 Task: Search for Airbnb stays in Lake Tahoe and explore  with access to Essential, Dedicated workspace.
Action: Mouse moved to (412, 56)
Screenshot: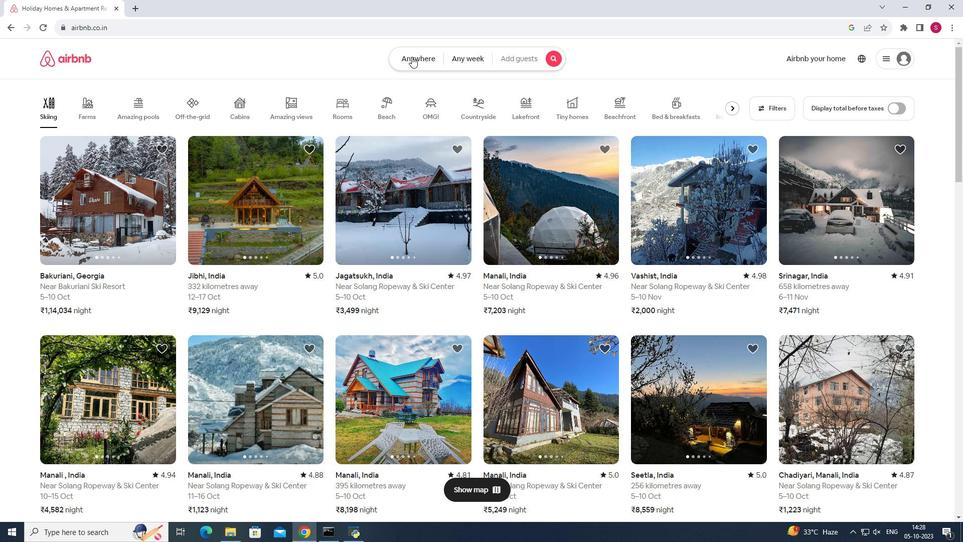 
Action: Mouse pressed left at (412, 56)
Screenshot: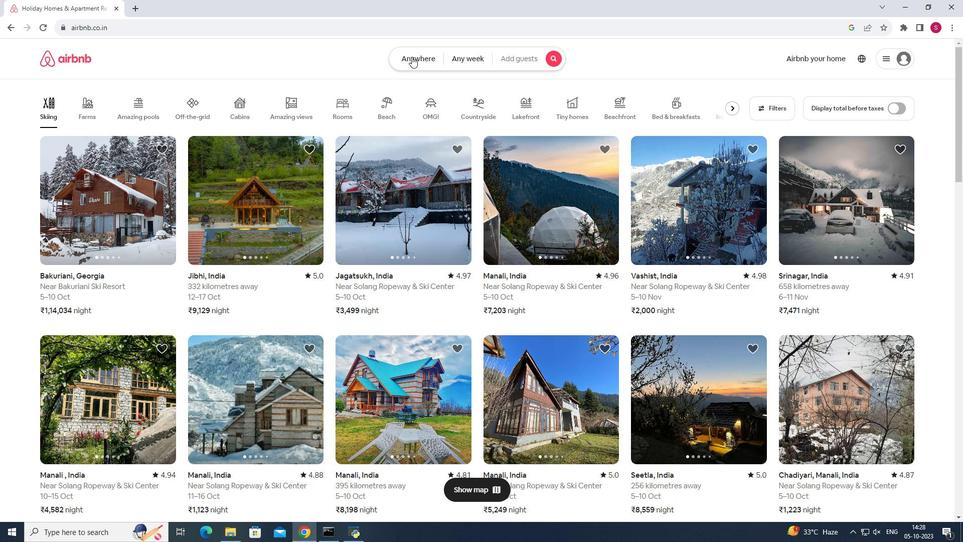 
Action: Mouse moved to (340, 95)
Screenshot: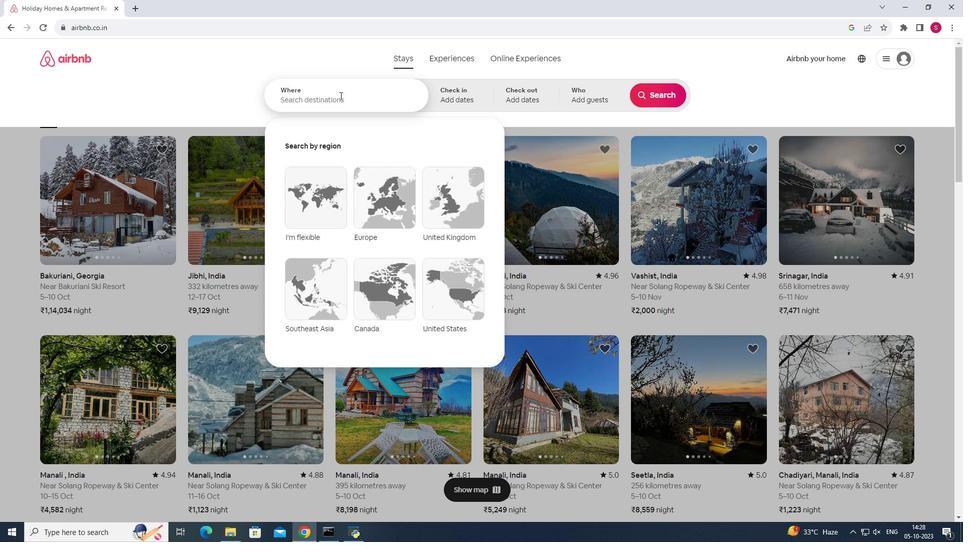 
Action: Mouse pressed left at (340, 95)
Screenshot: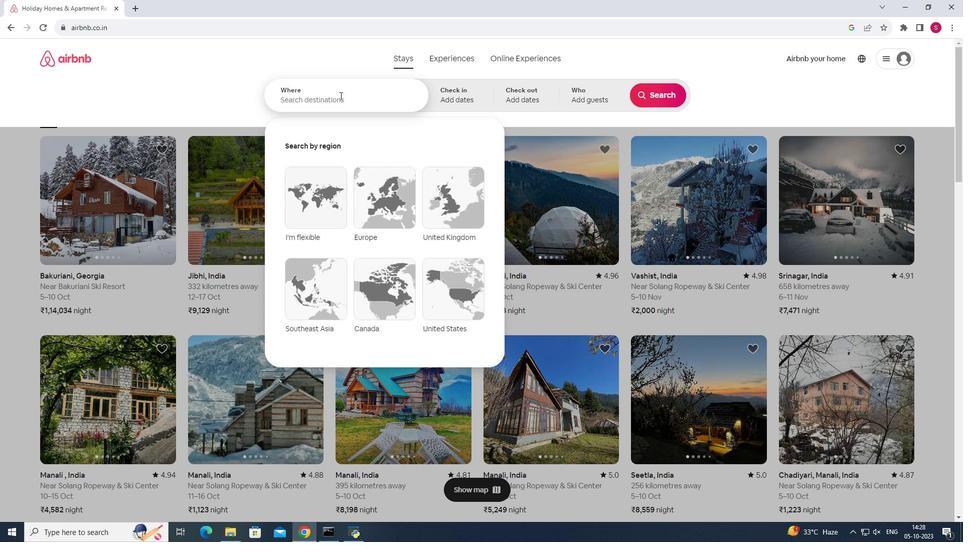 
Action: Mouse moved to (339, 97)
Screenshot: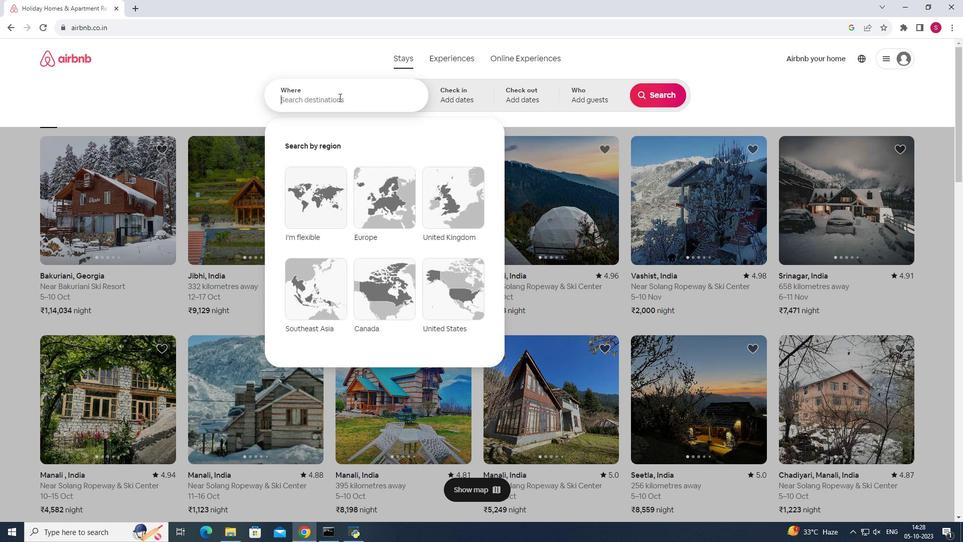 
Action: Key pressed <Key.shift>Lake<Key.space><Key.shift><Key.shift>Tahoe
Screenshot: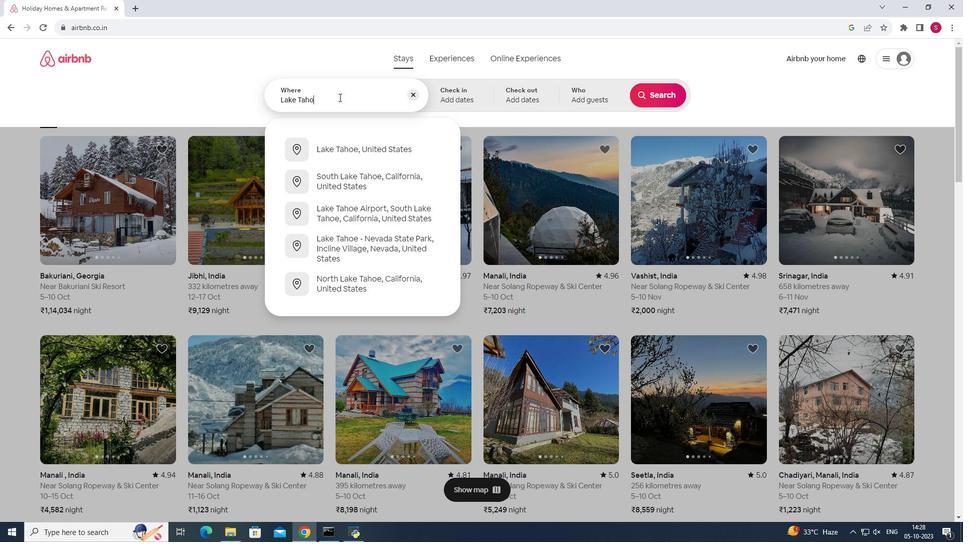 
Action: Mouse moved to (349, 147)
Screenshot: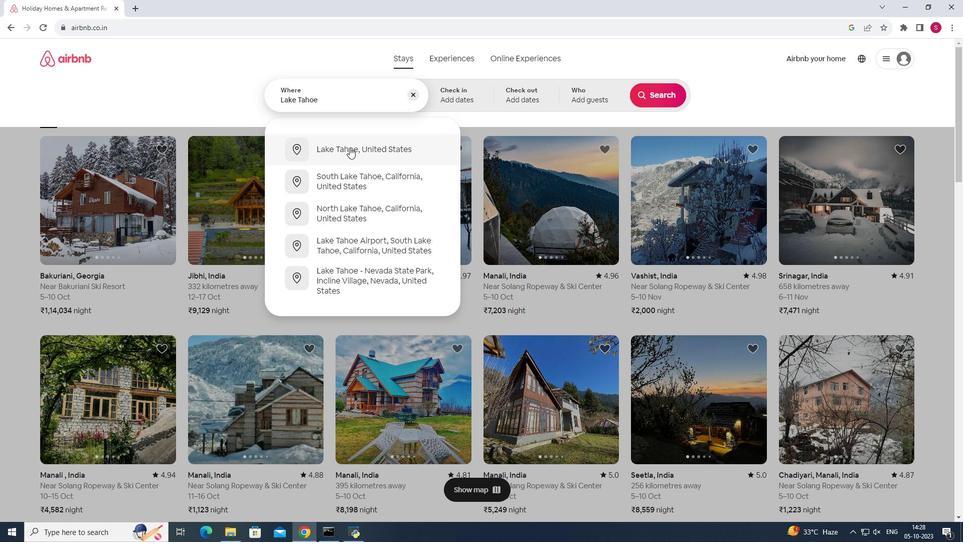 
Action: Mouse pressed left at (349, 147)
Screenshot: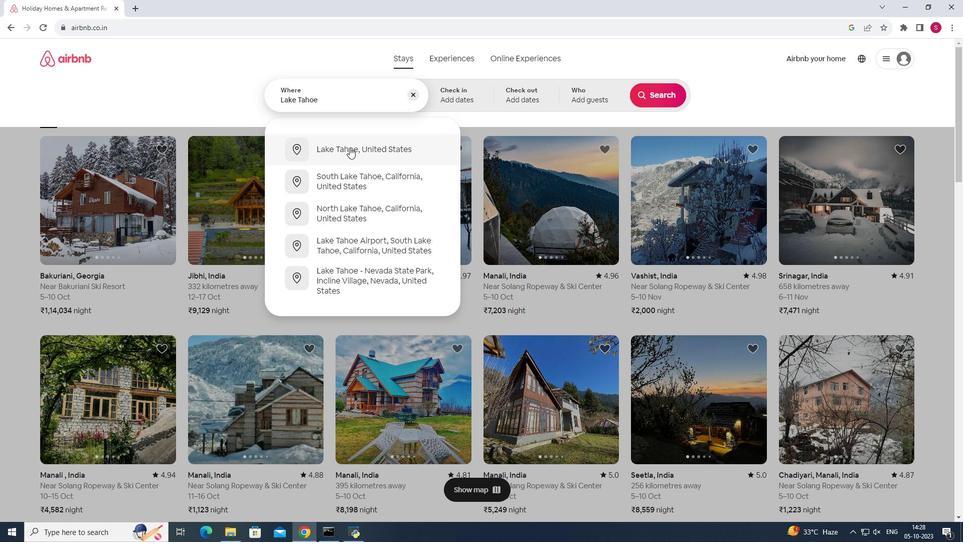 
Action: Mouse moved to (665, 94)
Screenshot: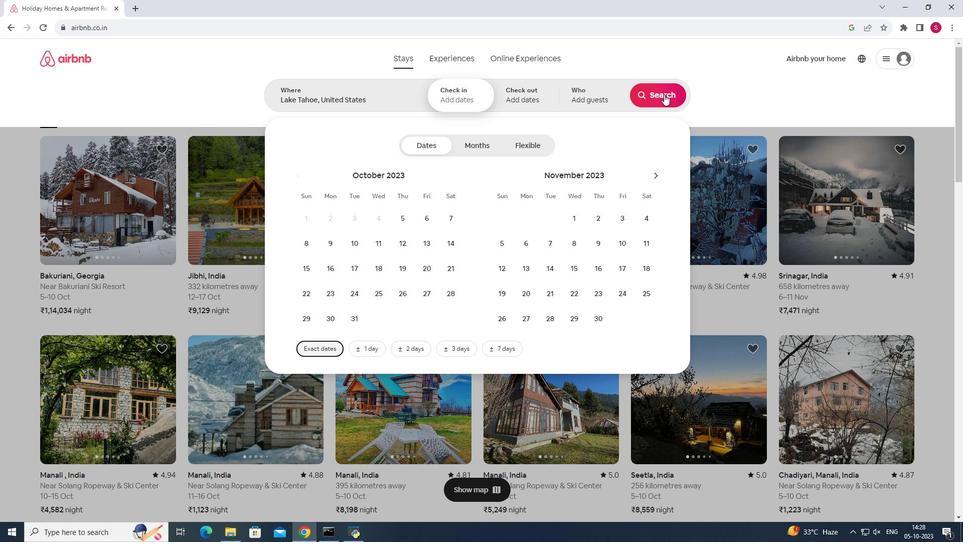 
Action: Mouse pressed left at (665, 94)
Screenshot: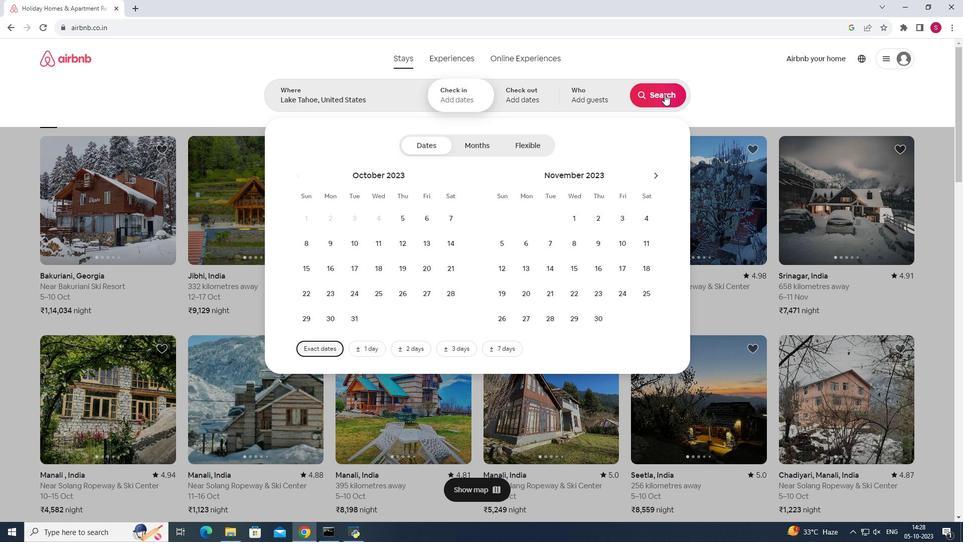 
Action: Mouse moved to (761, 98)
Screenshot: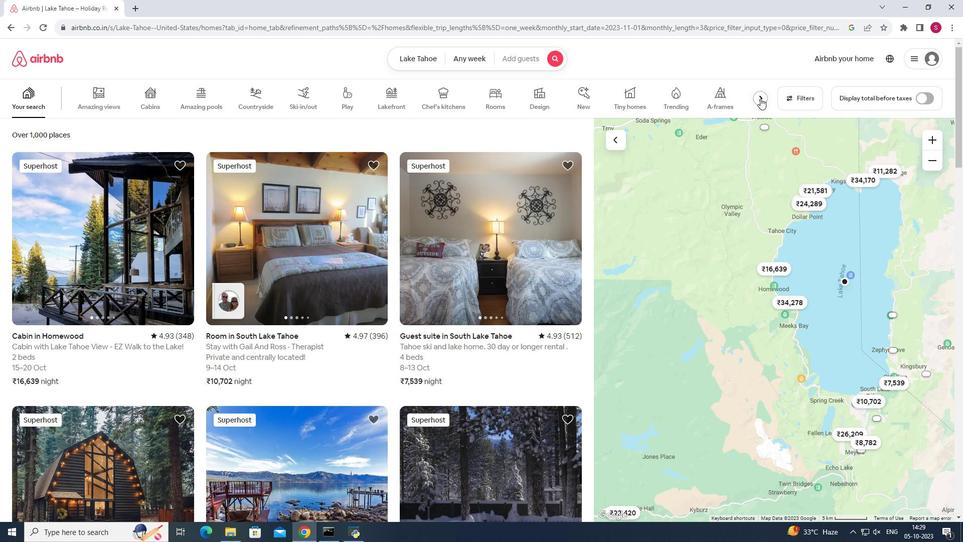 
Action: Mouse pressed left at (761, 98)
Screenshot: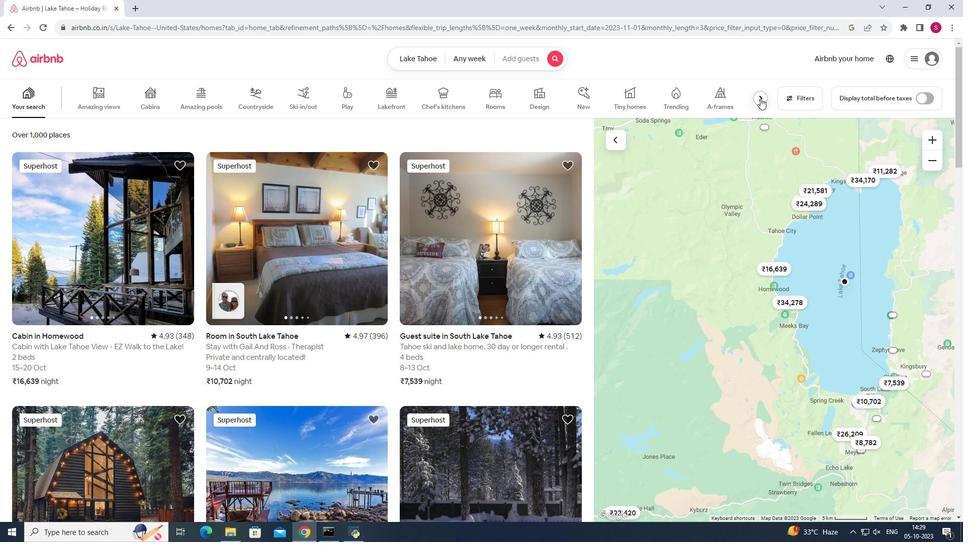 
Action: Mouse moved to (761, 98)
Screenshot: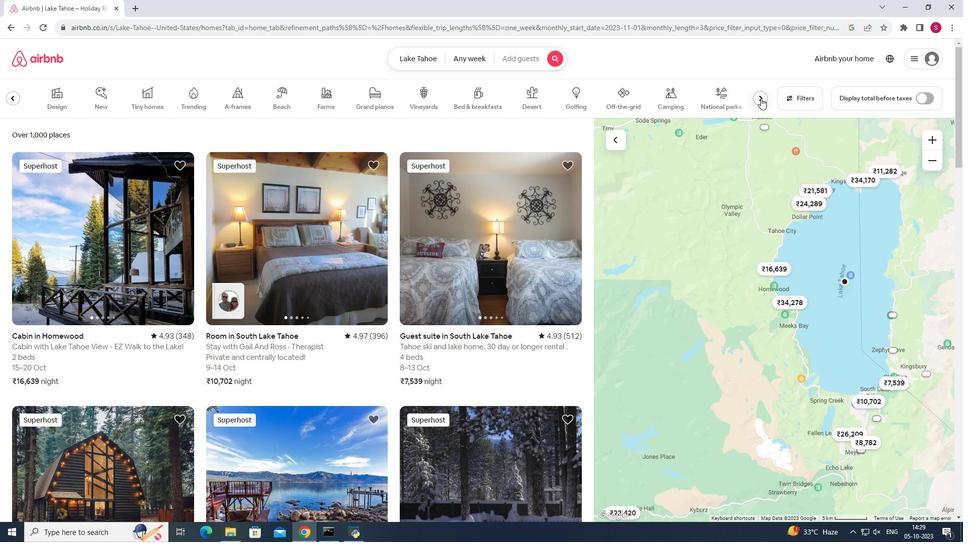 
Action: Mouse pressed left at (761, 98)
Screenshot: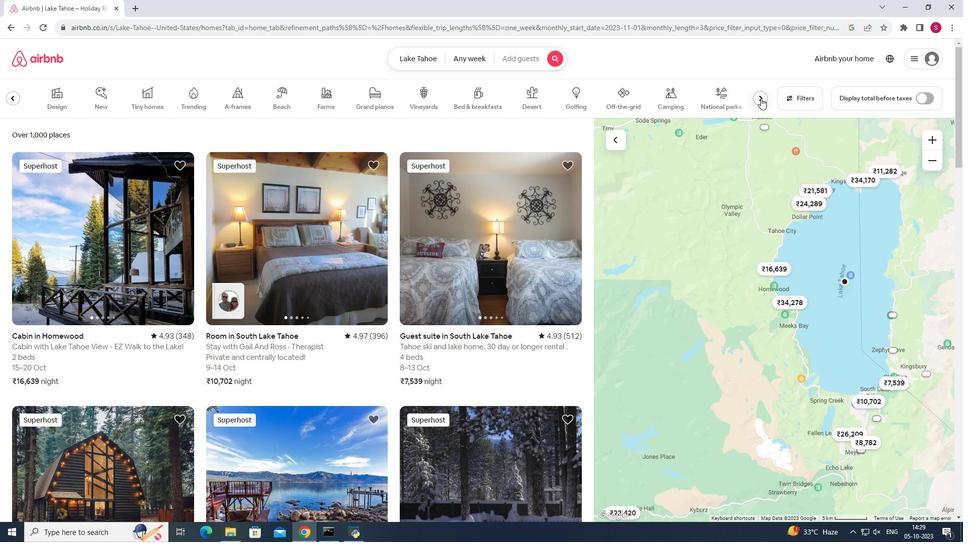 
Action: Mouse moved to (806, 97)
Screenshot: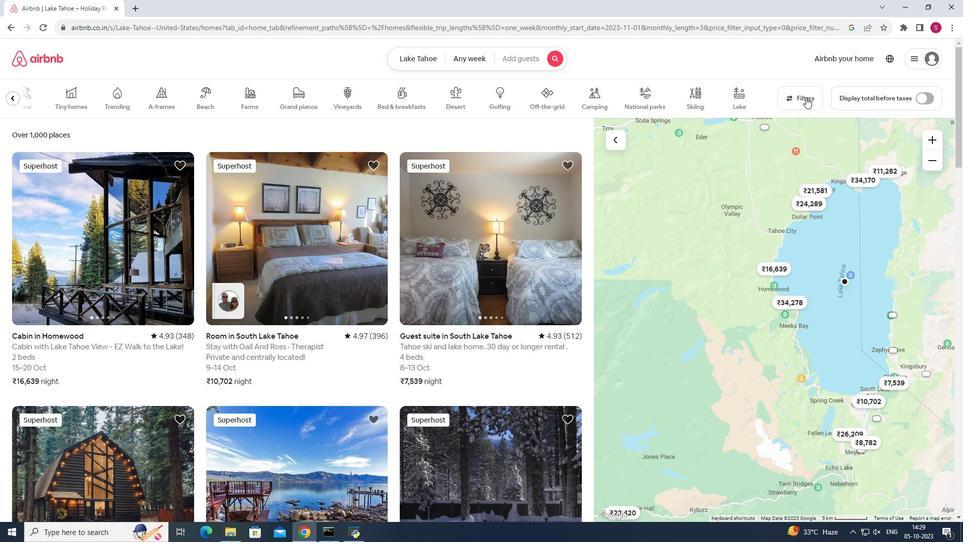 
Action: Mouse pressed left at (806, 97)
Screenshot: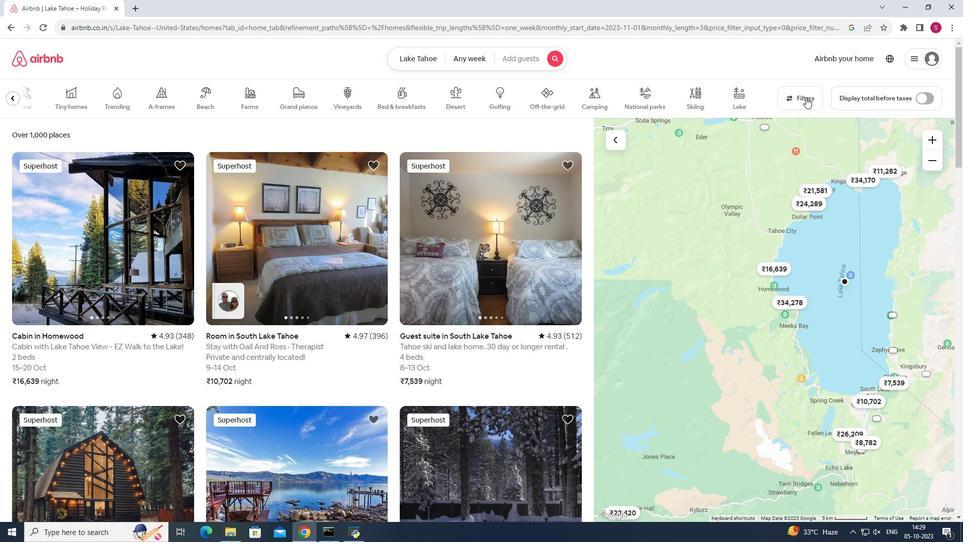 
Action: Mouse moved to (551, 265)
Screenshot: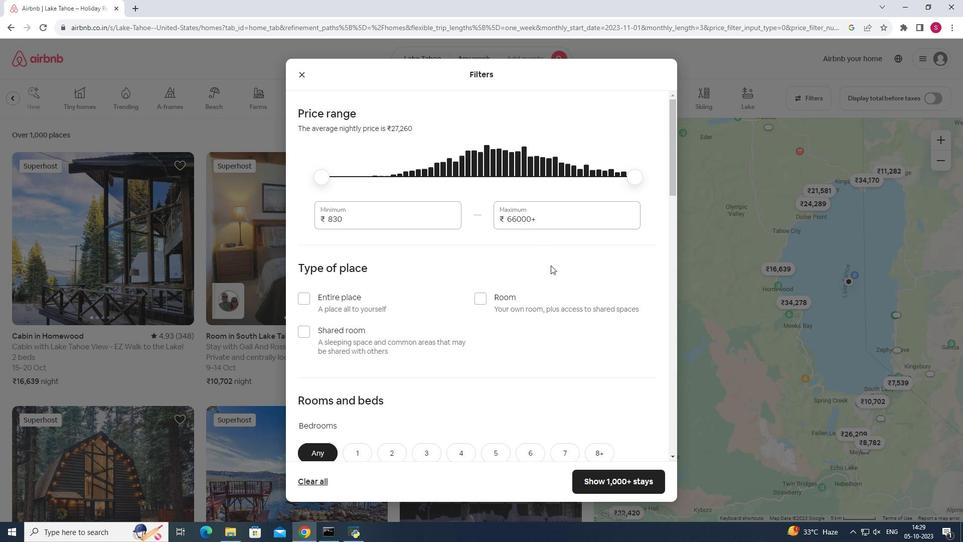 
Action: Mouse scrolled (551, 265) with delta (0, 0)
Screenshot: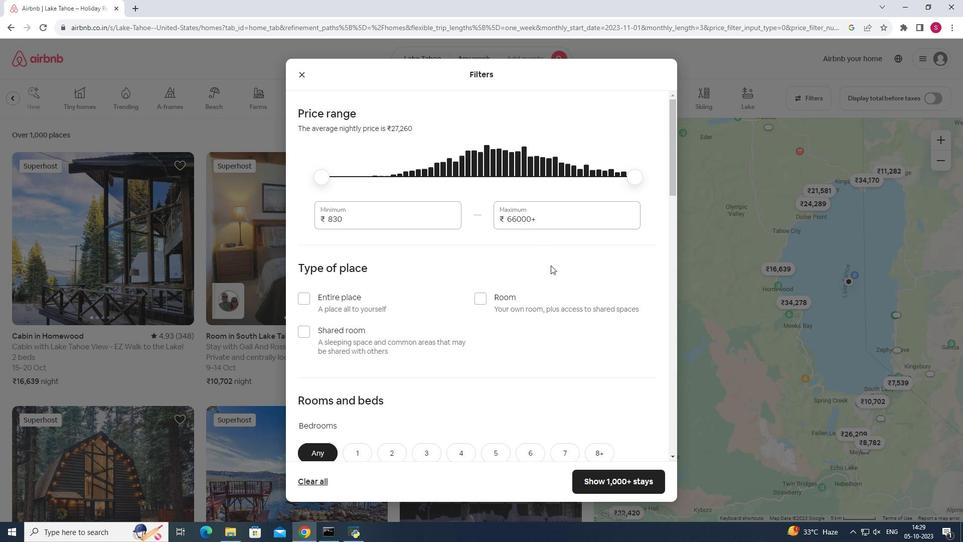 
Action: Mouse scrolled (551, 265) with delta (0, 0)
Screenshot: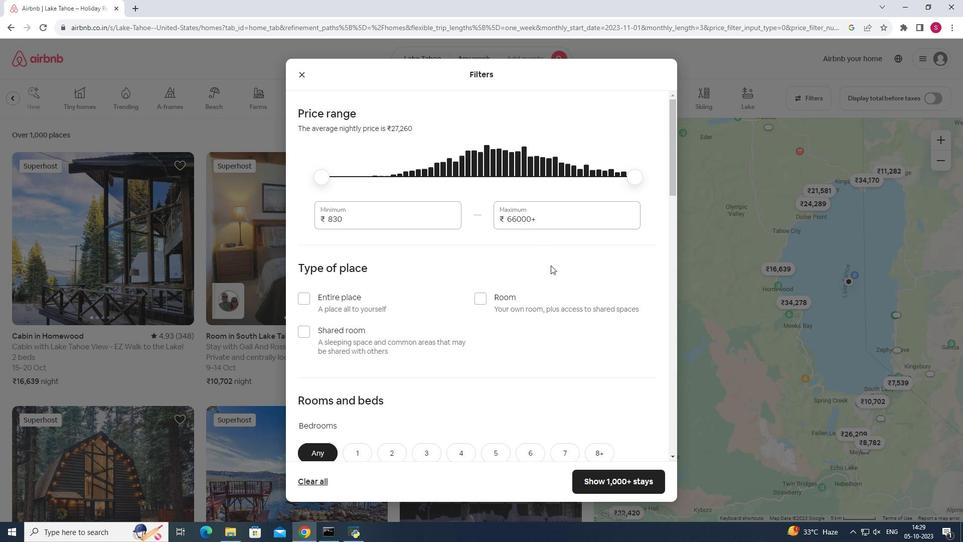 
Action: Mouse scrolled (551, 265) with delta (0, 0)
Screenshot: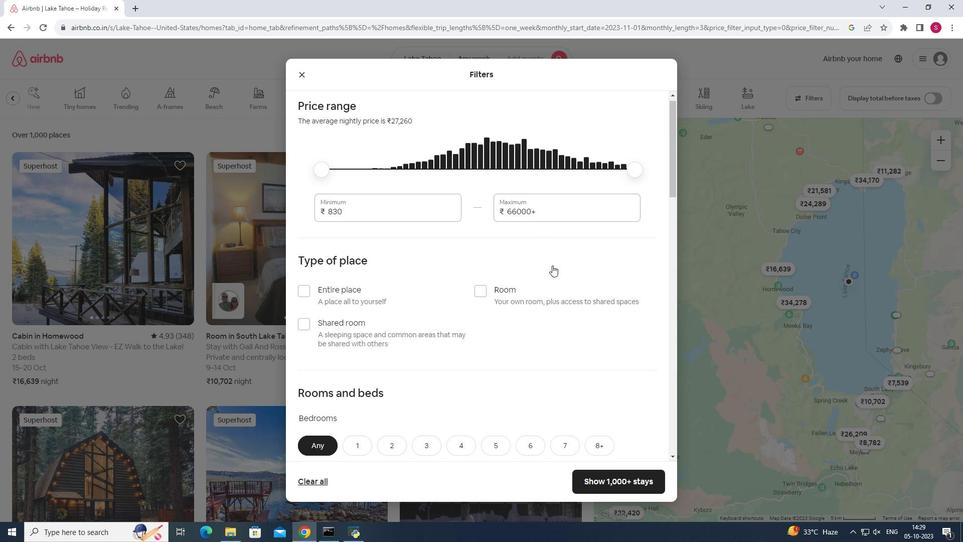 
Action: Mouse moved to (551, 265)
Screenshot: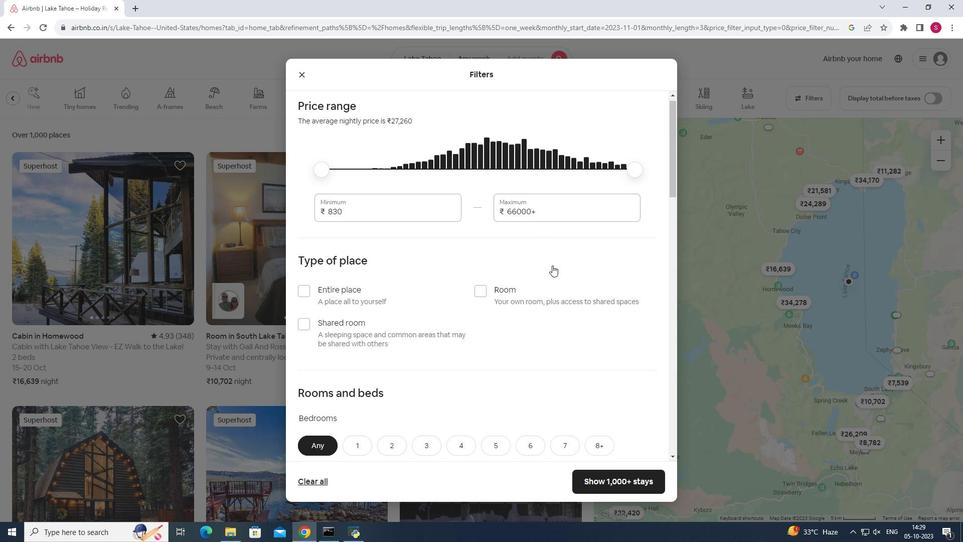 
Action: Mouse scrolled (551, 265) with delta (0, 0)
Screenshot: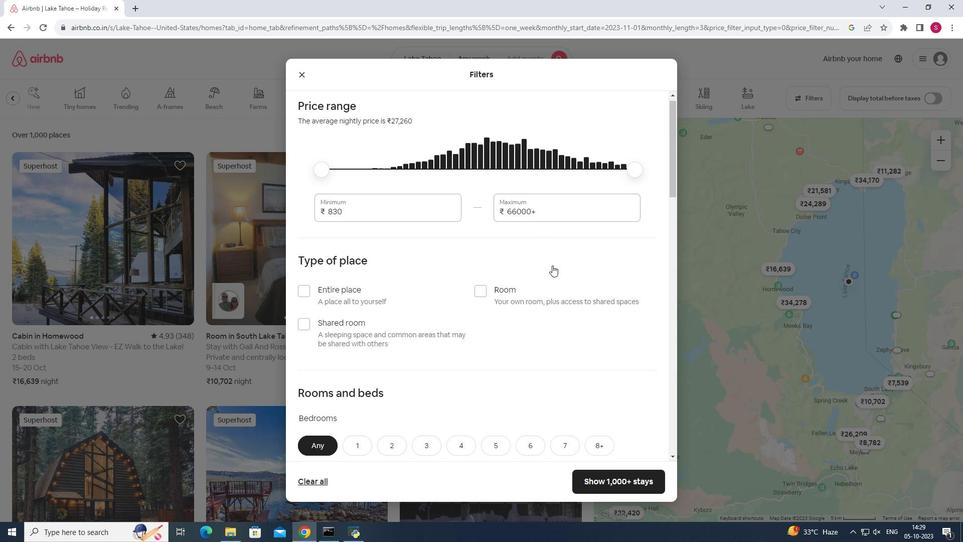 
Action: Mouse moved to (552, 265)
Screenshot: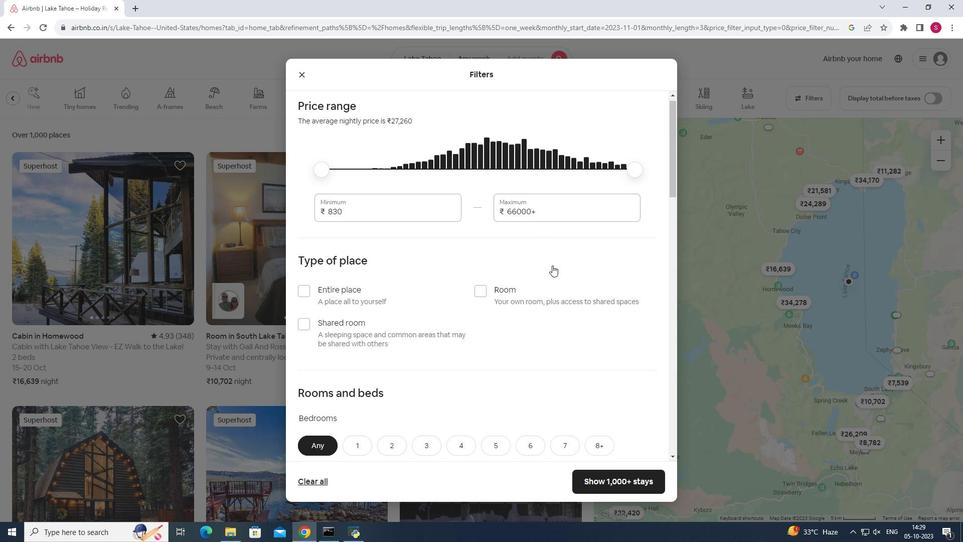 
Action: Mouse scrolled (552, 265) with delta (0, 0)
Screenshot: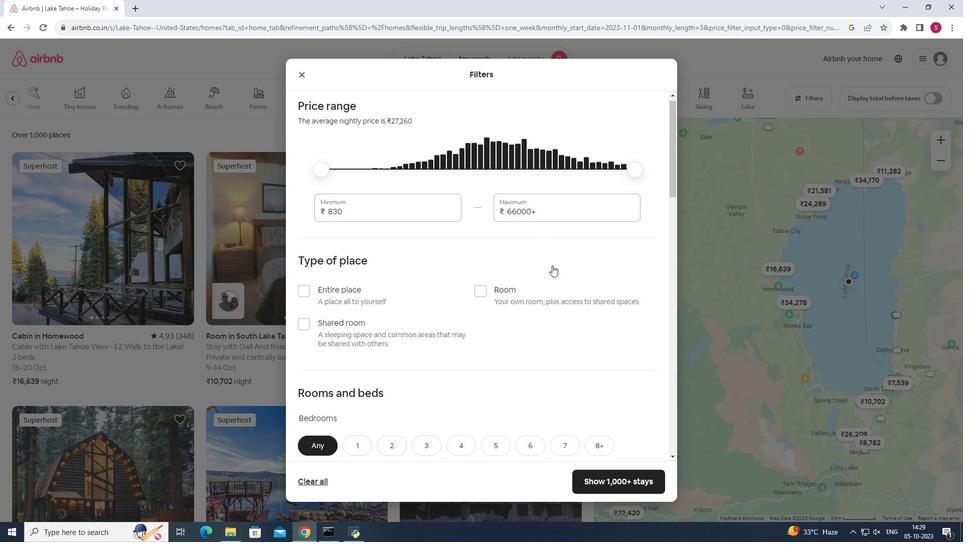 
Action: Mouse moved to (553, 265)
Screenshot: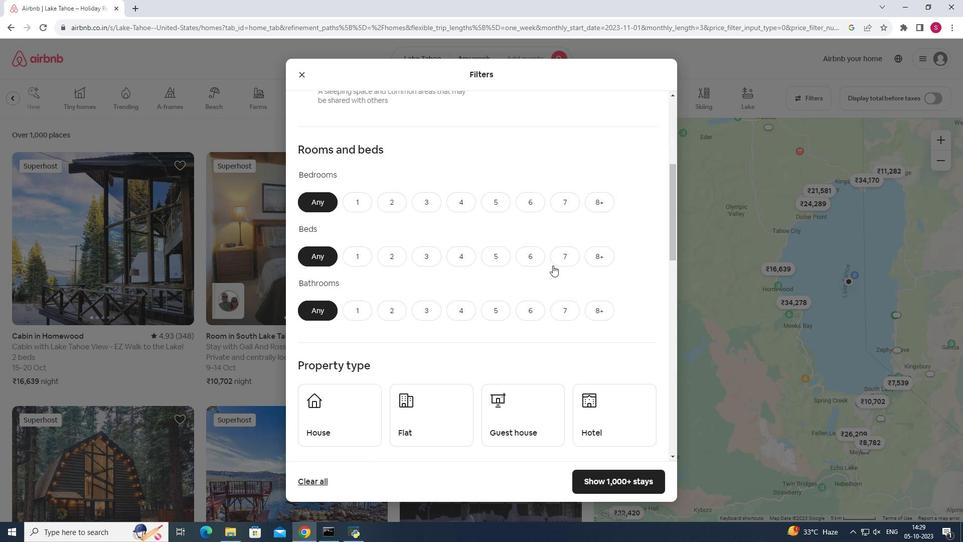 
Action: Mouse scrolled (553, 265) with delta (0, 0)
Screenshot: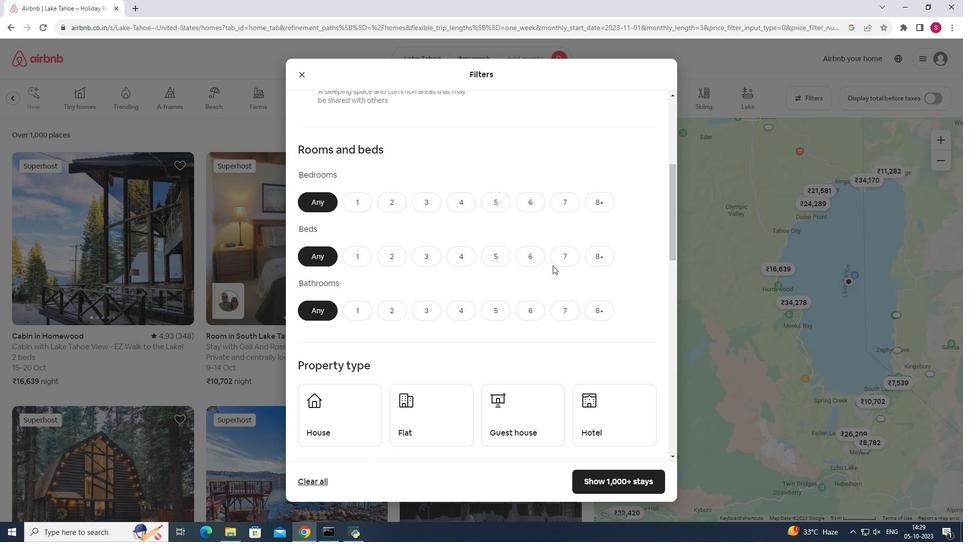 
Action: Mouse scrolled (553, 265) with delta (0, 0)
Screenshot: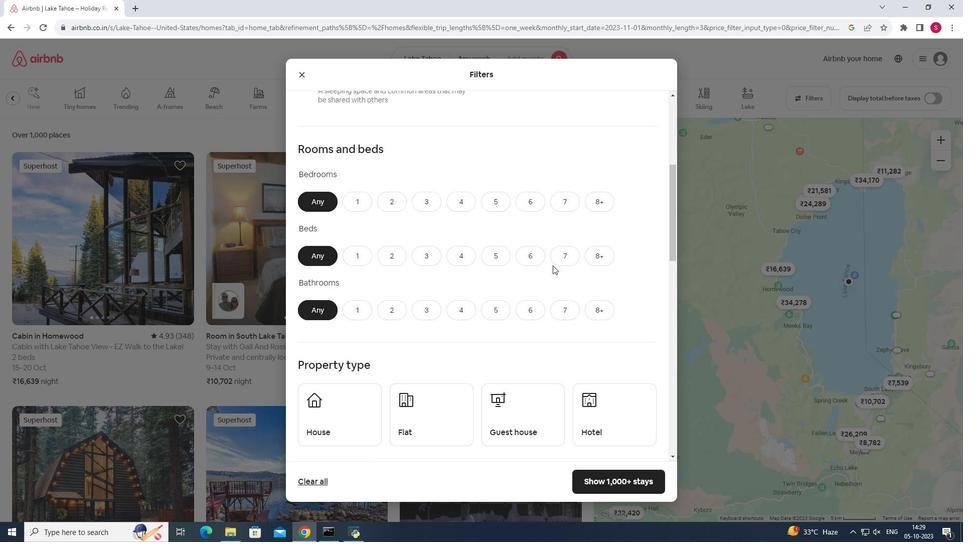 
Action: Mouse scrolled (553, 265) with delta (0, 0)
Screenshot: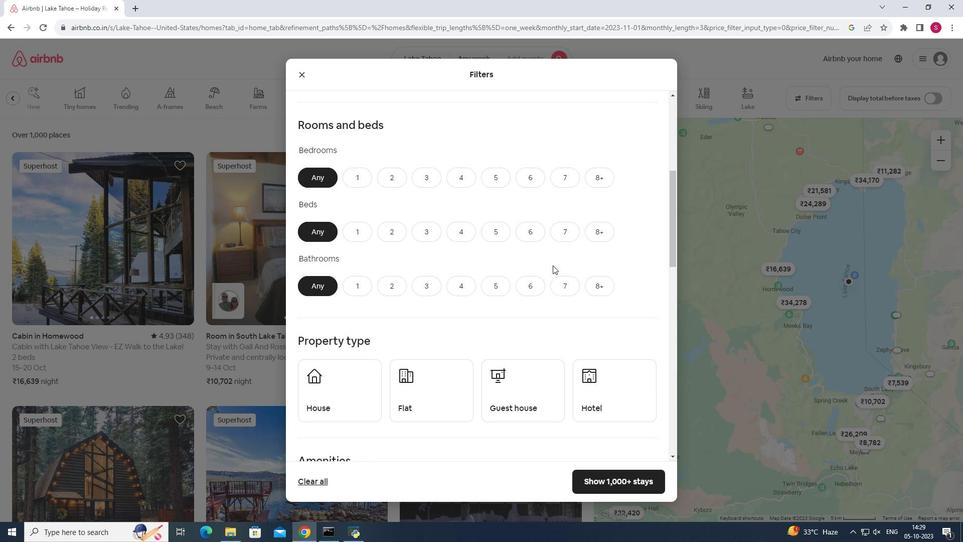 
Action: Mouse scrolled (553, 265) with delta (0, 0)
Screenshot: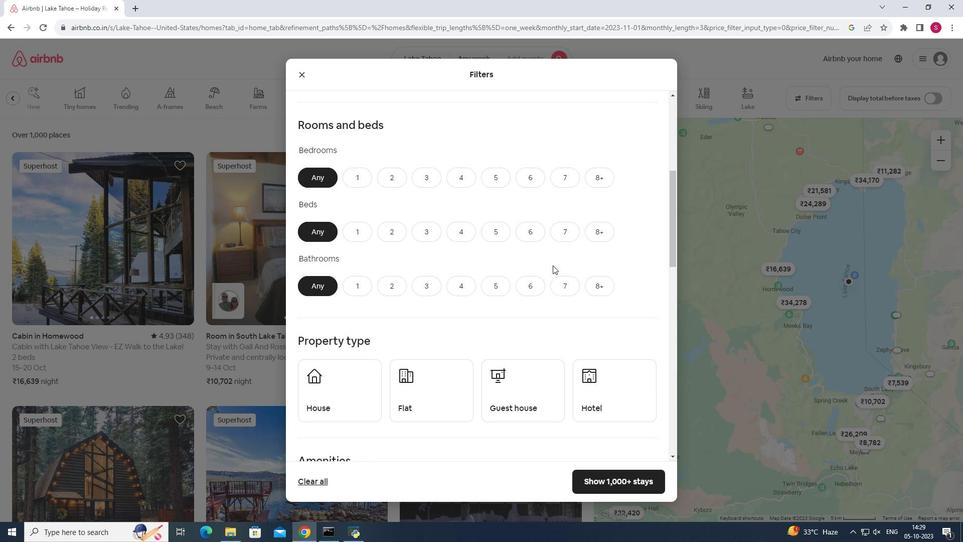 
Action: Mouse scrolled (553, 265) with delta (0, 0)
Screenshot: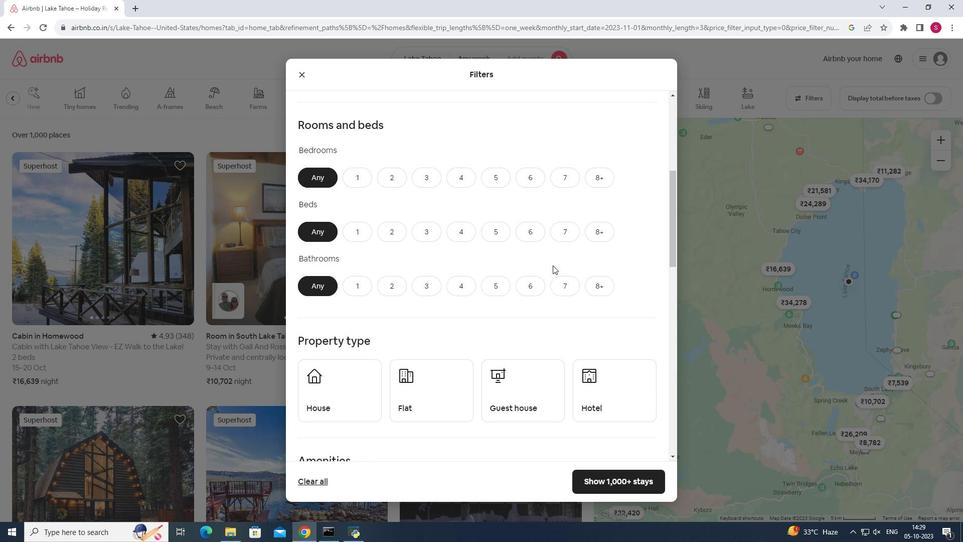 
Action: Mouse scrolled (553, 265) with delta (0, 0)
Screenshot: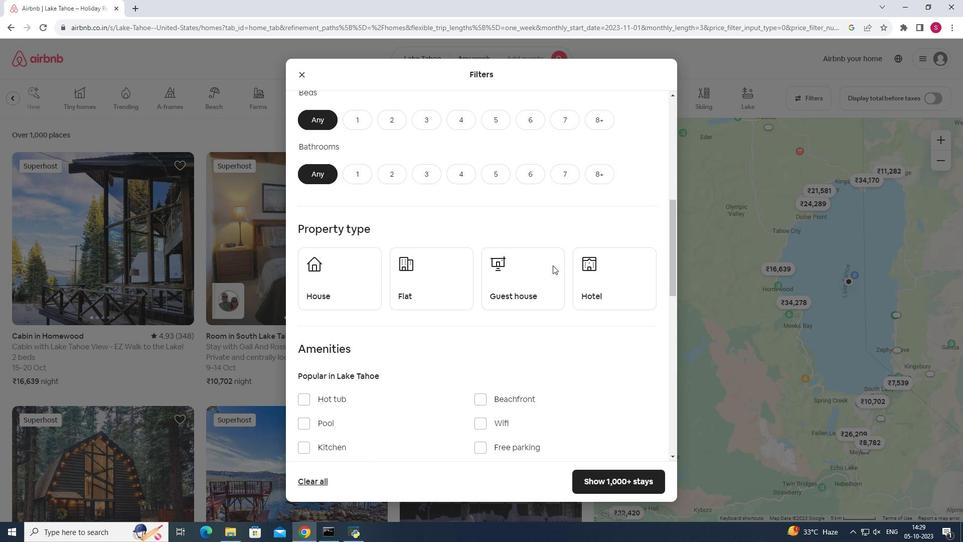 
Action: Mouse moved to (332, 304)
Screenshot: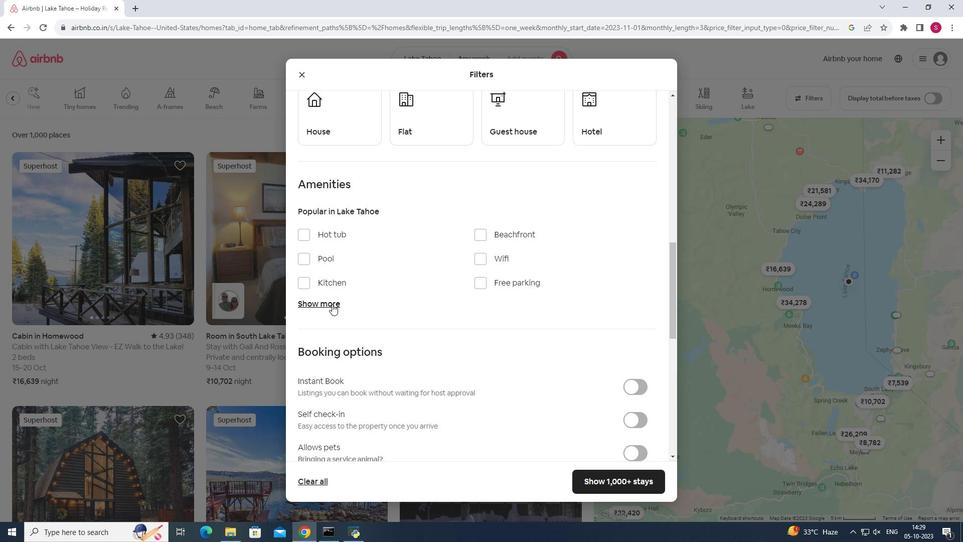 
Action: Mouse pressed left at (332, 304)
Screenshot: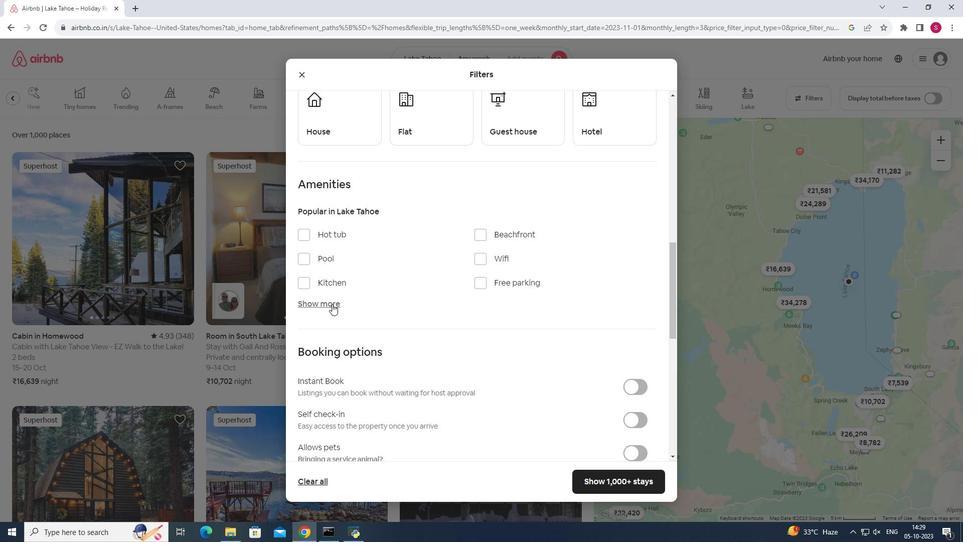
Action: Mouse moved to (431, 278)
Screenshot: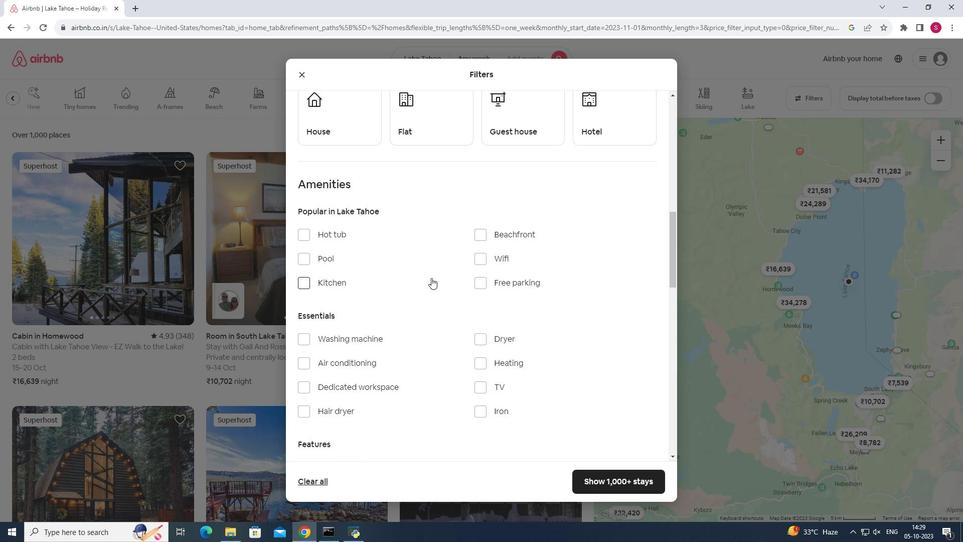 
Action: Mouse scrolled (431, 277) with delta (0, 0)
Screenshot: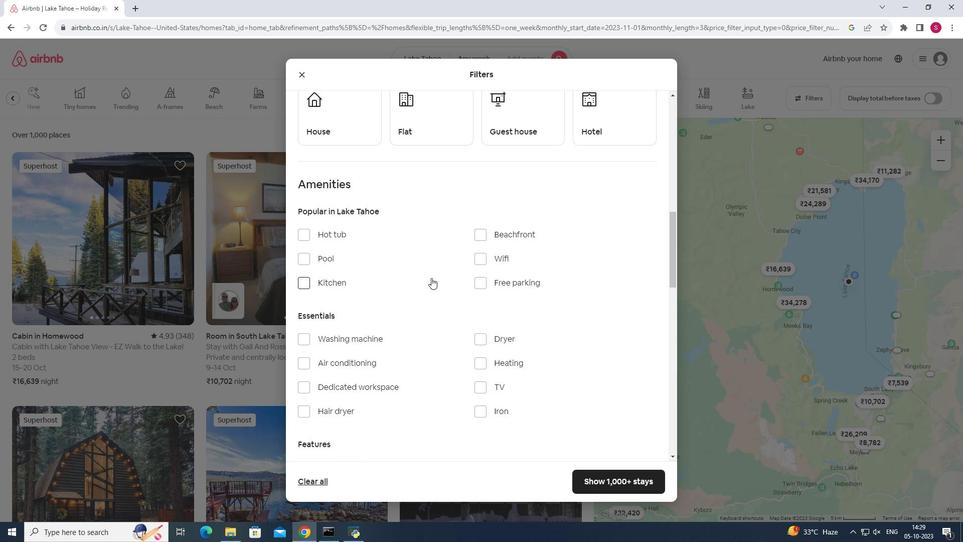 
Action: Mouse scrolled (431, 277) with delta (0, 0)
Screenshot: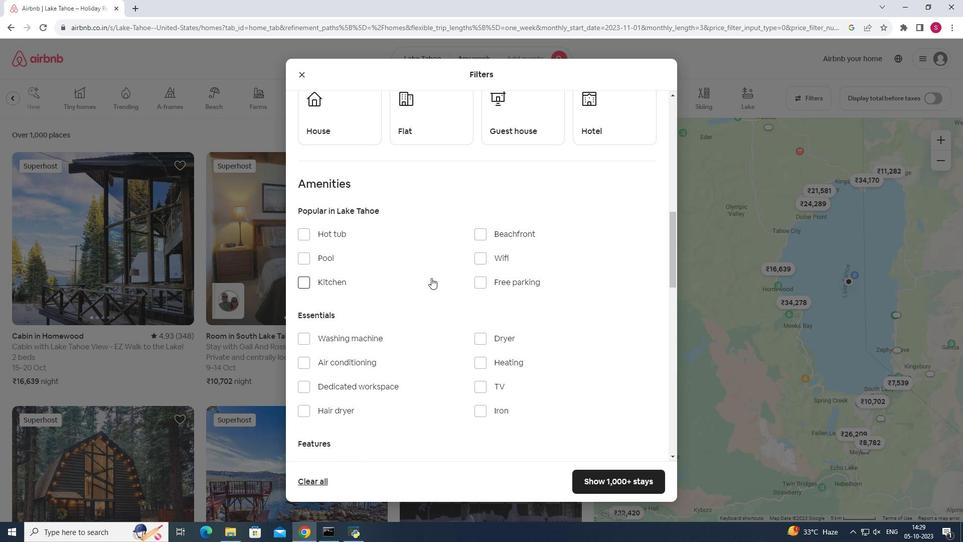 
Action: Mouse scrolled (431, 277) with delta (0, 0)
Screenshot: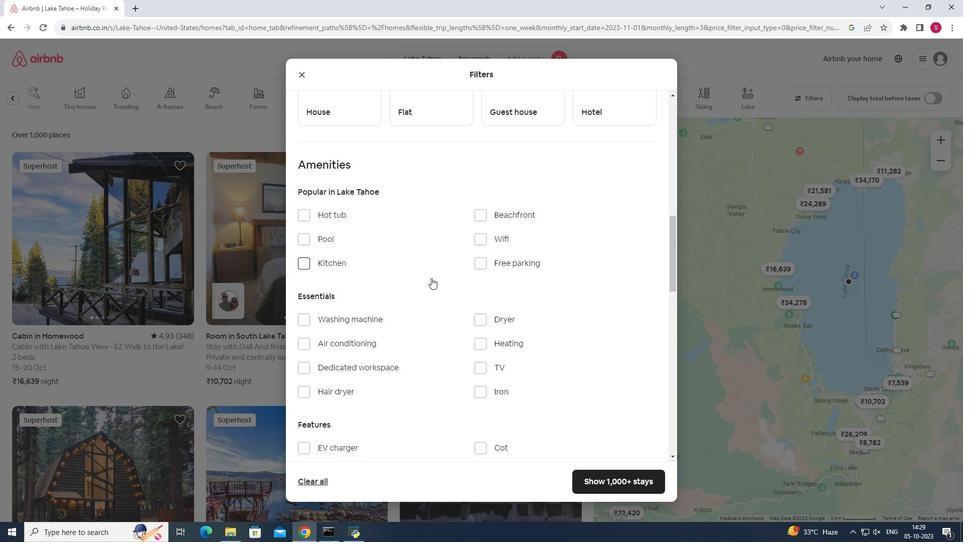 
Action: Mouse moved to (308, 239)
Screenshot: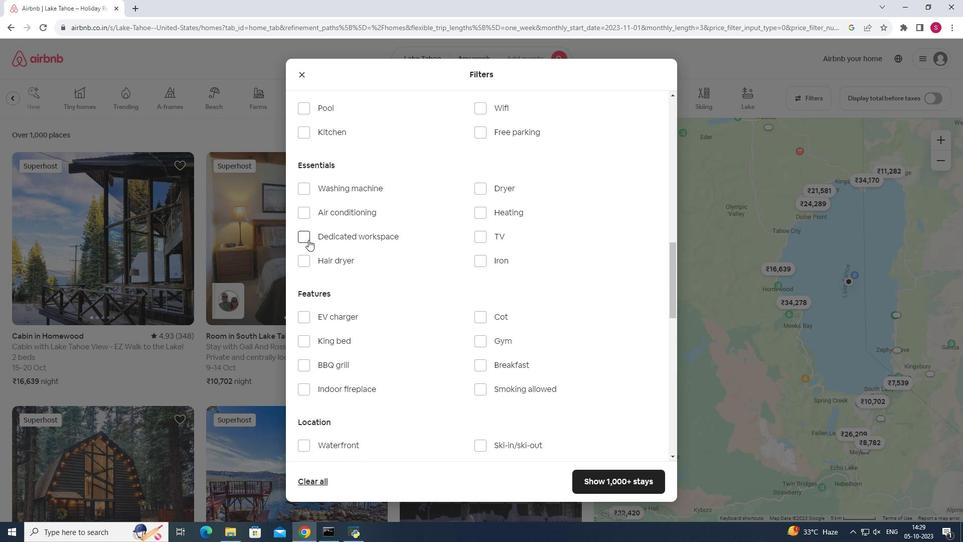 
Action: Mouse pressed left at (308, 239)
Screenshot: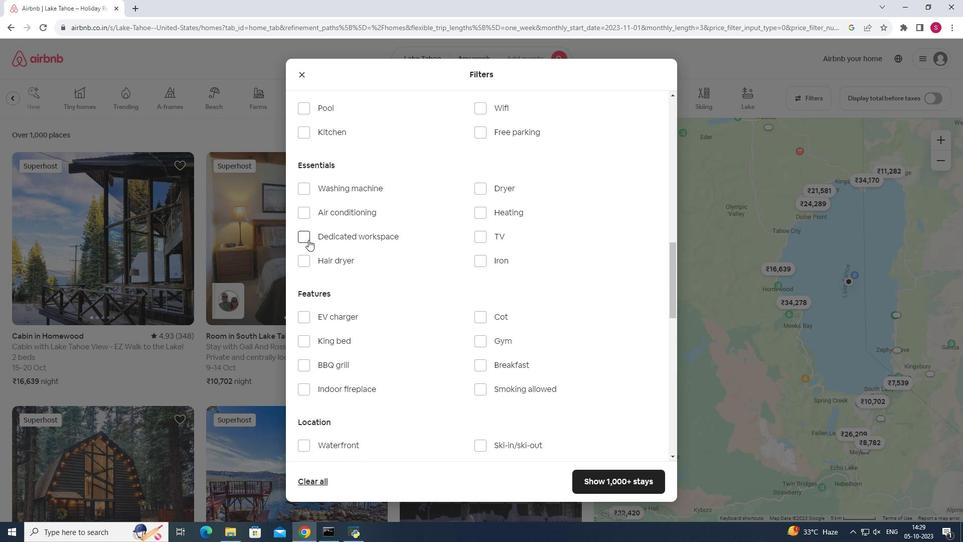 
Action: Mouse moved to (603, 480)
Screenshot: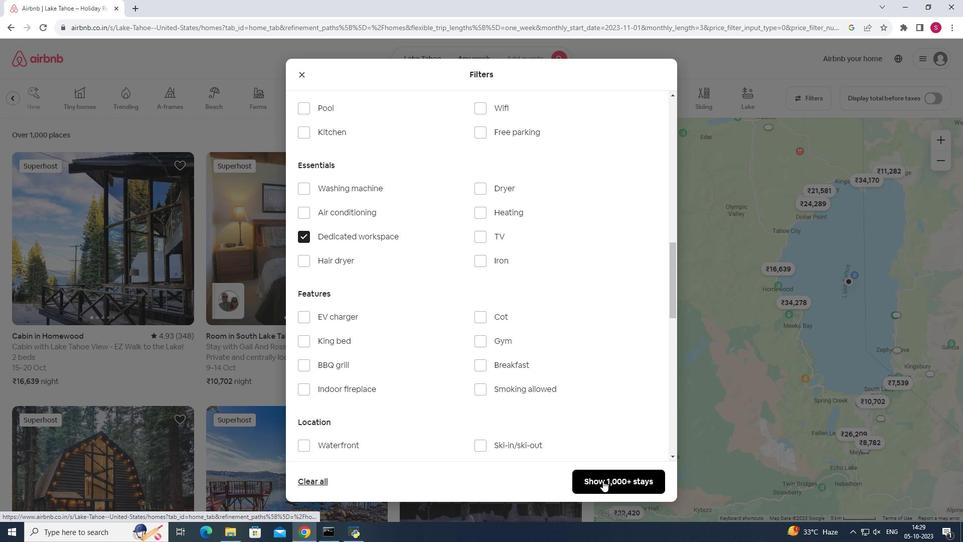 
Action: Mouse pressed left at (603, 480)
Screenshot: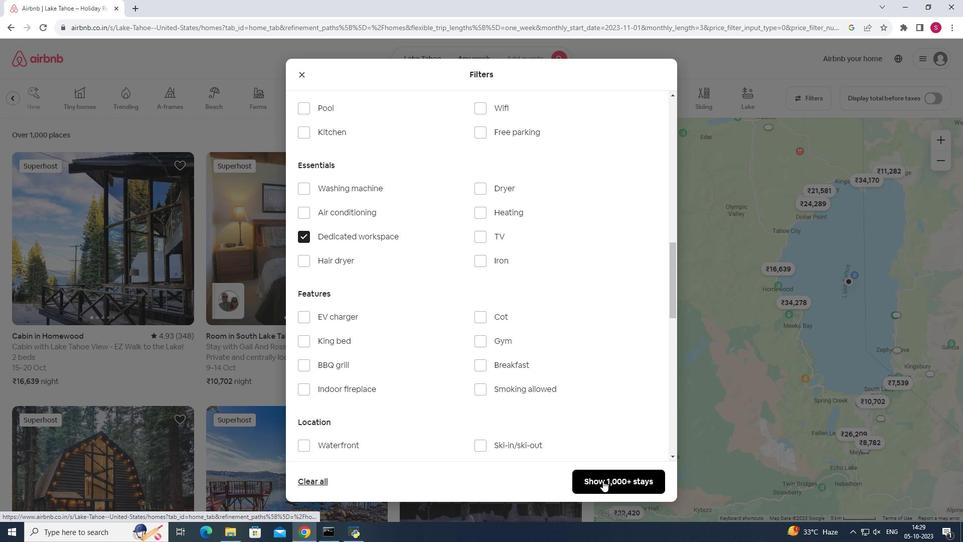 
Action: Mouse moved to (170, 253)
Screenshot: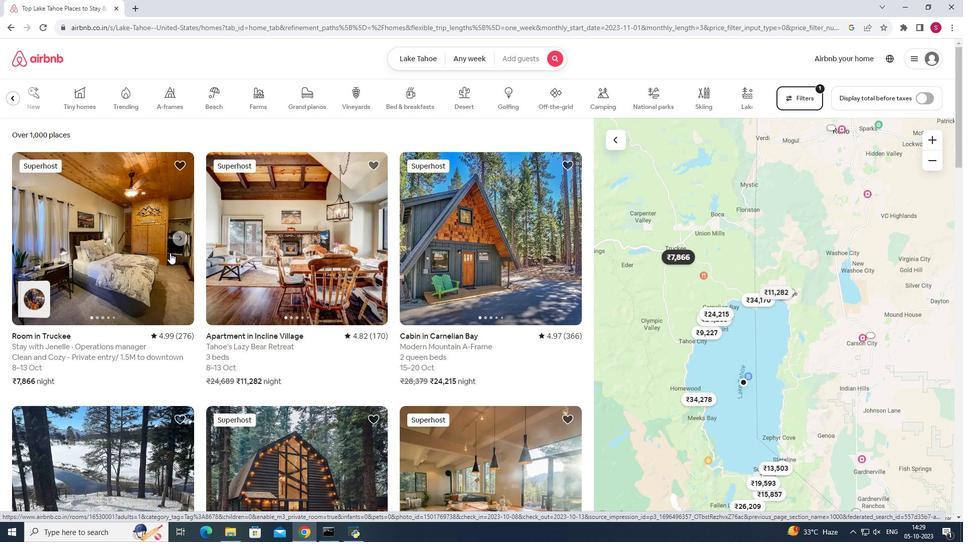 
Action: Mouse scrolled (170, 252) with delta (0, 0)
Screenshot: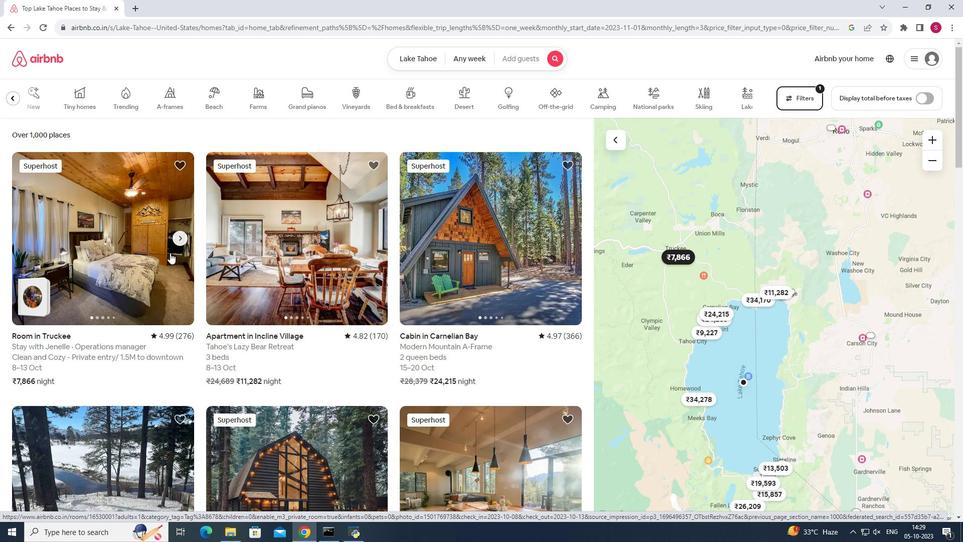 
Action: Mouse moved to (180, 253)
Screenshot: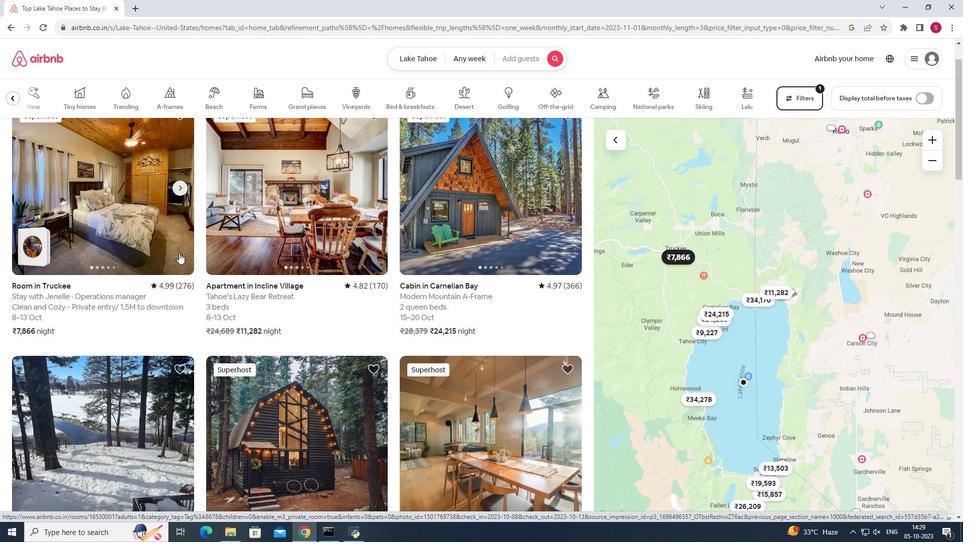 
Action: Mouse scrolled (180, 252) with delta (0, 0)
Screenshot: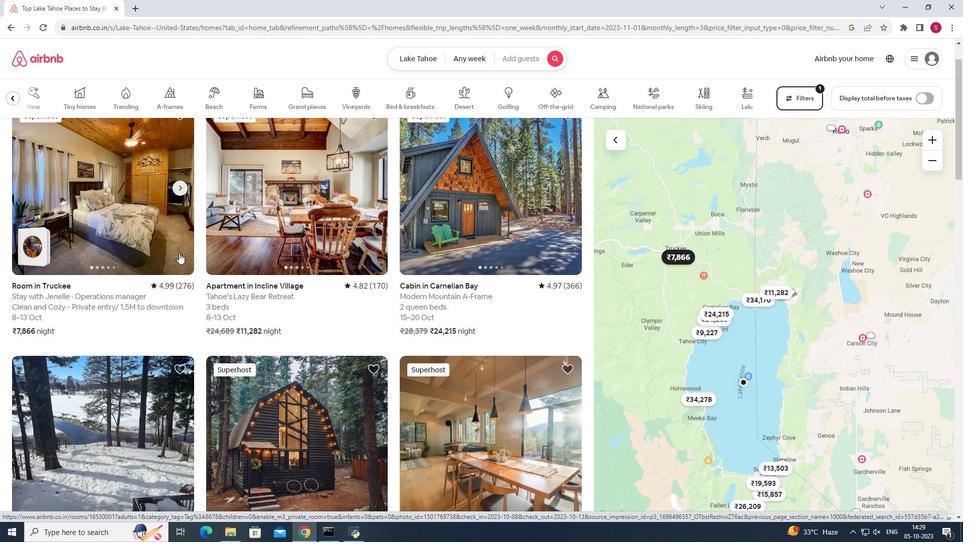 
Action: Mouse moved to (184, 253)
Screenshot: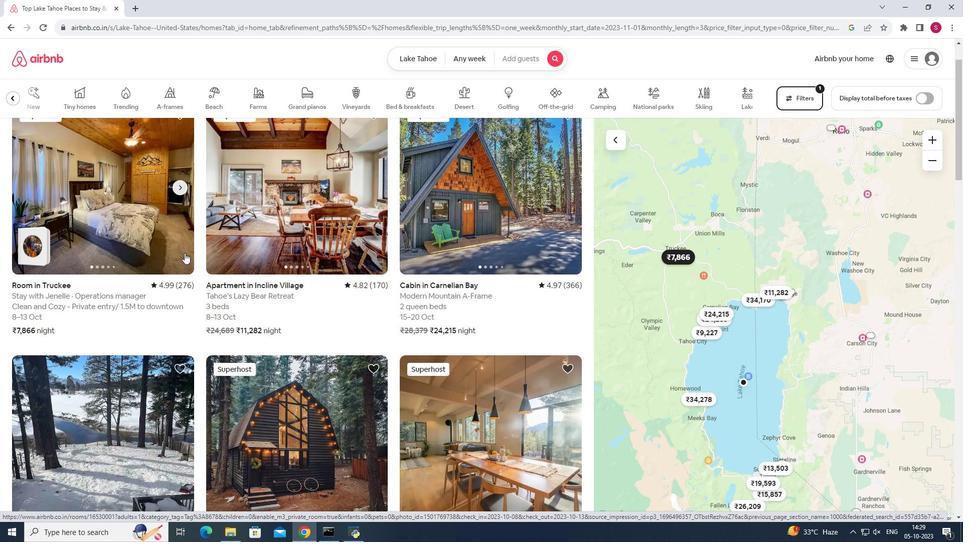 
Action: Mouse scrolled (184, 252) with delta (0, 0)
Screenshot: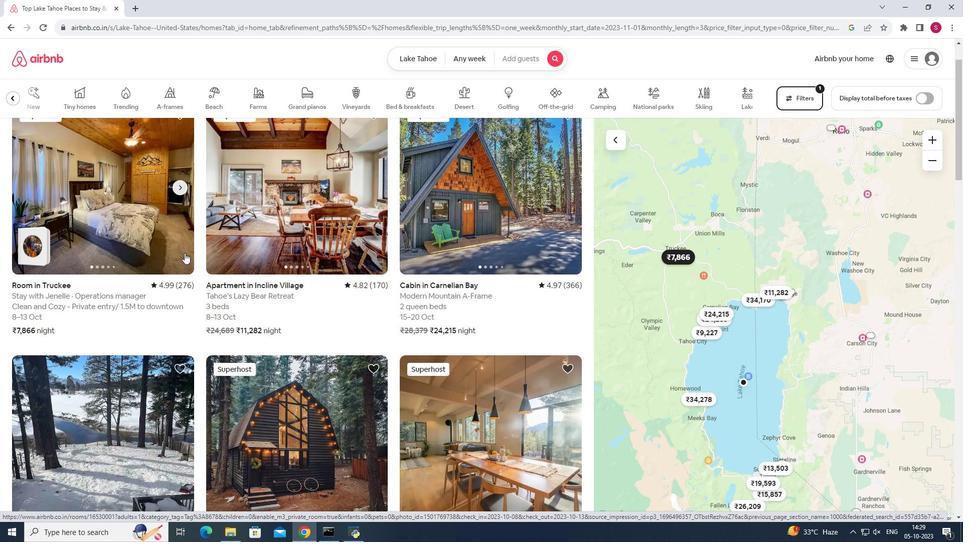 
Action: Mouse moved to (300, 264)
Screenshot: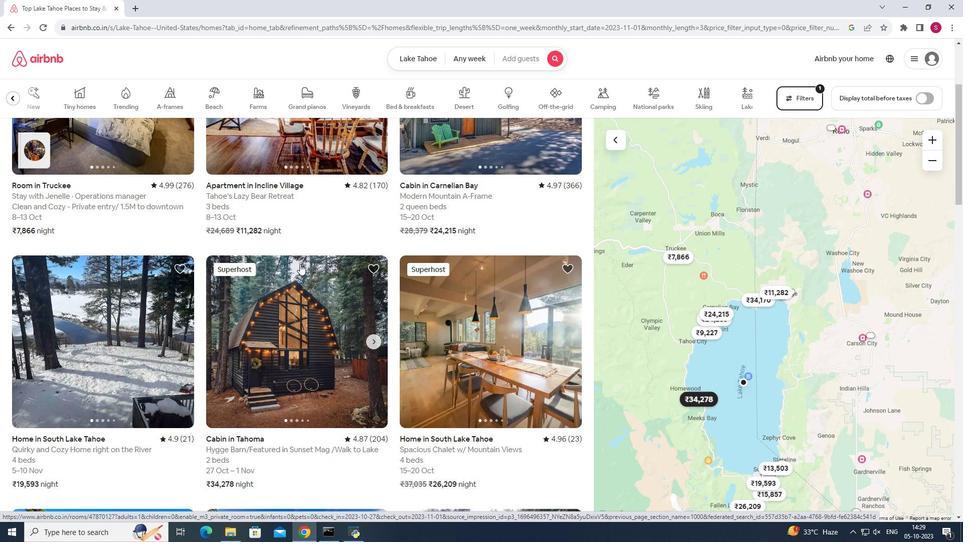 
Action: Mouse scrolled (300, 264) with delta (0, 0)
Screenshot: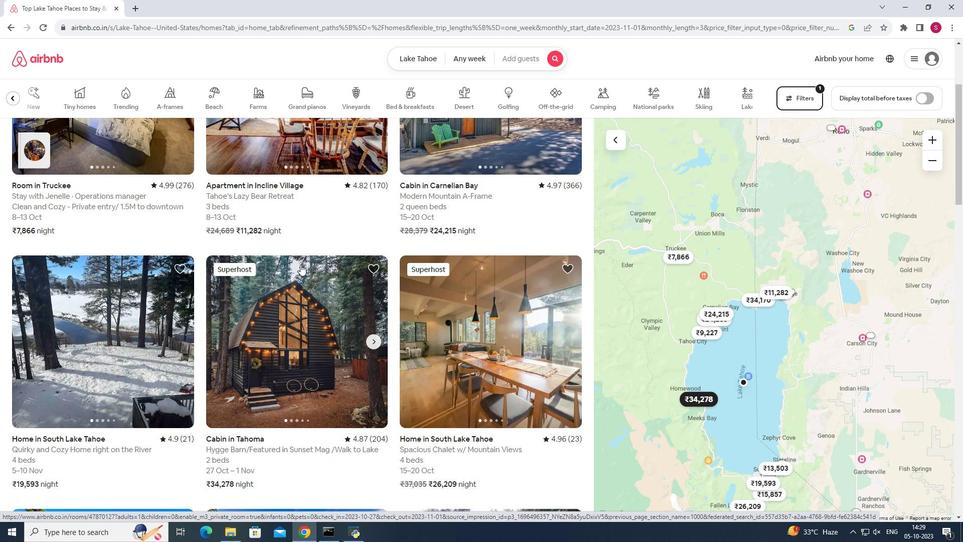 
Action: Mouse scrolled (300, 264) with delta (0, 0)
Screenshot: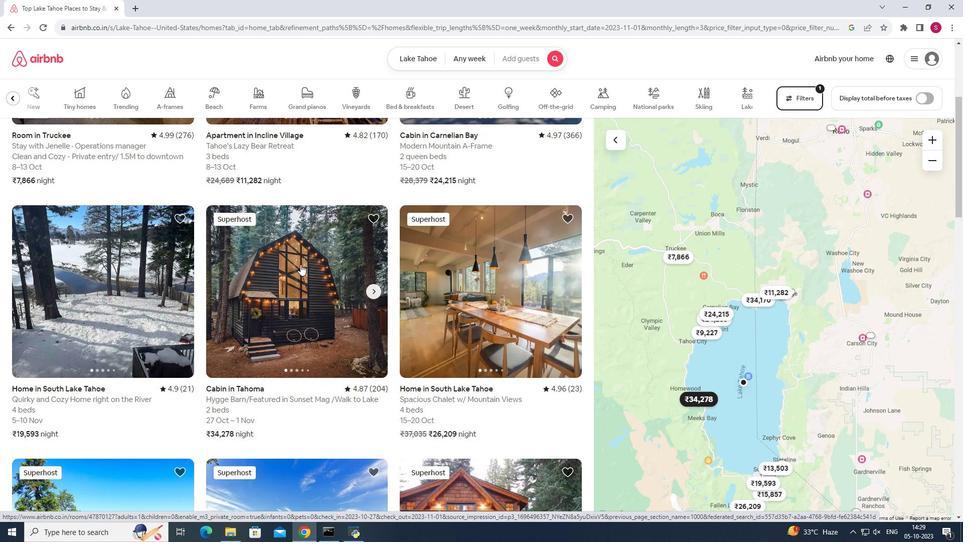 
Action: Mouse moved to (119, 235)
Screenshot: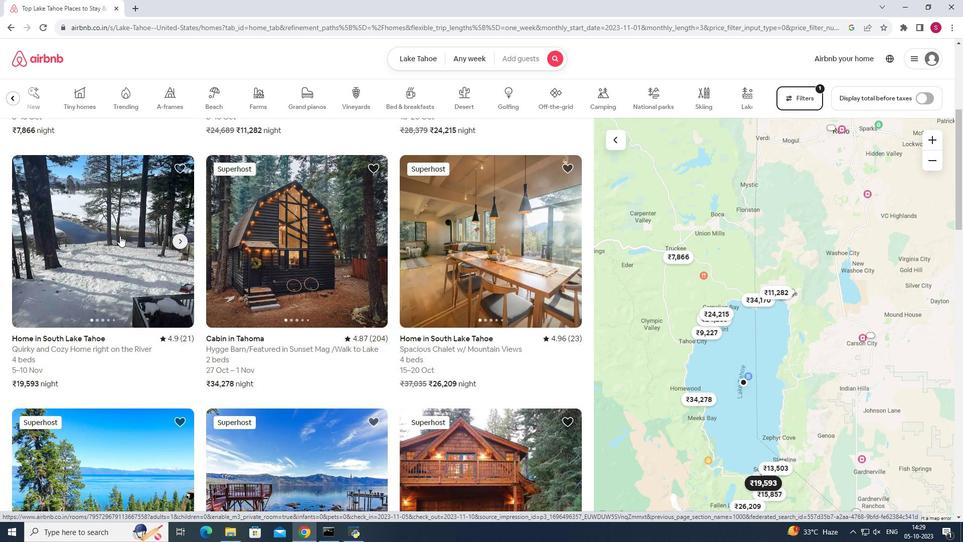 
Action: Mouse pressed left at (119, 235)
Screenshot: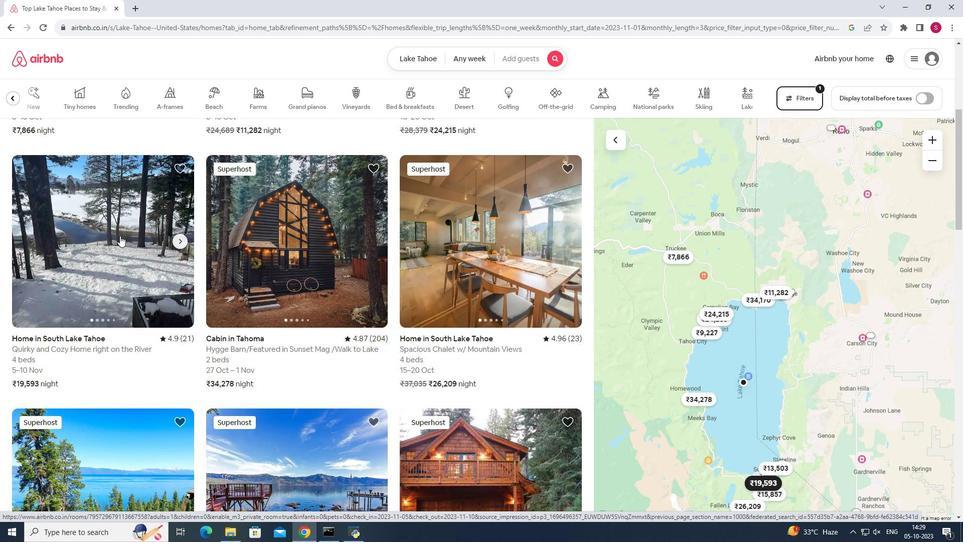 
Action: Mouse moved to (714, 354)
Screenshot: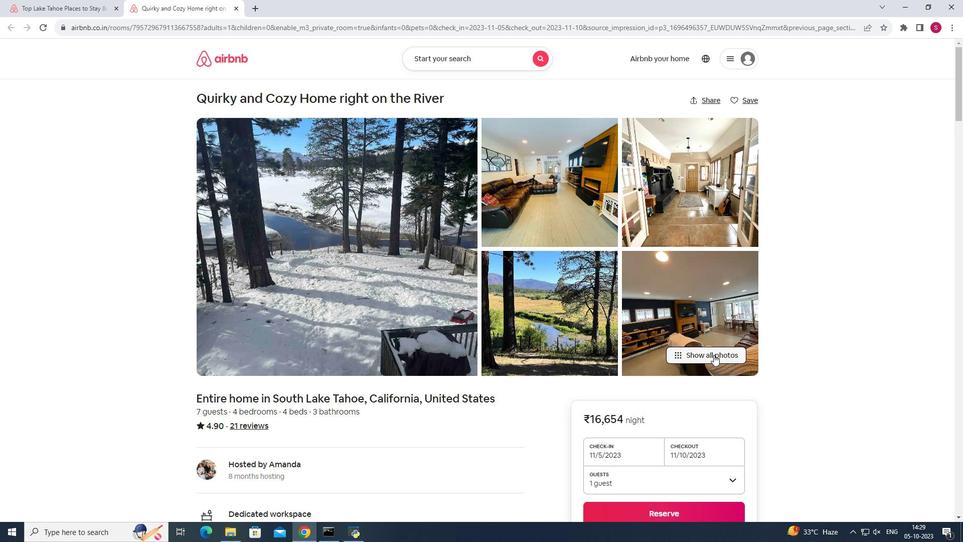 
Action: Mouse pressed left at (714, 354)
Screenshot: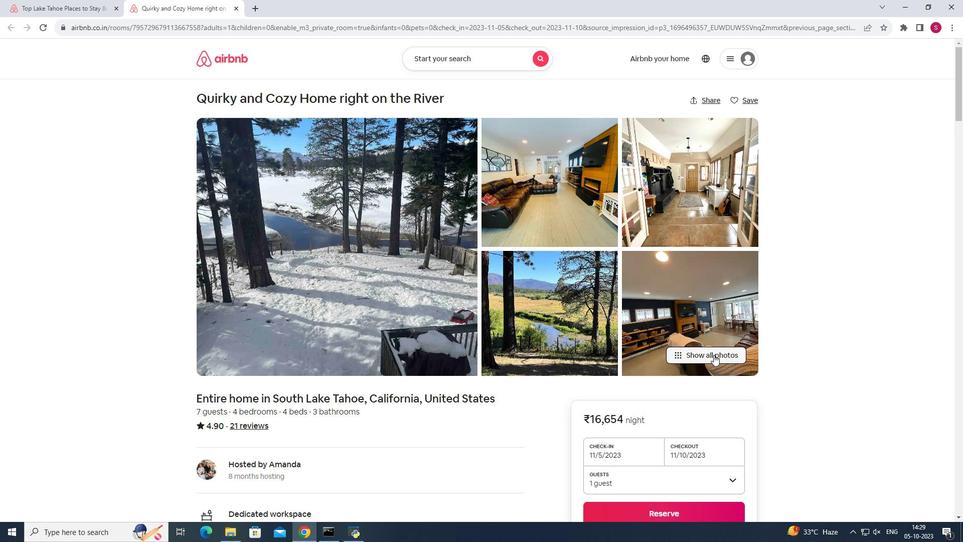 
Action: Mouse moved to (682, 247)
Screenshot: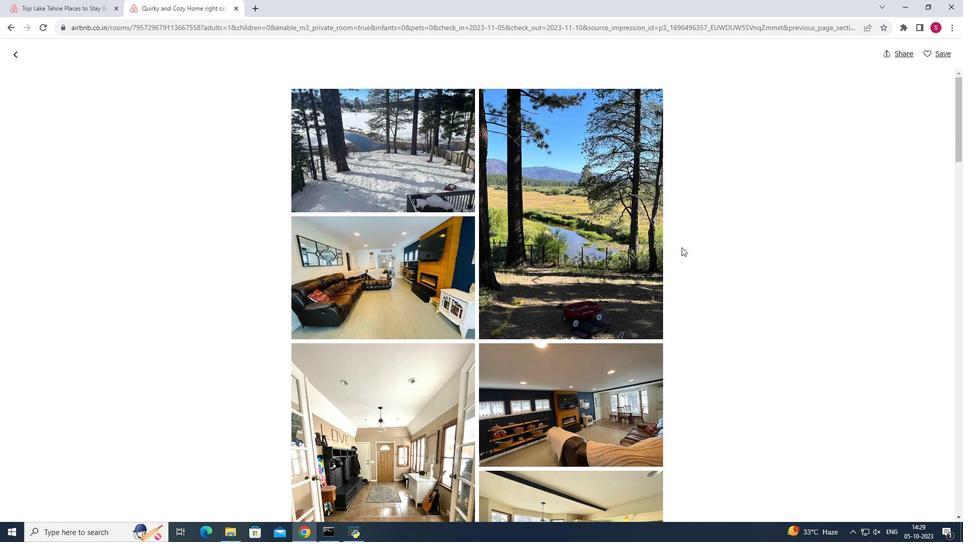 
Action: Mouse scrolled (682, 247) with delta (0, 0)
Screenshot: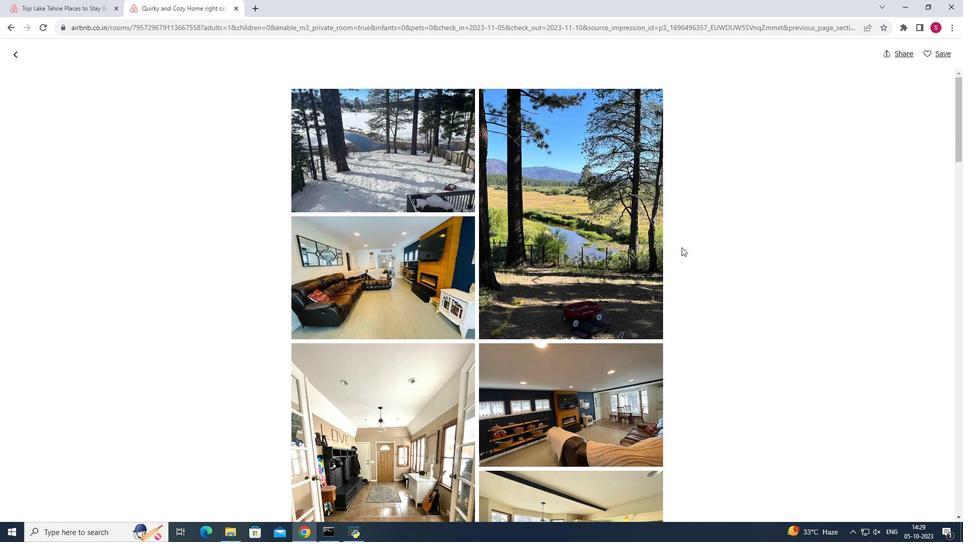 
Action: Mouse scrolled (682, 247) with delta (0, 0)
Screenshot: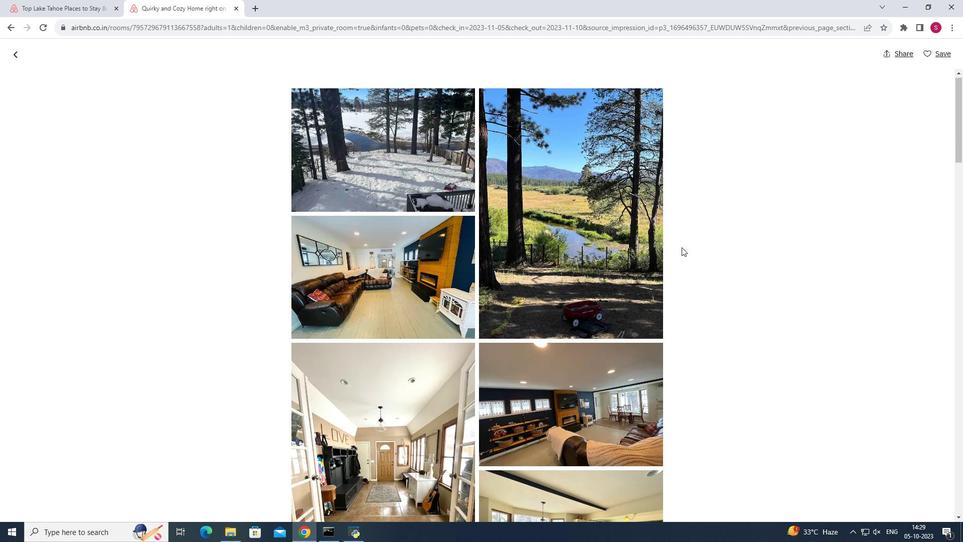 
Action: Mouse scrolled (682, 247) with delta (0, 0)
Screenshot: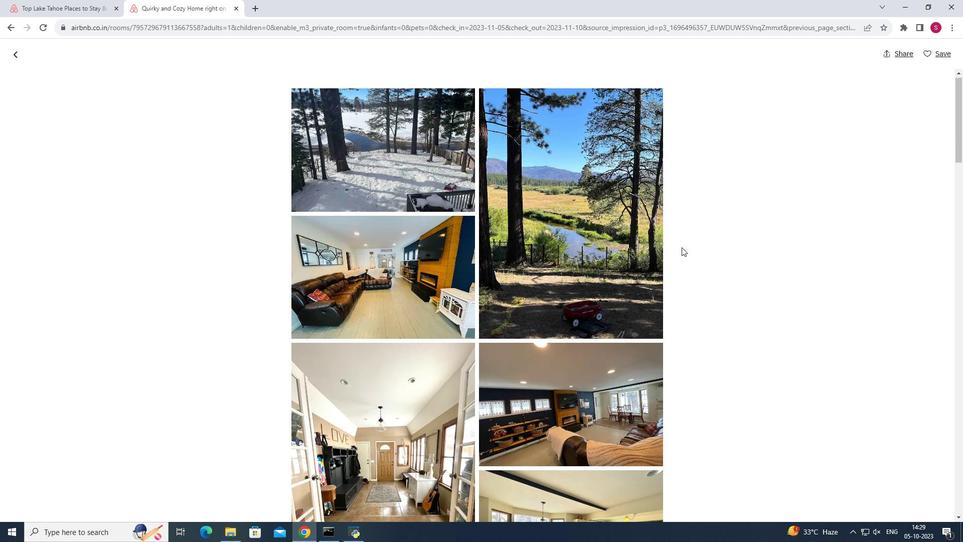 
Action: Mouse scrolled (682, 247) with delta (0, 0)
Screenshot: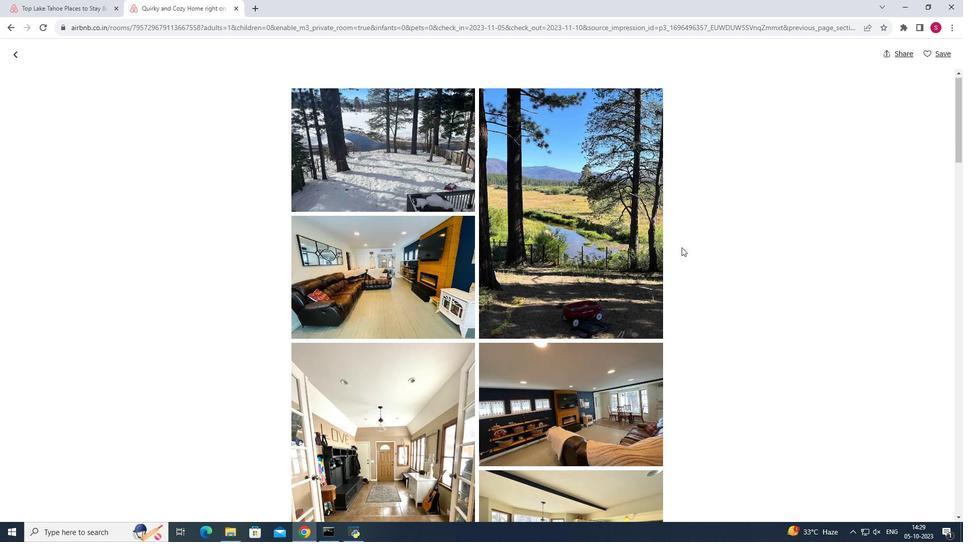 
Action: Mouse scrolled (682, 247) with delta (0, 0)
Screenshot: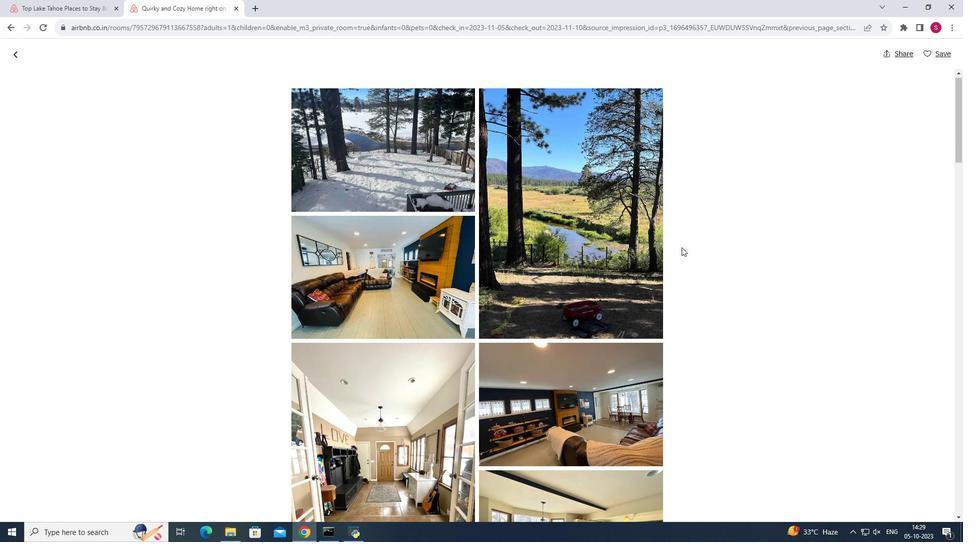 
Action: Mouse scrolled (682, 247) with delta (0, 0)
Screenshot: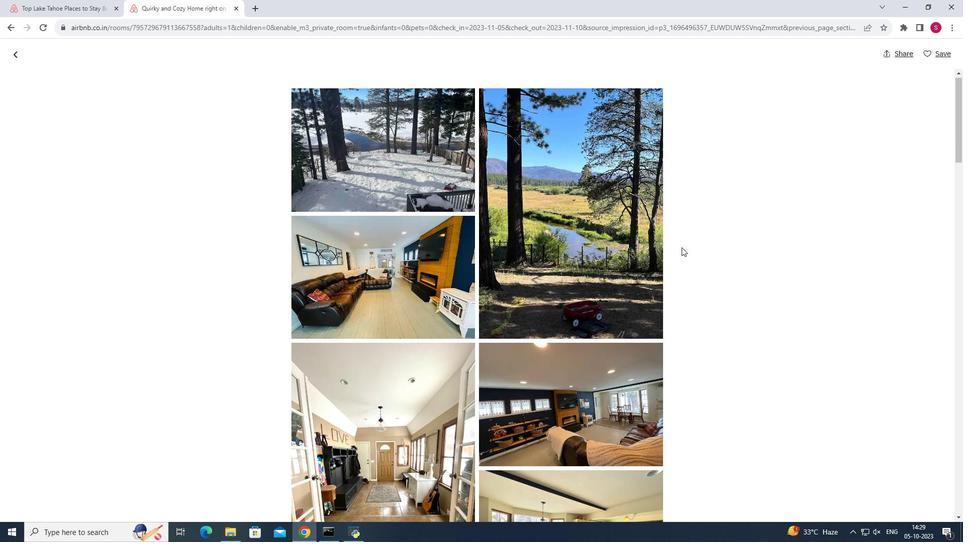 
Action: Mouse scrolled (682, 247) with delta (0, 0)
Screenshot: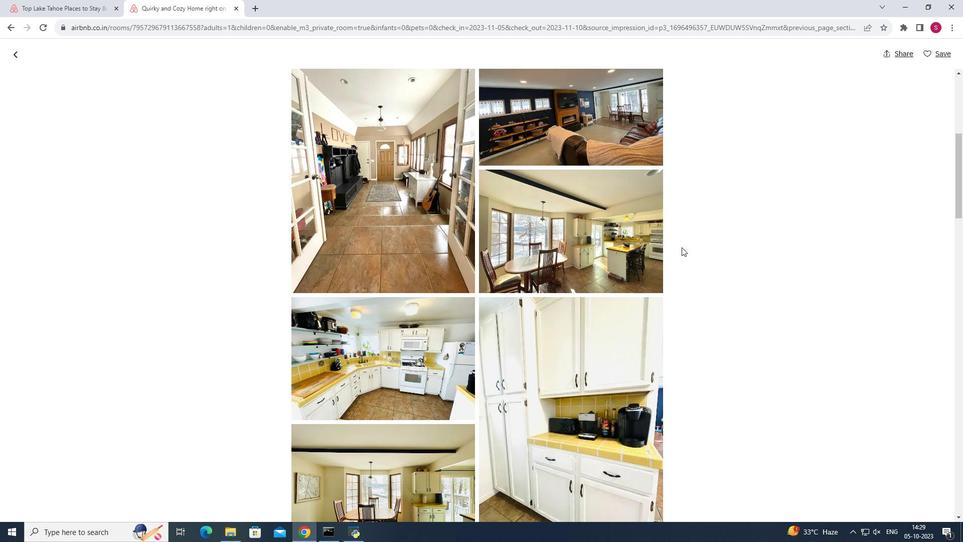 
Action: Mouse scrolled (682, 247) with delta (0, 0)
Screenshot: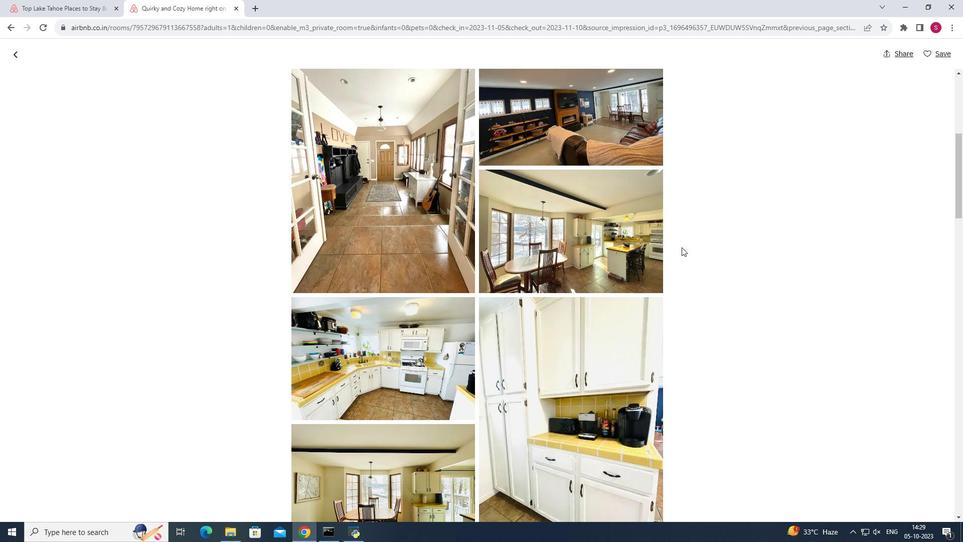 
Action: Mouse scrolled (682, 247) with delta (0, 0)
Screenshot: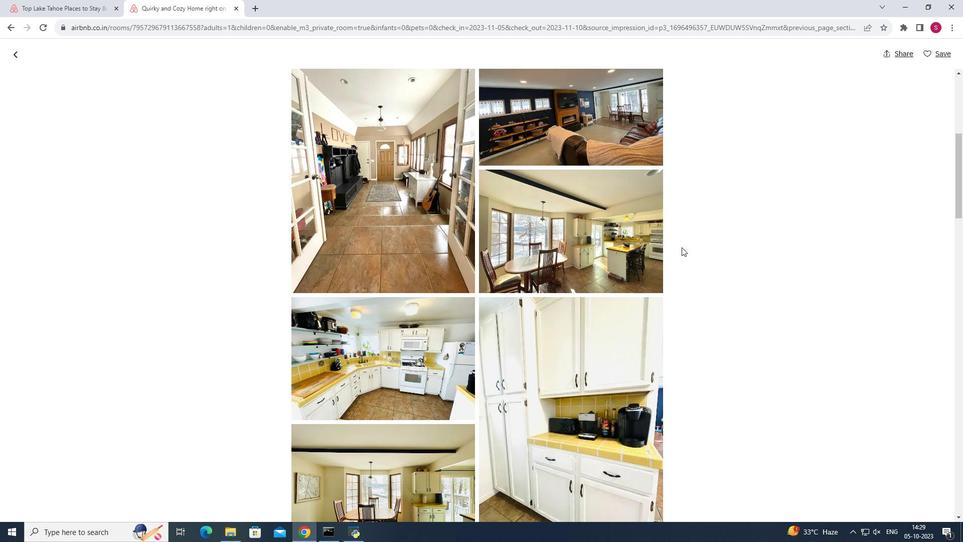 
Action: Mouse scrolled (682, 247) with delta (0, 0)
Screenshot: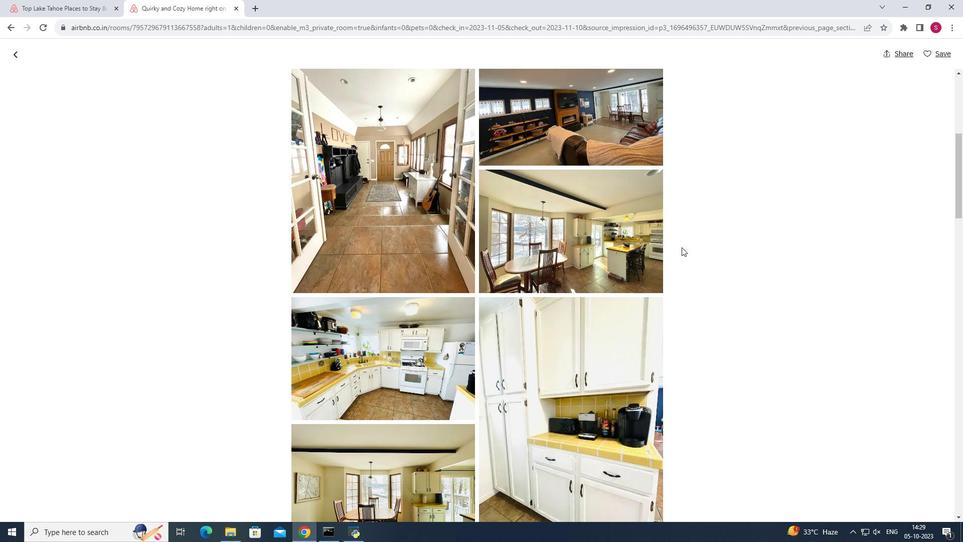 
Action: Mouse scrolled (682, 247) with delta (0, 0)
Screenshot: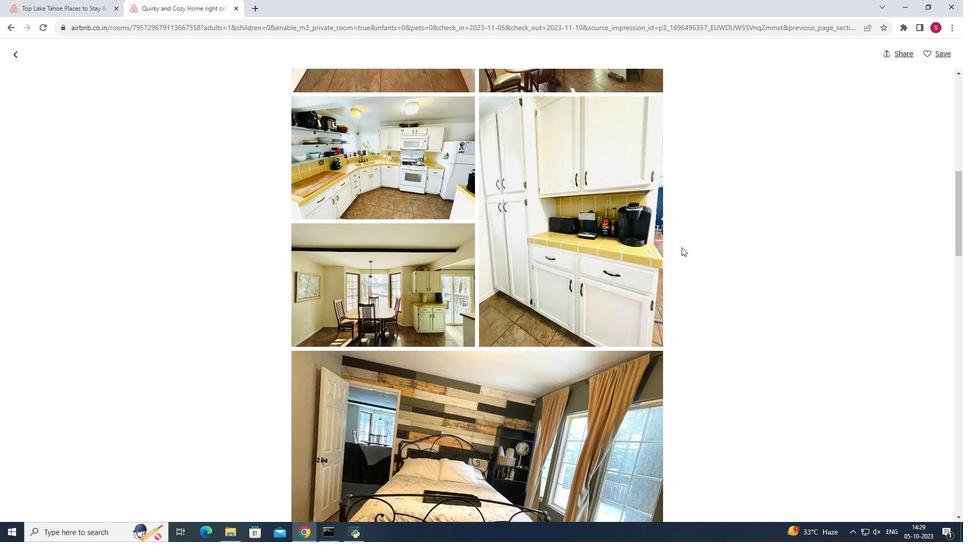 
Action: Mouse scrolled (682, 247) with delta (0, 0)
Screenshot: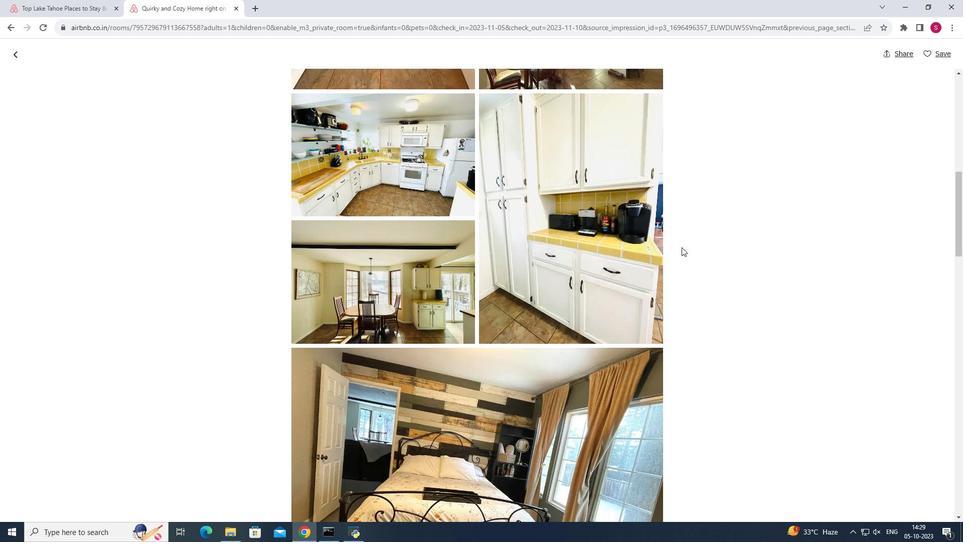 
Action: Mouse scrolled (682, 247) with delta (0, 0)
Screenshot: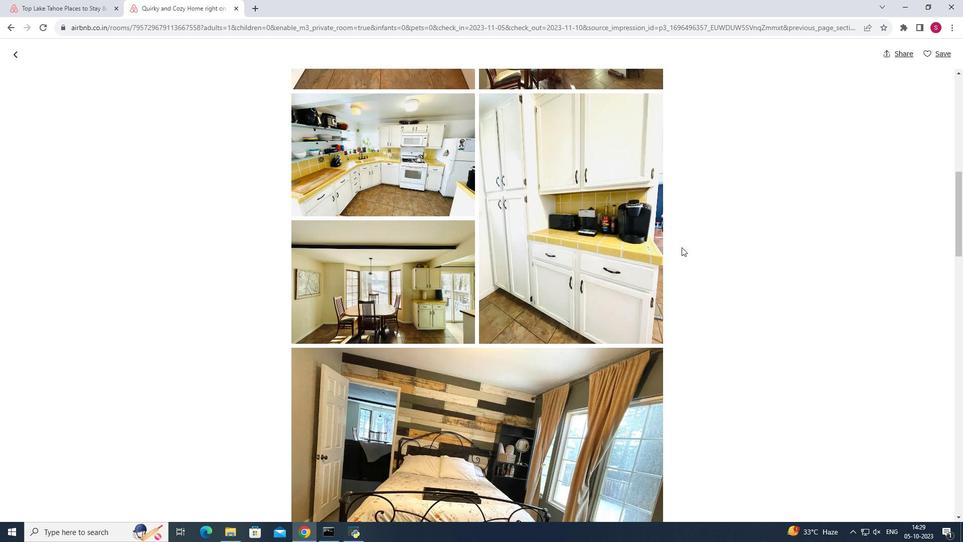 
Action: Mouse scrolled (682, 247) with delta (0, 0)
Screenshot: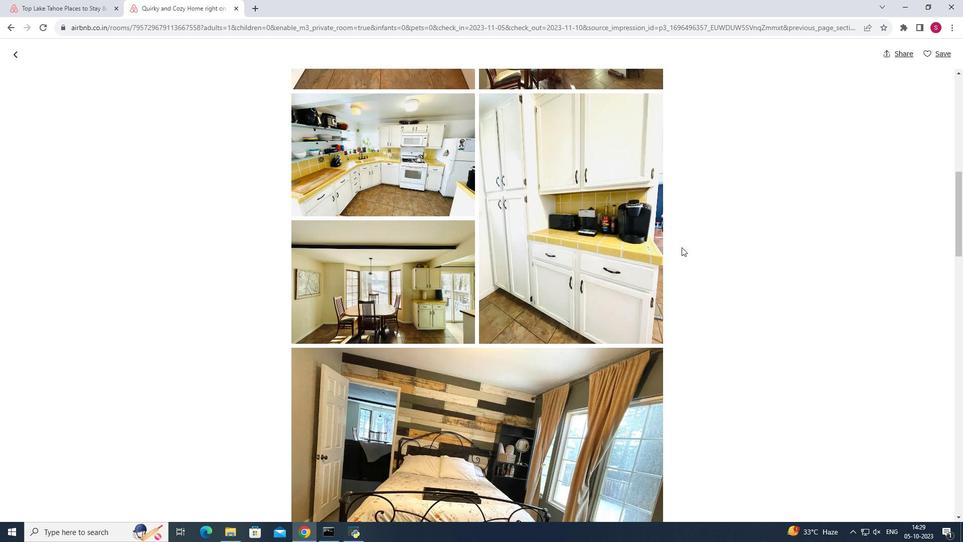 
Action: Mouse scrolled (682, 247) with delta (0, 0)
Screenshot: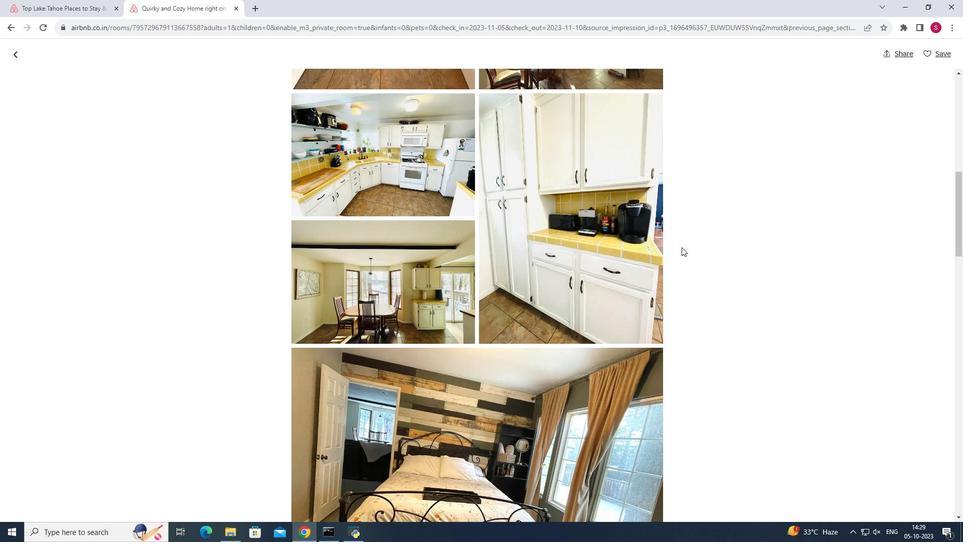 
Action: Mouse scrolled (682, 247) with delta (0, 0)
Screenshot: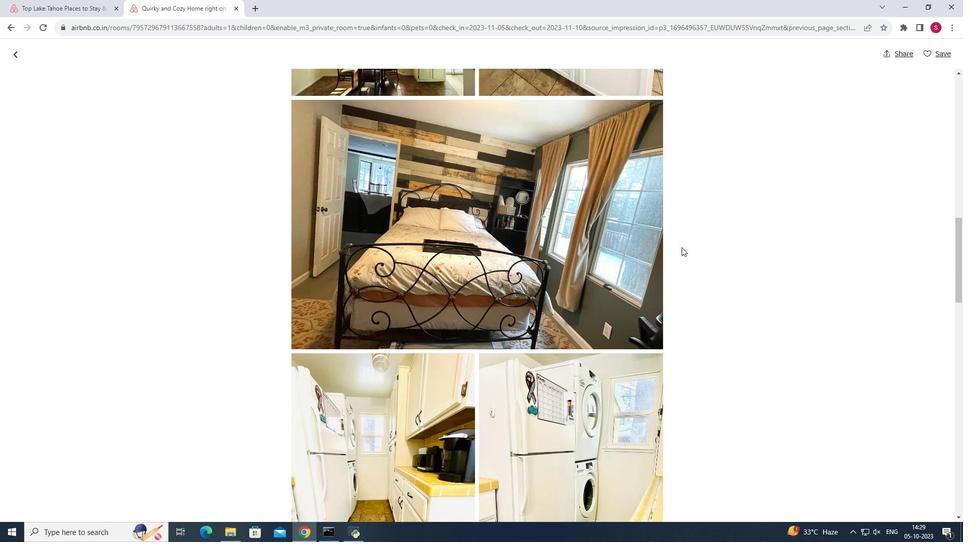 
Action: Mouse scrolled (682, 247) with delta (0, 0)
Screenshot: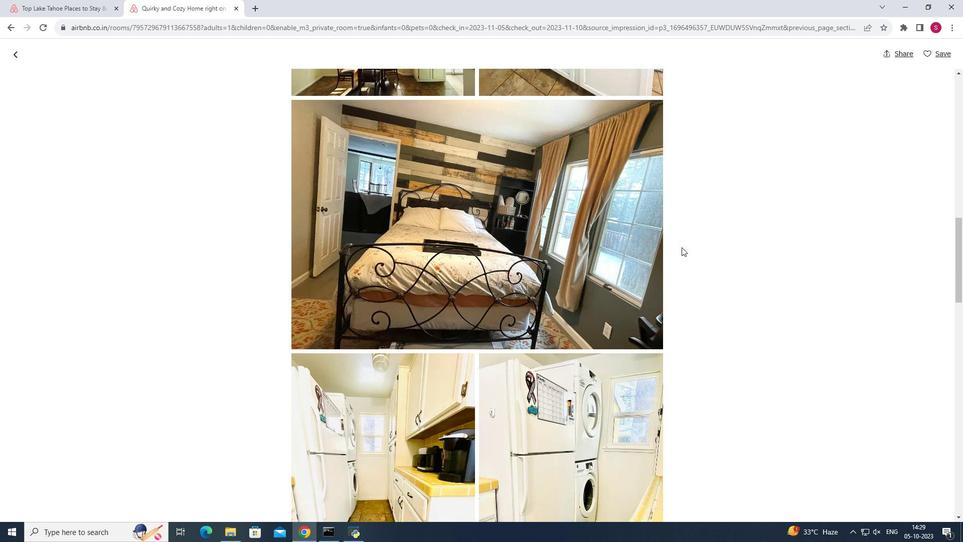 
Action: Mouse scrolled (682, 247) with delta (0, 0)
Screenshot: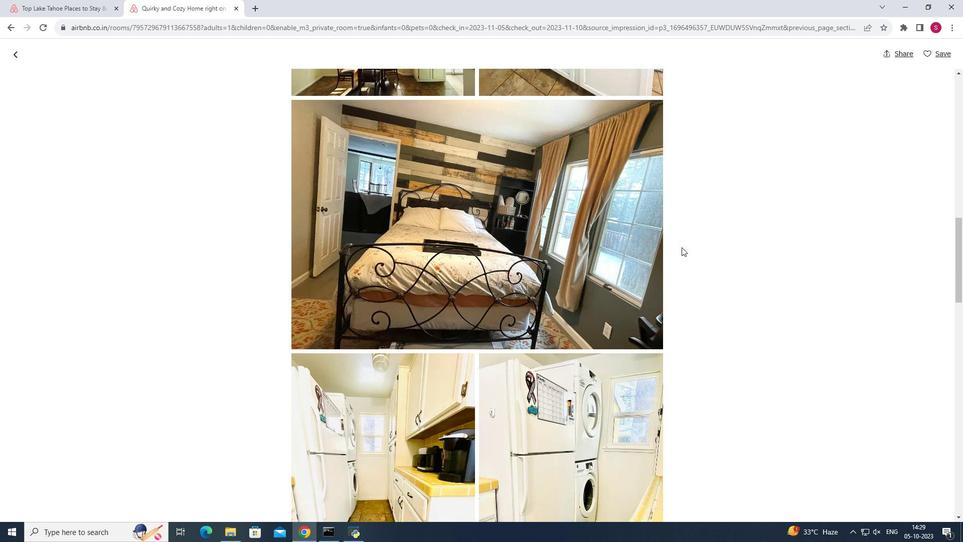 
Action: Mouse scrolled (682, 247) with delta (0, 0)
Screenshot: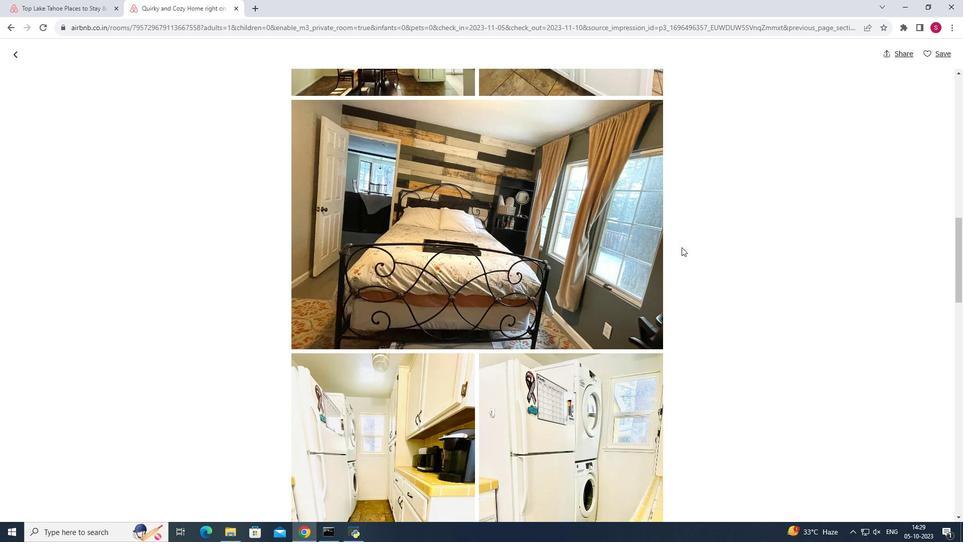 
Action: Mouse scrolled (682, 247) with delta (0, 0)
Screenshot: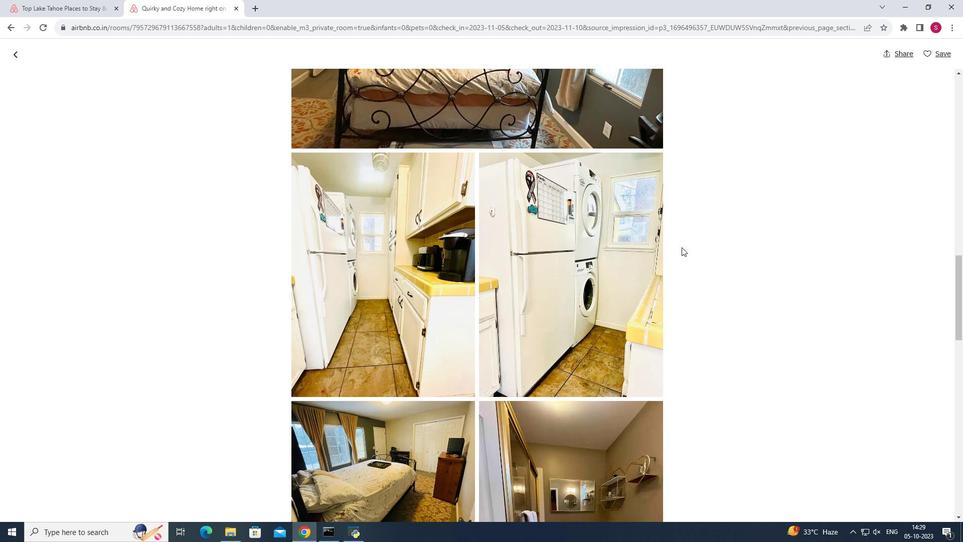 
Action: Mouse scrolled (682, 247) with delta (0, 0)
Screenshot: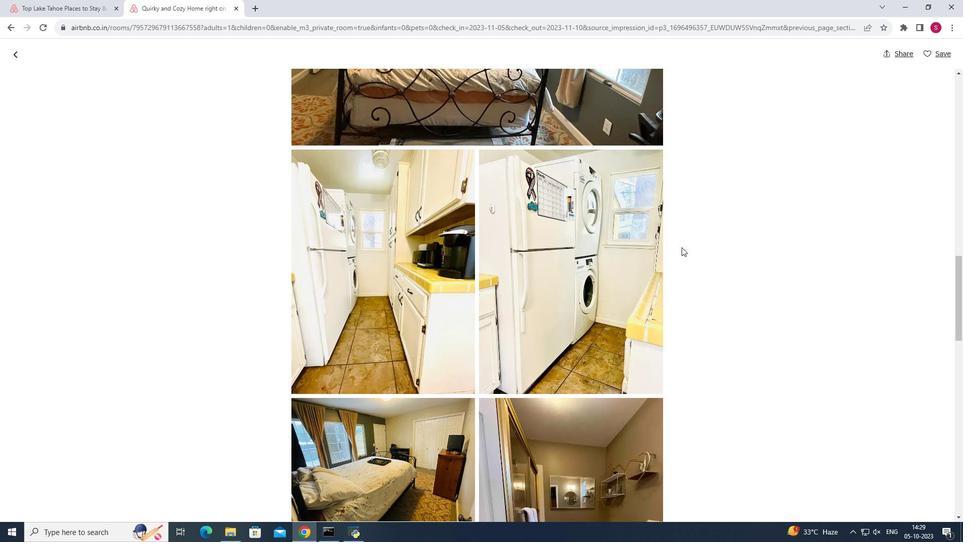 
Action: Mouse scrolled (682, 247) with delta (0, 0)
Screenshot: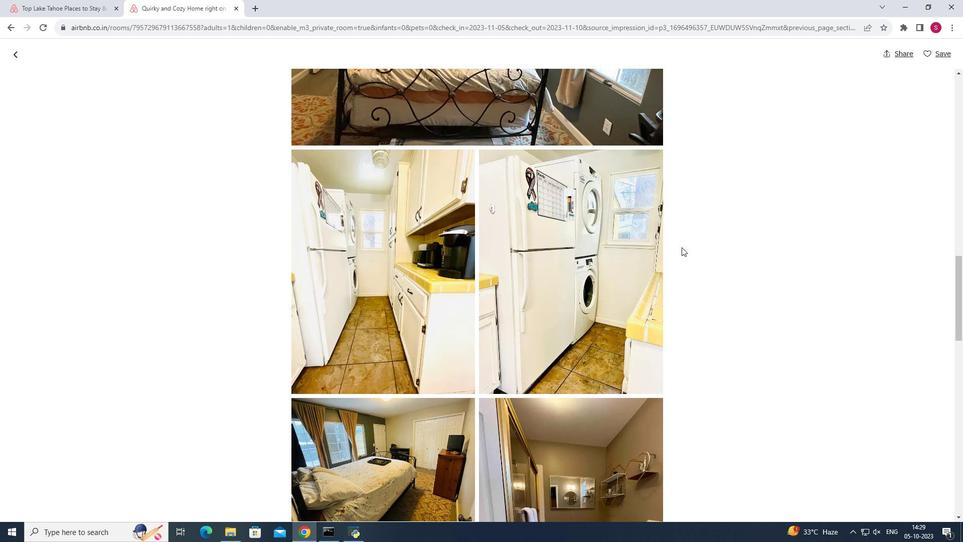 
Action: Mouse scrolled (682, 247) with delta (0, 0)
Screenshot: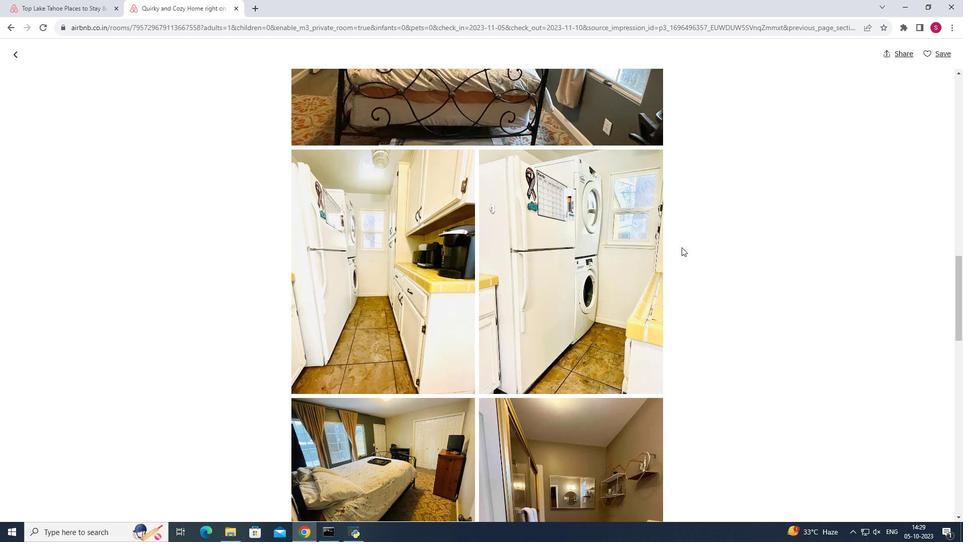 
Action: Mouse moved to (675, 250)
Screenshot: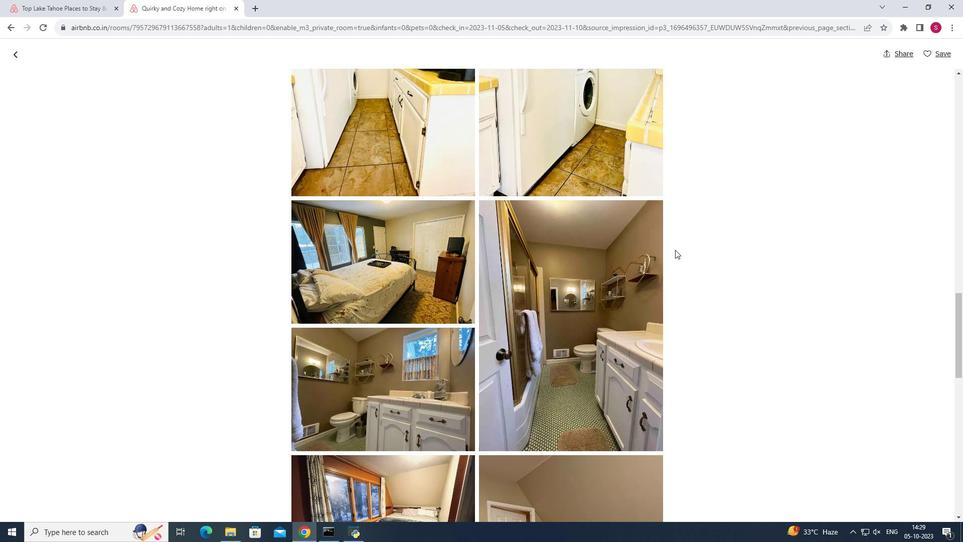 
Action: Mouse scrolled (675, 249) with delta (0, 0)
Screenshot: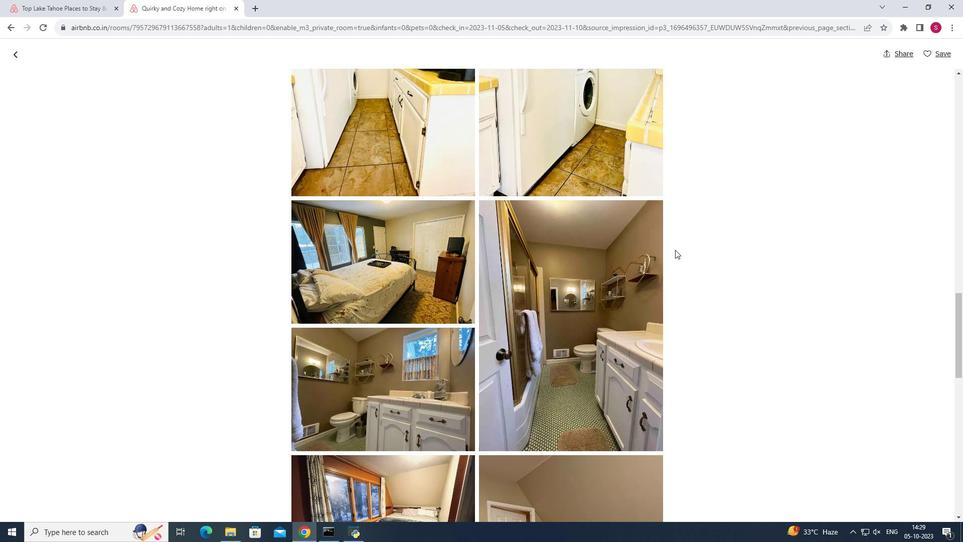 
Action: Mouse moved to (676, 251)
Screenshot: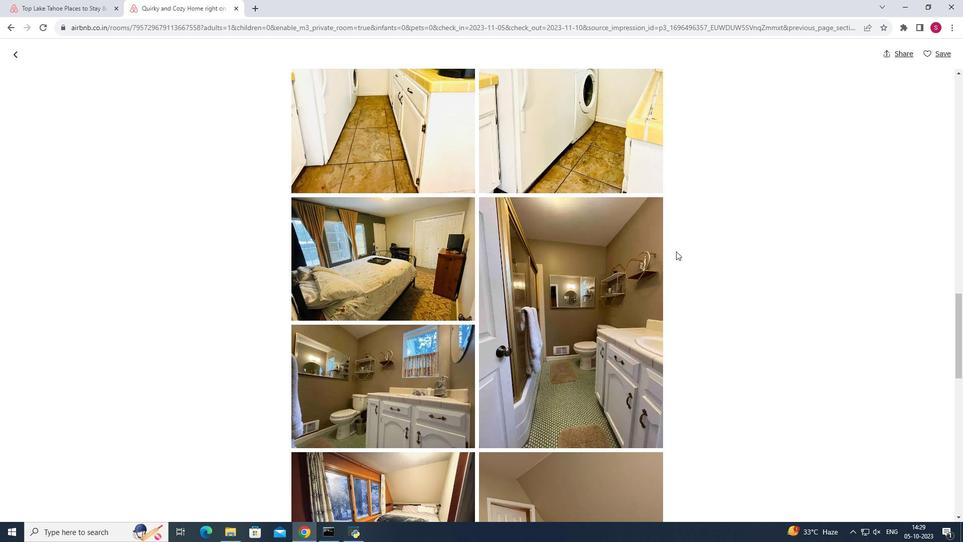 
Action: Mouse scrolled (676, 251) with delta (0, 0)
Screenshot: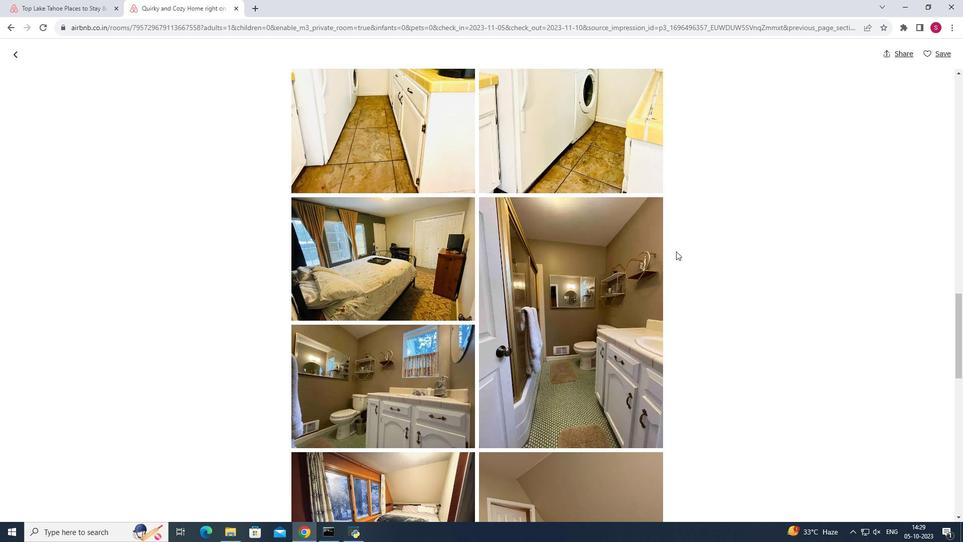 
Action: Mouse scrolled (676, 251) with delta (0, 0)
Screenshot: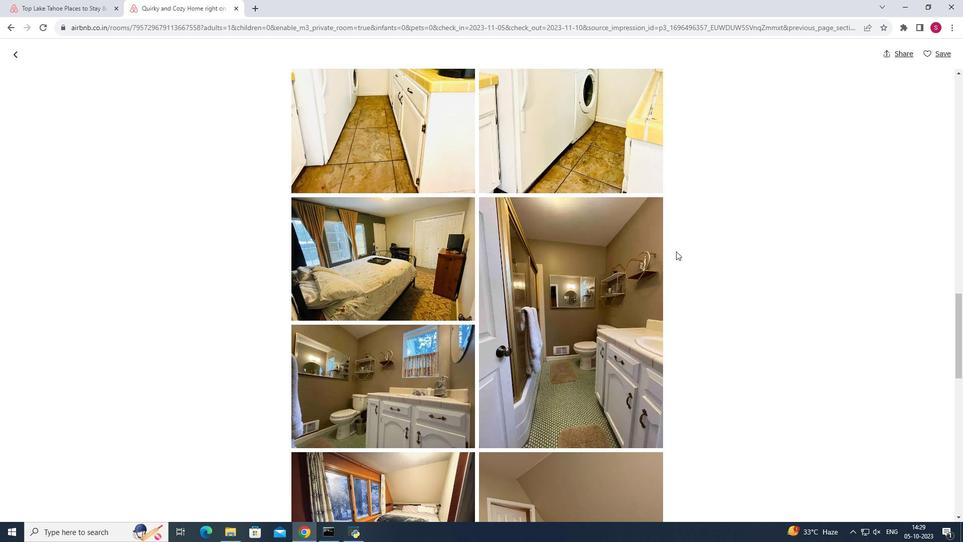 
Action: Mouse scrolled (676, 251) with delta (0, 0)
Screenshot: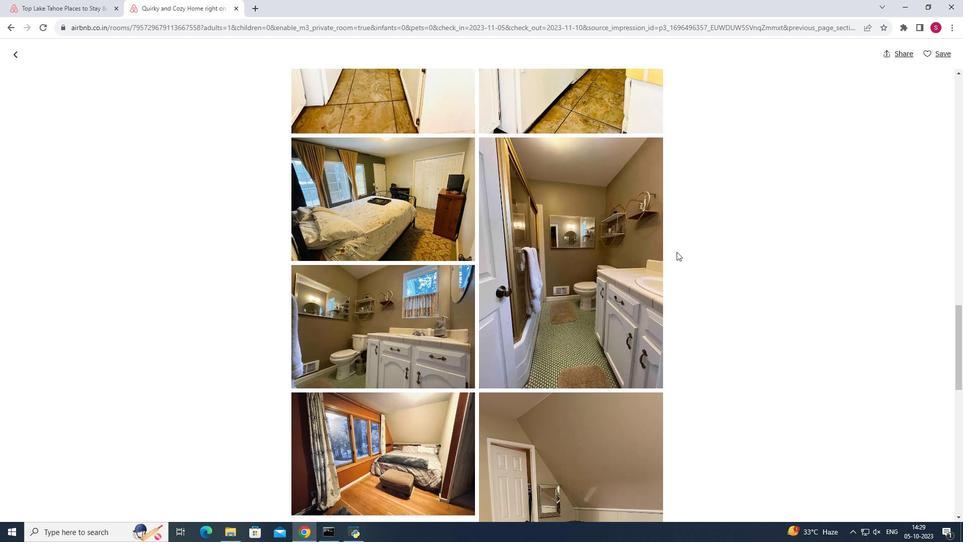 
Action: Mouse moved to (677, 252)
Screenshot: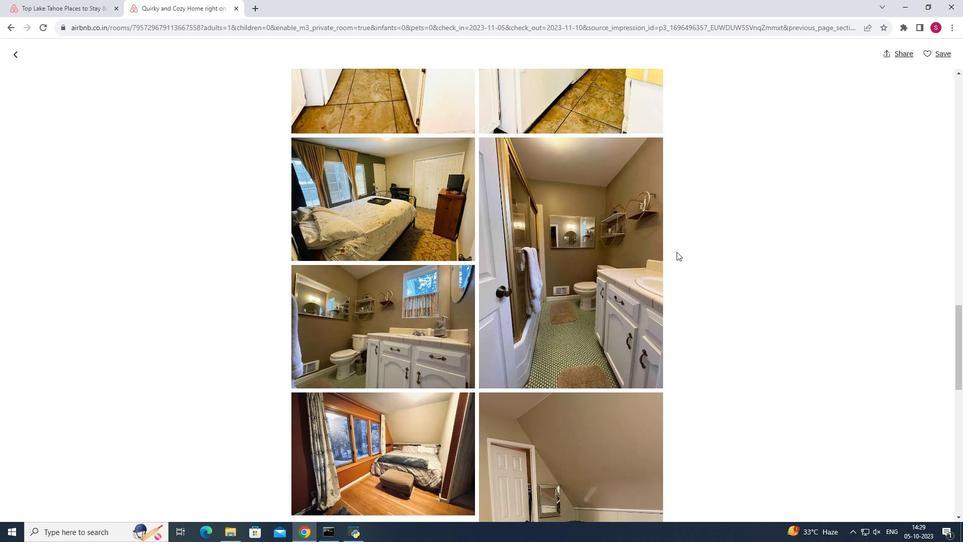 
Action: Mouse scrolled (677, 251) with delta (0, 0)
Screenshot: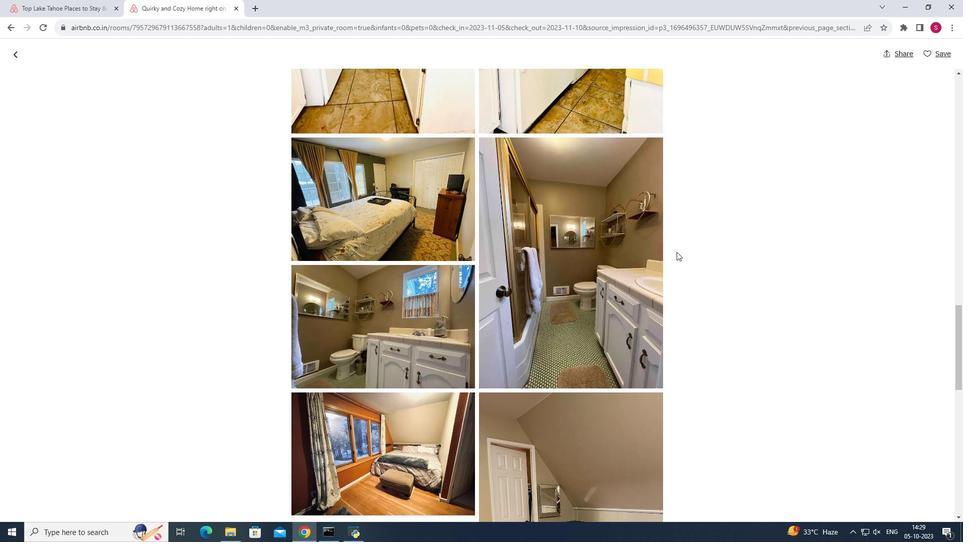 
Action: Mouse scrolled (677, 251) with delta (0, 0)
Screenshot: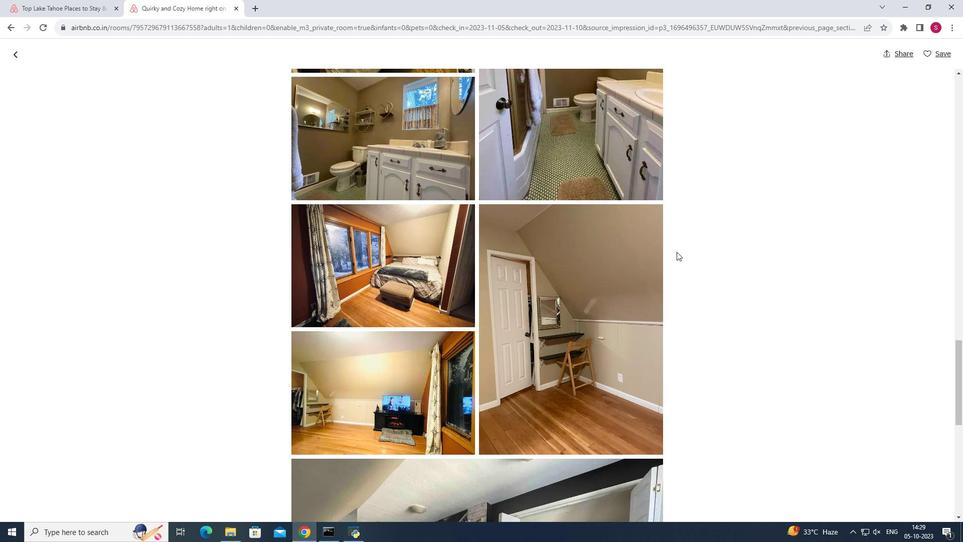 
Action: Mouse scrolled (677, 251) with delta (0, 0)
Screenshot: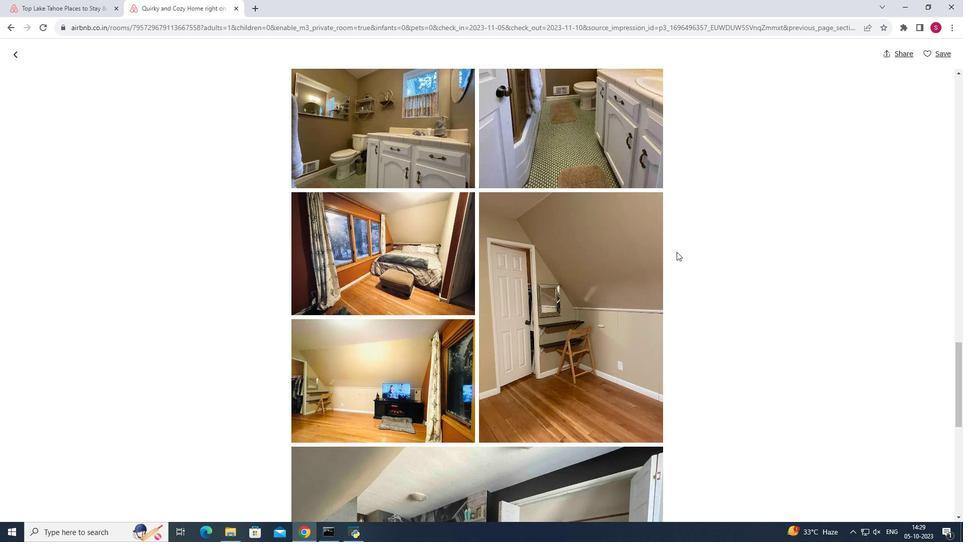 
Action: Mouse scrolled (677, 251) with delta (0, 0)
Screenshot: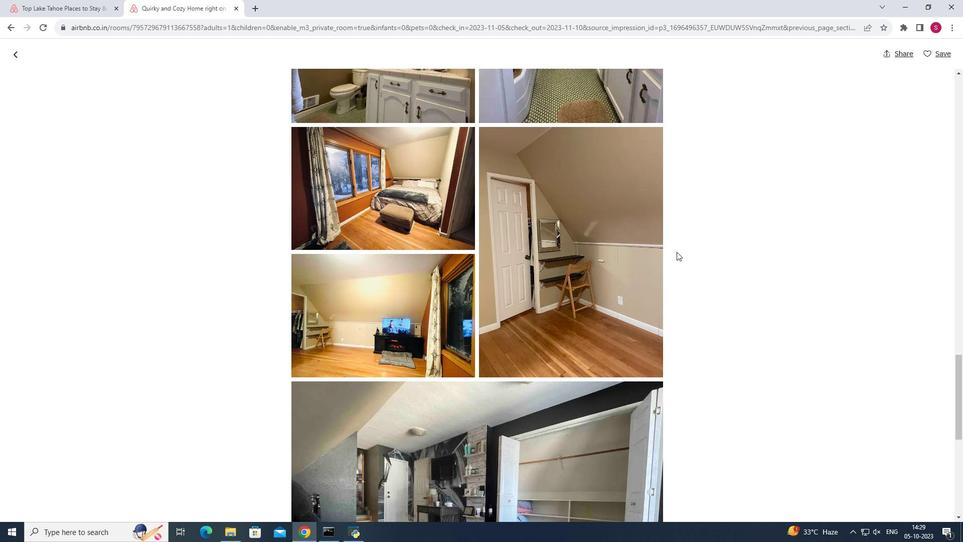 
Action: Mouse scrolled (677, 251) with delta (0, 0)
Screenshot: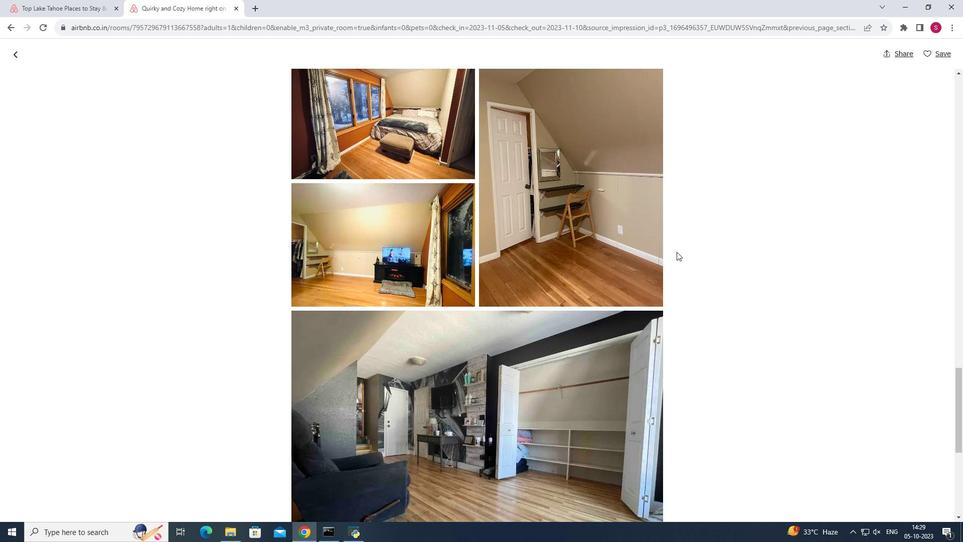 
Action: Mouse scrolled (677, 251) with delta (0, 0)
Screenshot: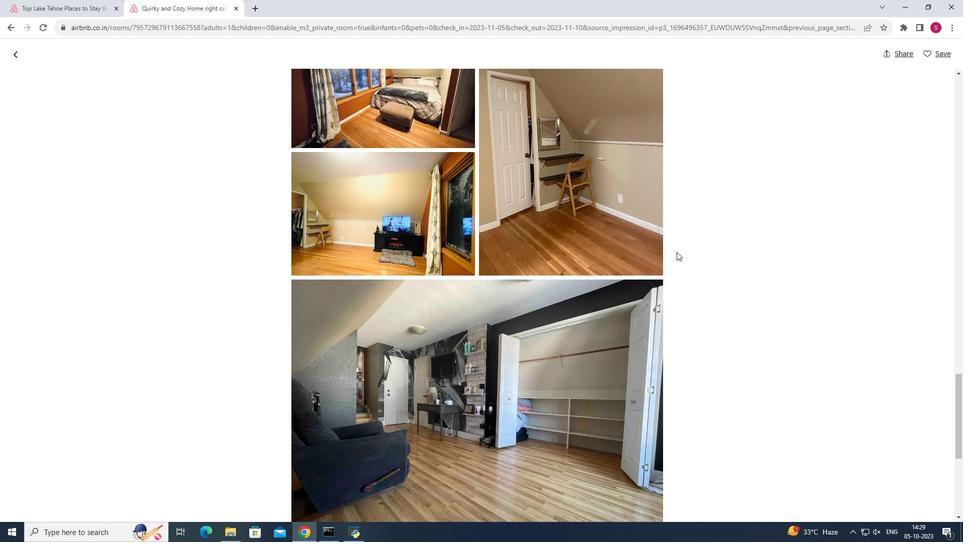 
Action: Mouse scrolled (677, 251) with delta (0, 0)
Screenshot: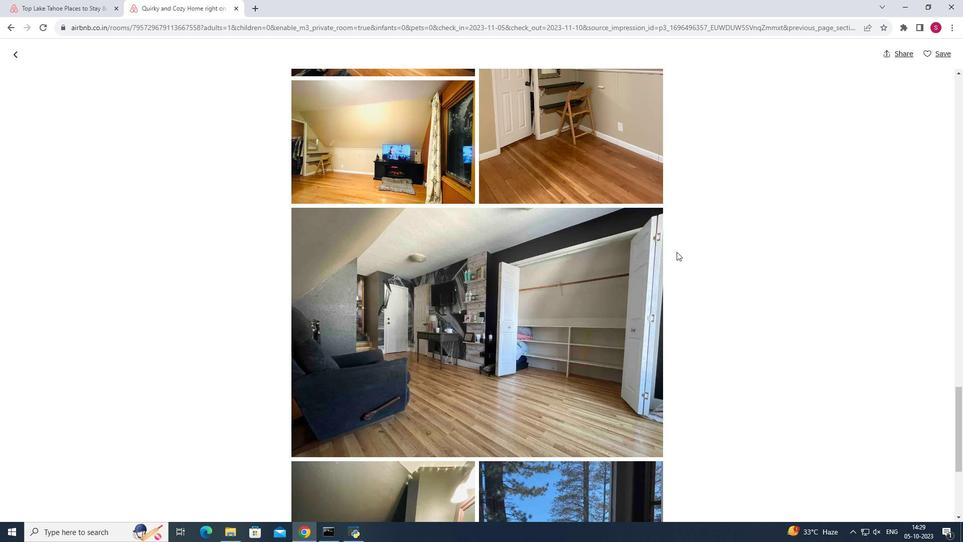 
Action: Mouse scrolled (677, 251) with delta (0, 0)
Screenshot: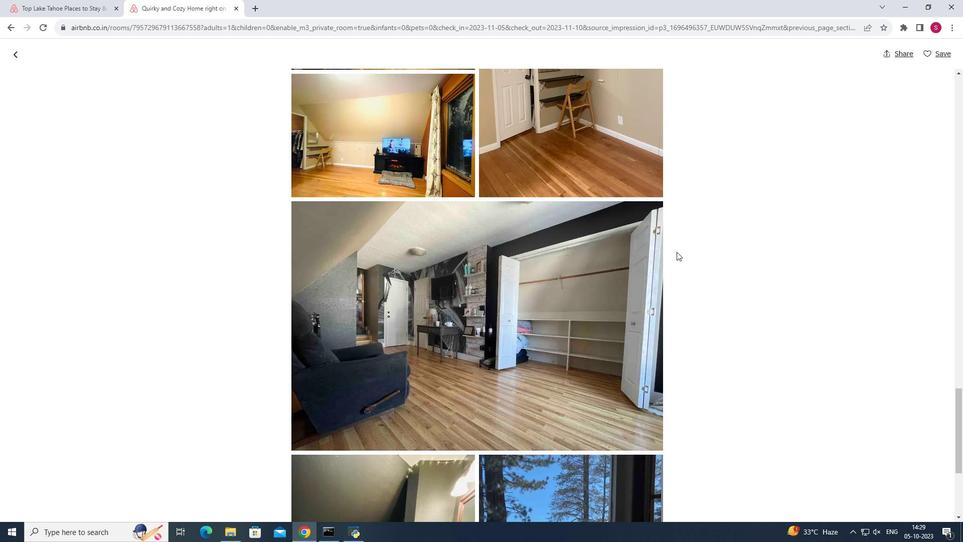 
Action: Mouse scrolled (677, 251) with delta (0, 0)
Screenshot: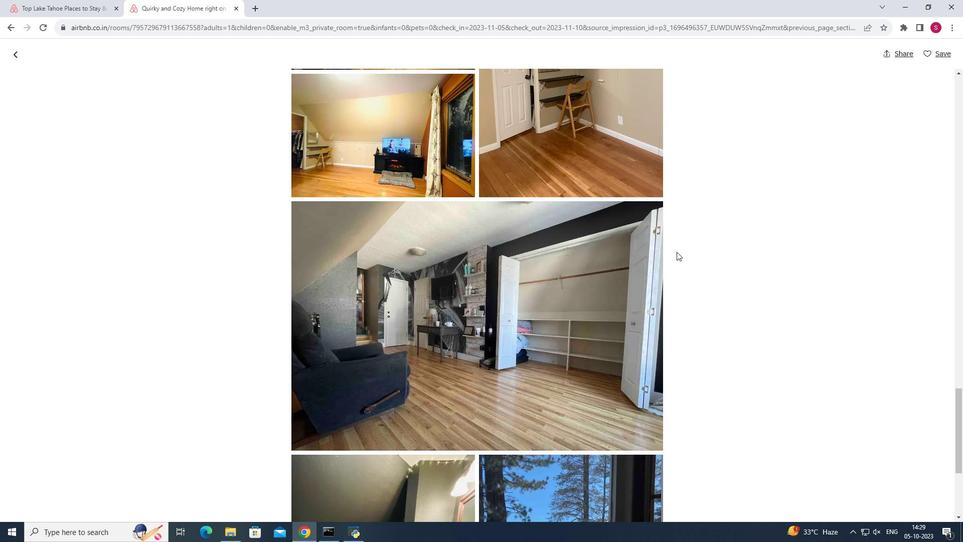 
Action: Mouse scrolled (677, 251) with delta (0, 0)
Screenshot: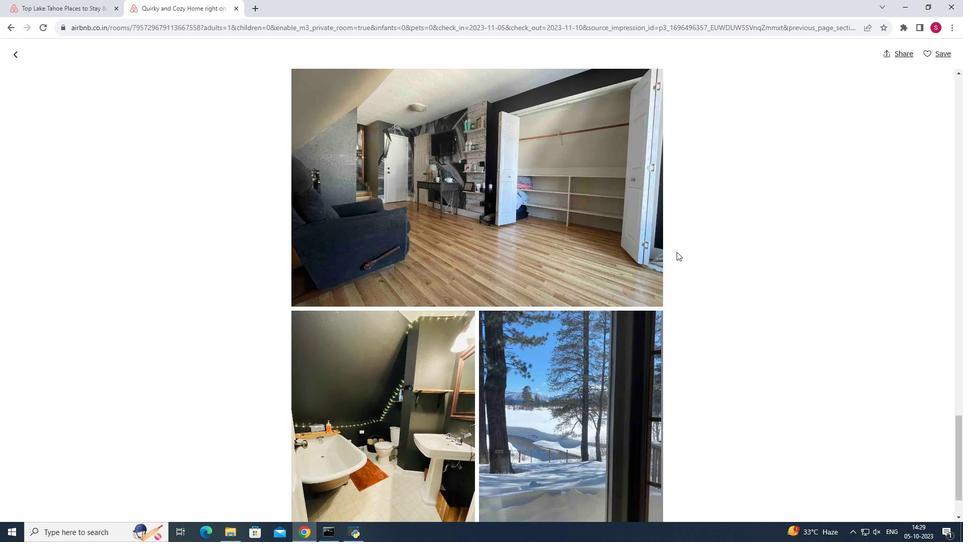 
Action: Mouse scrolled (677, 251) with delta (0, 0)
Screenshot: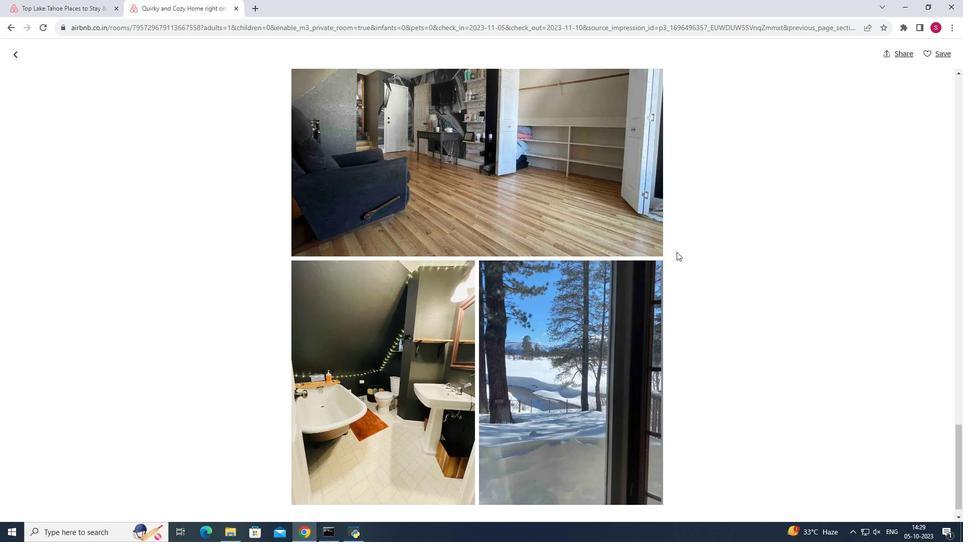 
Action: Mouse scrolled (677, 251) with delta (0, 0)
Screenshot: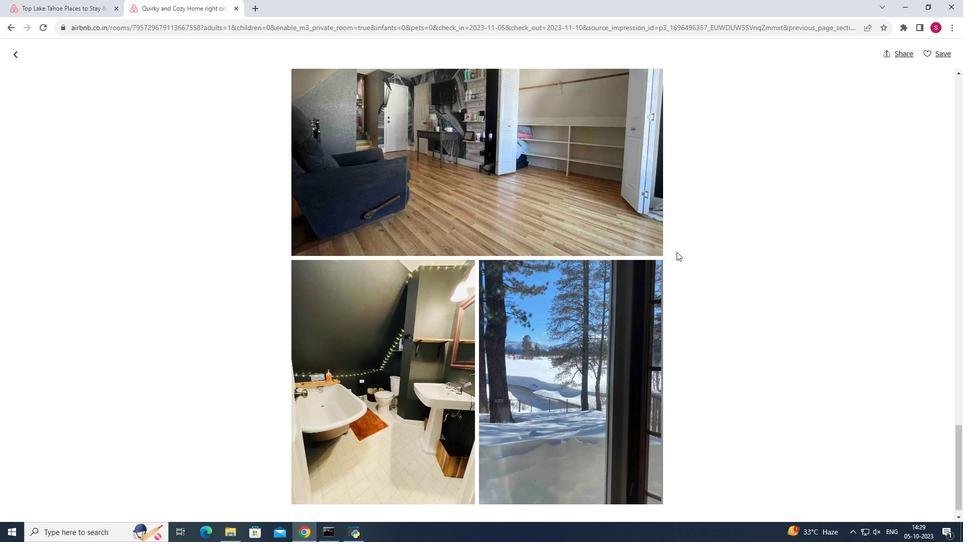 
Action: Mouse scrolled (677, 251) with delta (0, 0)
Screenshot: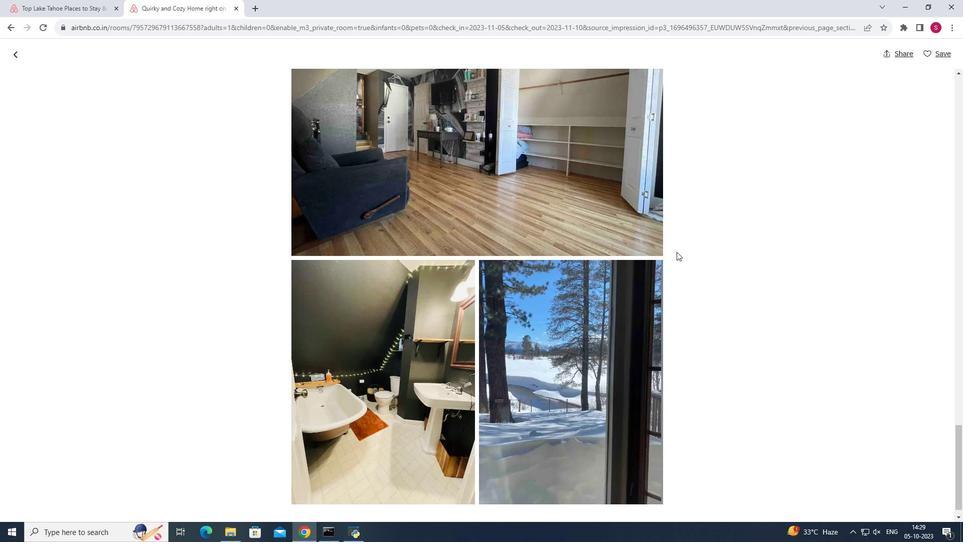 
Action: Mouse scrolled (677, 251) with delta (0, 0)
Screenshot: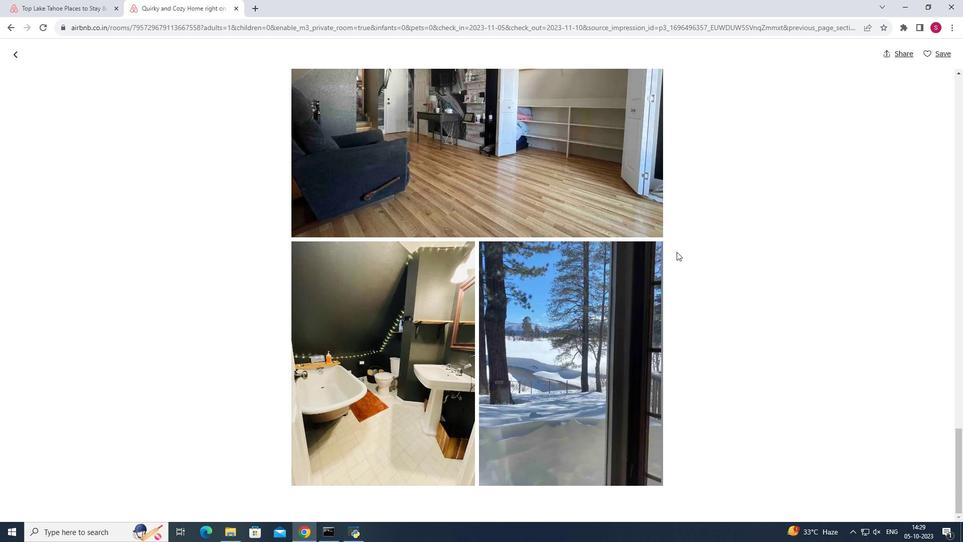 
Action: Mouse moved to (14, 53)
Screenshot: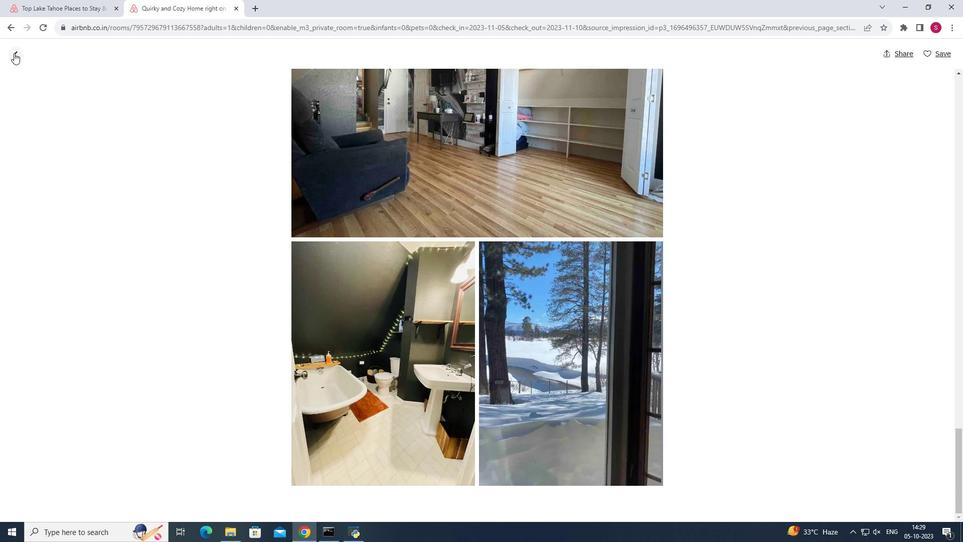 
Action: Mouse pressed left at (14, 53)
Screenshot: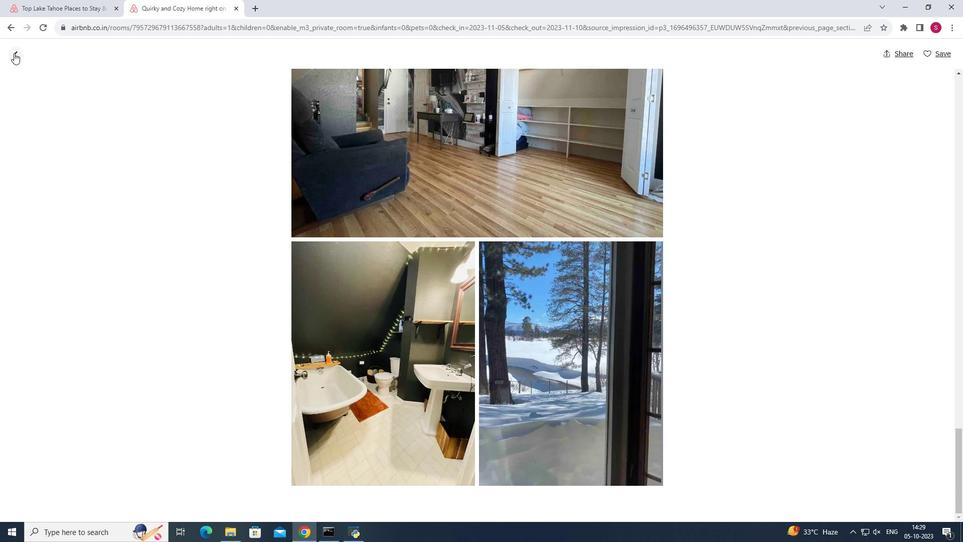 
Action: Mouse moved to (370, 196)
Screenshot: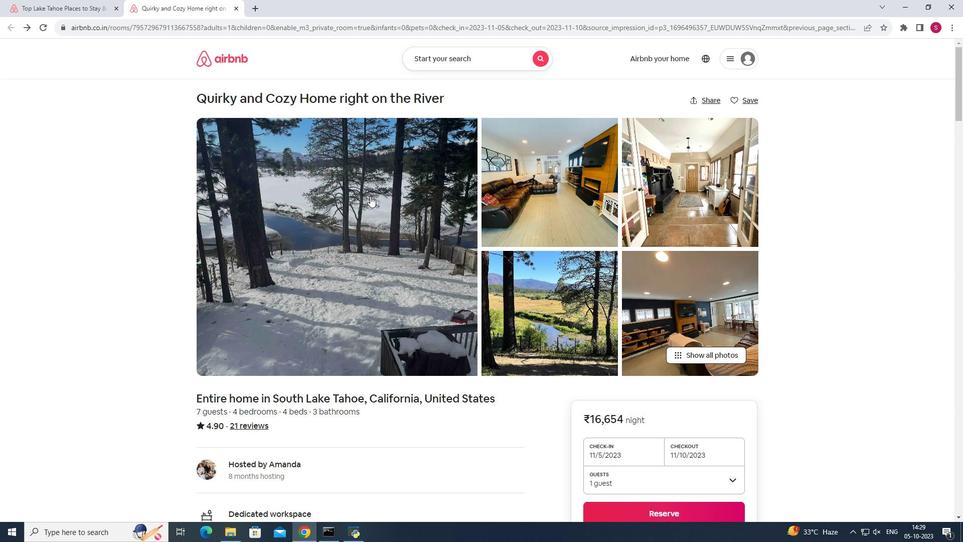 
Action: Mouse scrolled (370, 195) with delta (0, 0)
Screenshot: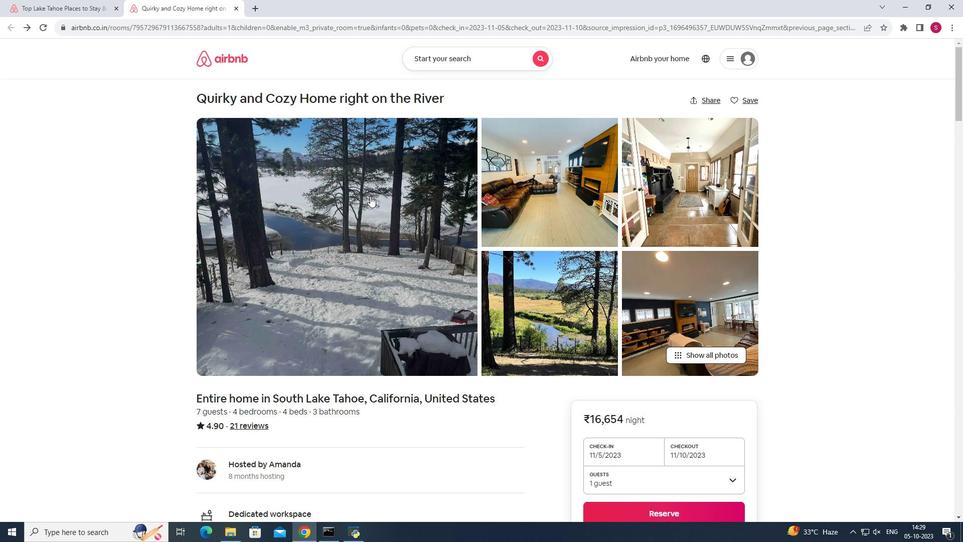 
Action: Mouse scrolled (370, 195) with delta (0, 0)
Screenshot: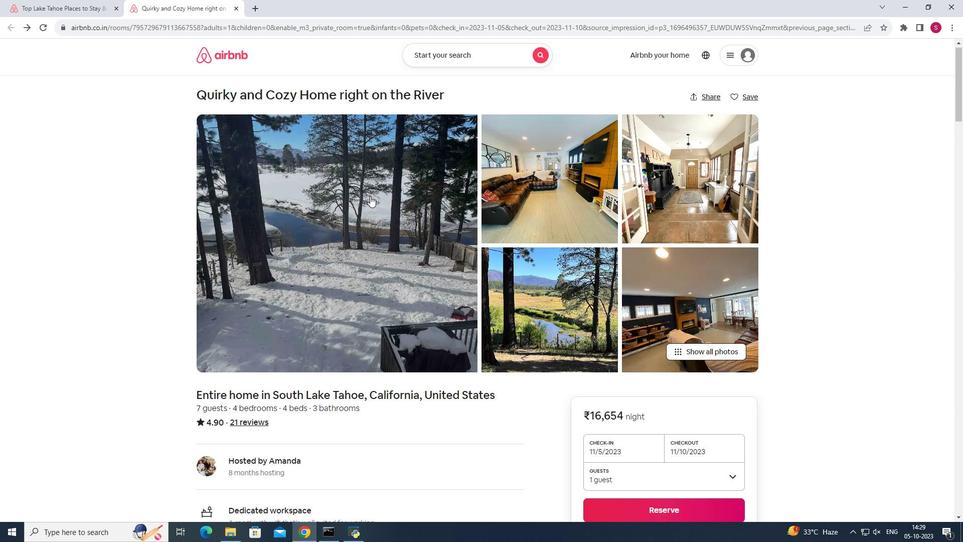 
Action: Mouse scrolled (370, 195) with delta (0, 0)
Screenshot: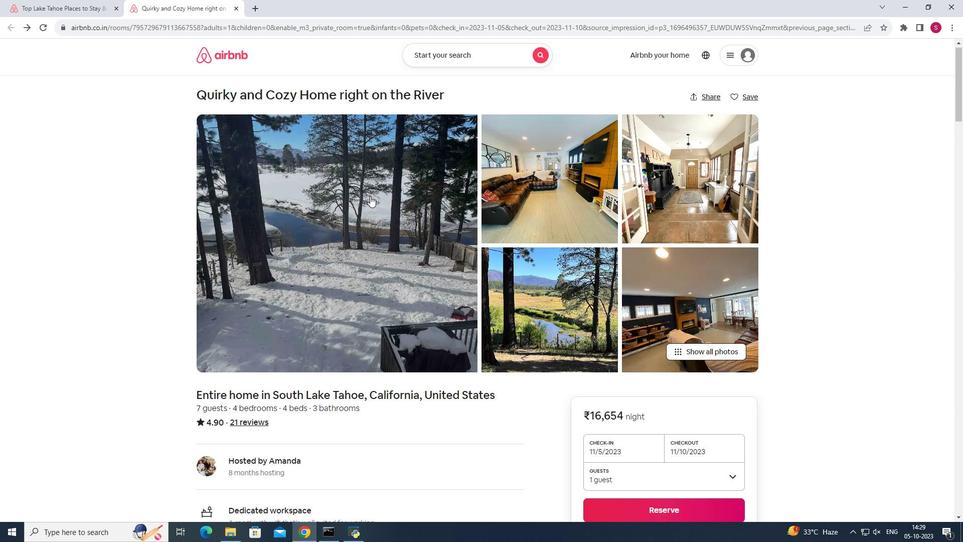 
Action: Mouse scrolled (370, 195) with delta (0, 0)
Screenshot: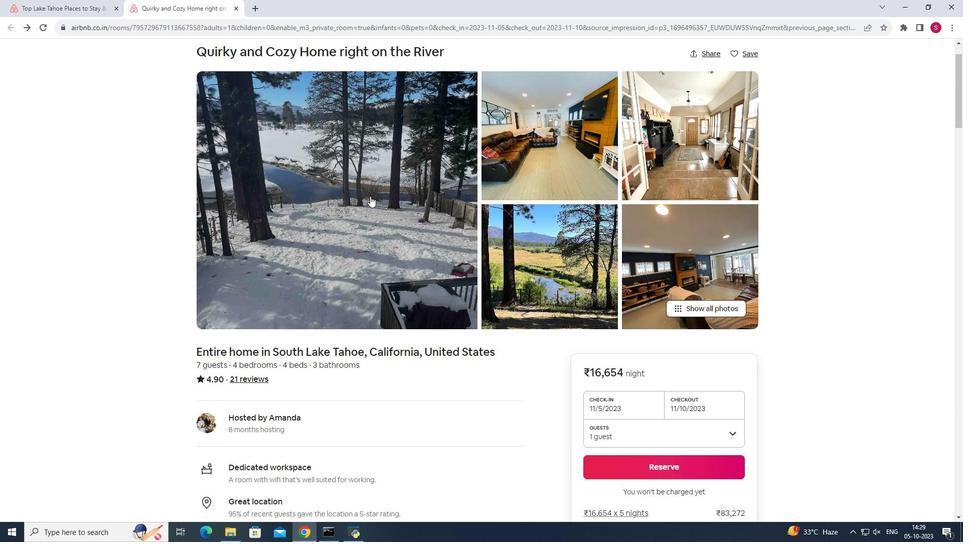 
Action: Mouse scrolled (370, 195) with delta (0, 0)
Screenshot: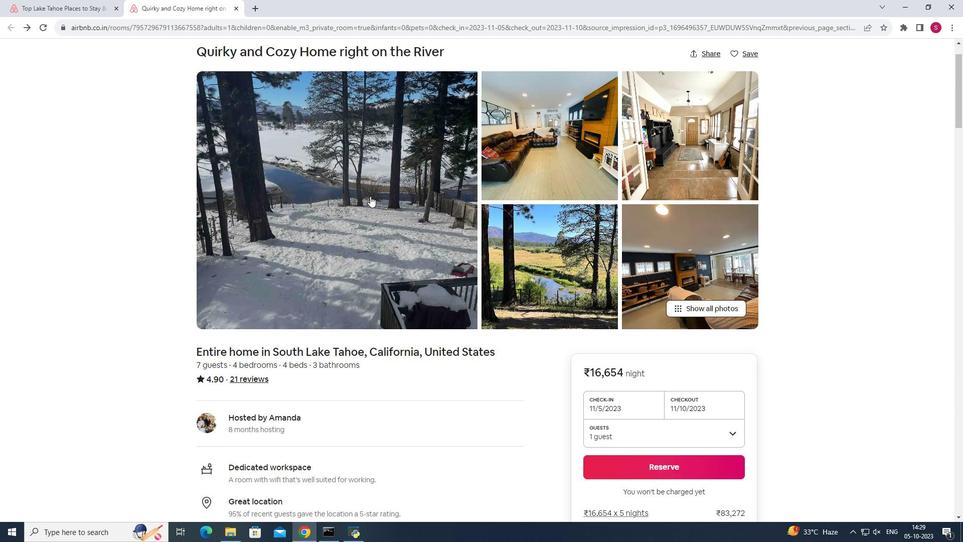 
Action: Mouse moved to (371, 196)
Screenshot: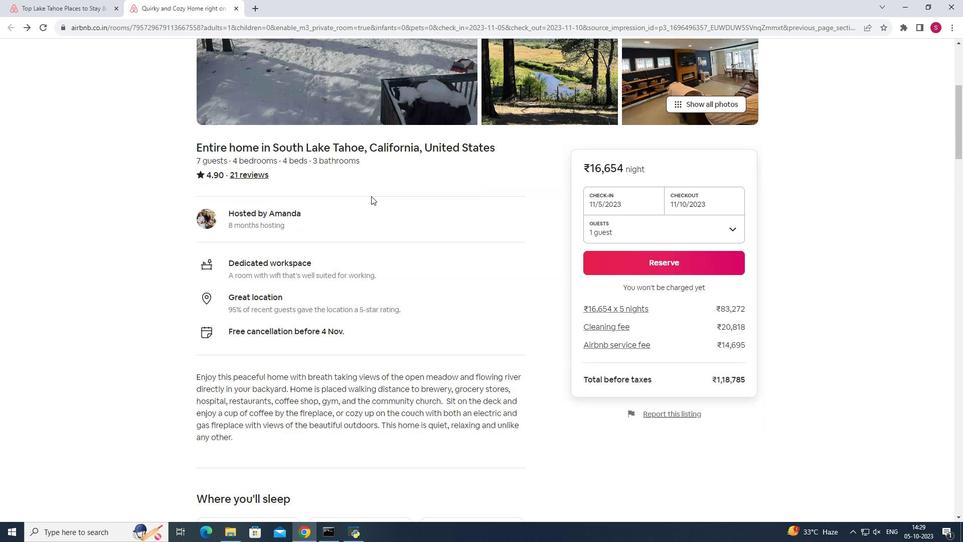 
Action: Mouse scrolled (371, 195) with delta (0, 0)
Screenshot: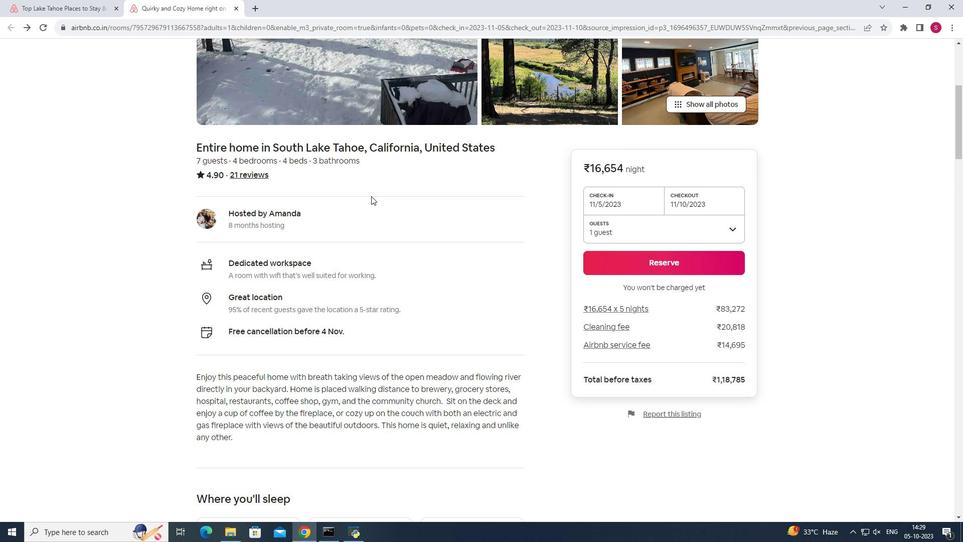 
Action: Mouse scrolled (371, 195) with delta (0, 0)
Screenshot: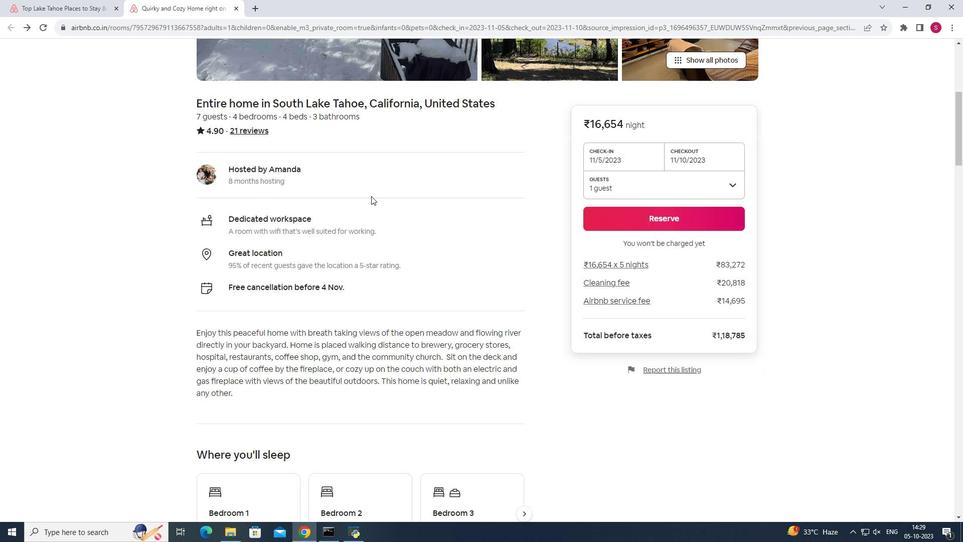 
Action: Mouse scrolled (371, 195) with delta (0, 0)
Screenshot: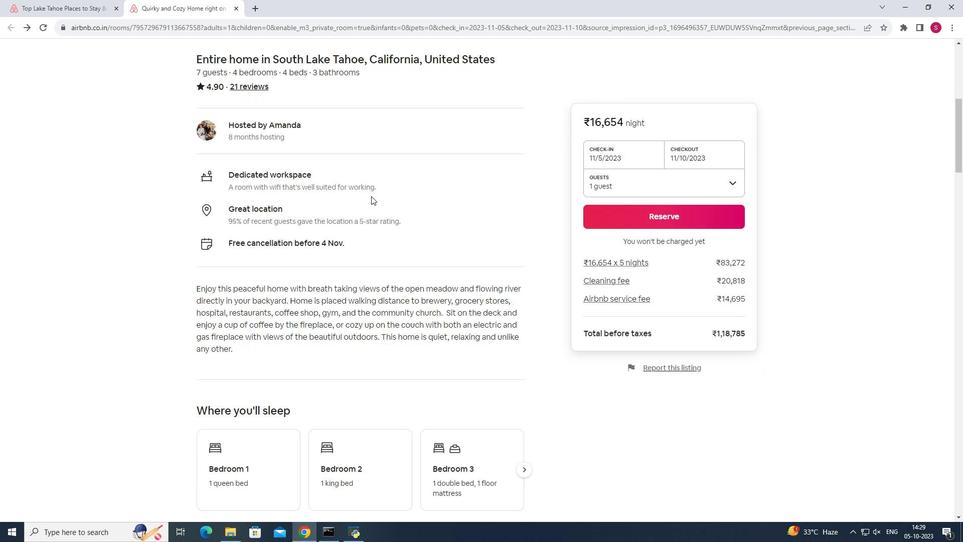 
Action: Mouse scrolled (371, 195) with delta (0, 0)
Screenshot: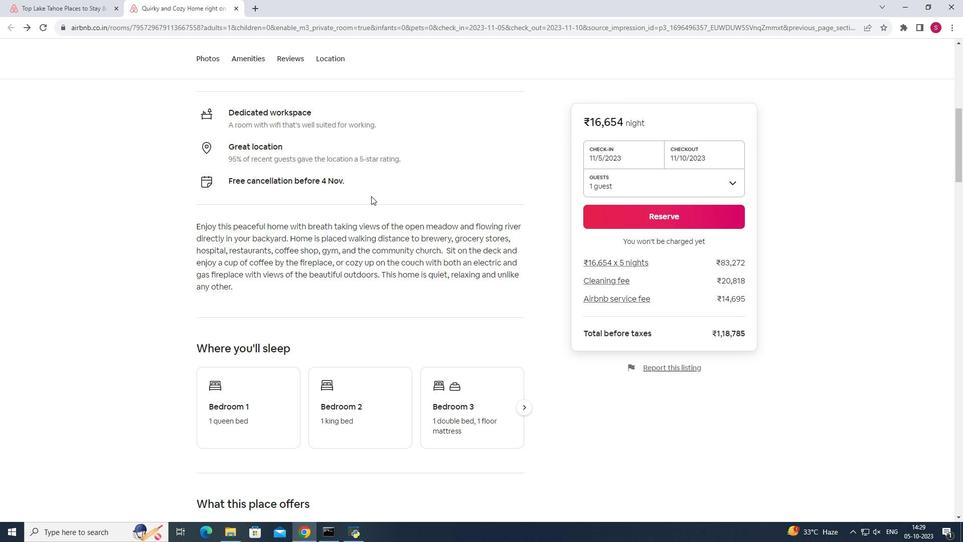 
Action: Mouse scrolled (371, 195) with delta (0, 0)
Screenshot: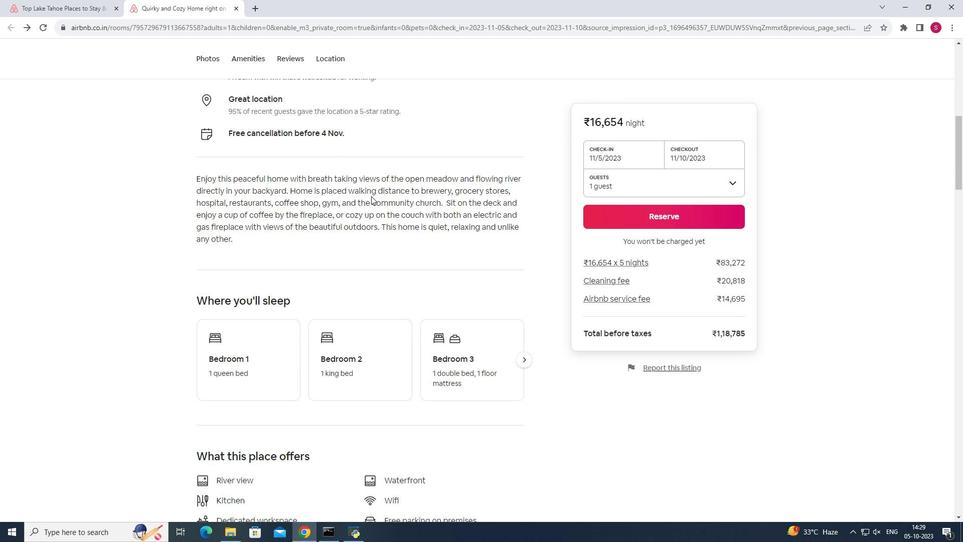 
Action: Mouse moved to (297, 215)
Screenshot: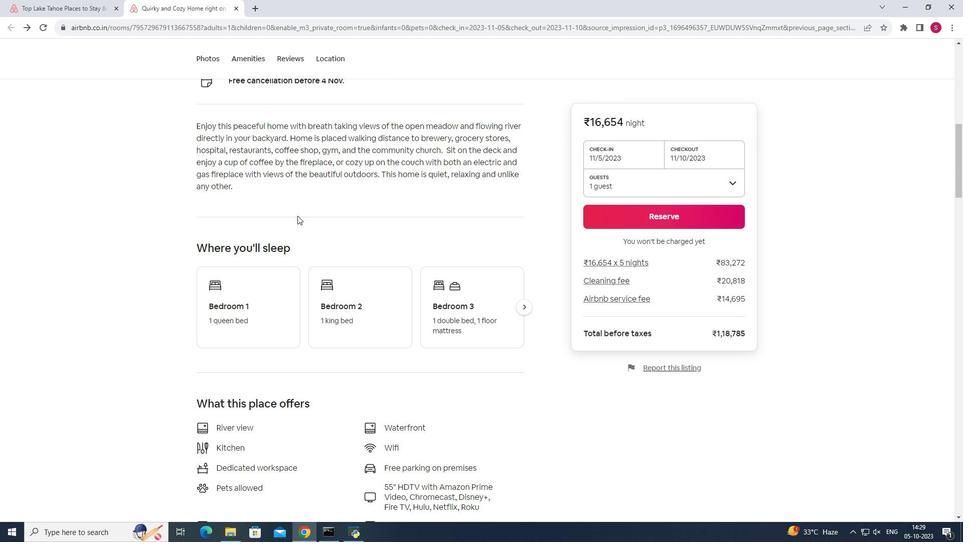 
Action: Mouse scrolled (297, 215) with delta (0, 0)
Screenshot: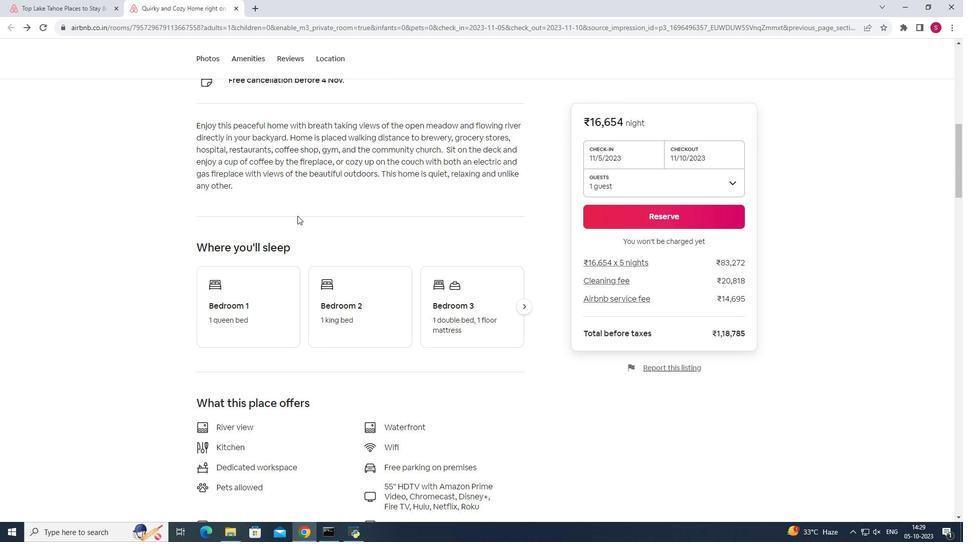 
Action: Mouse moved to (265, 206)
Screenshot: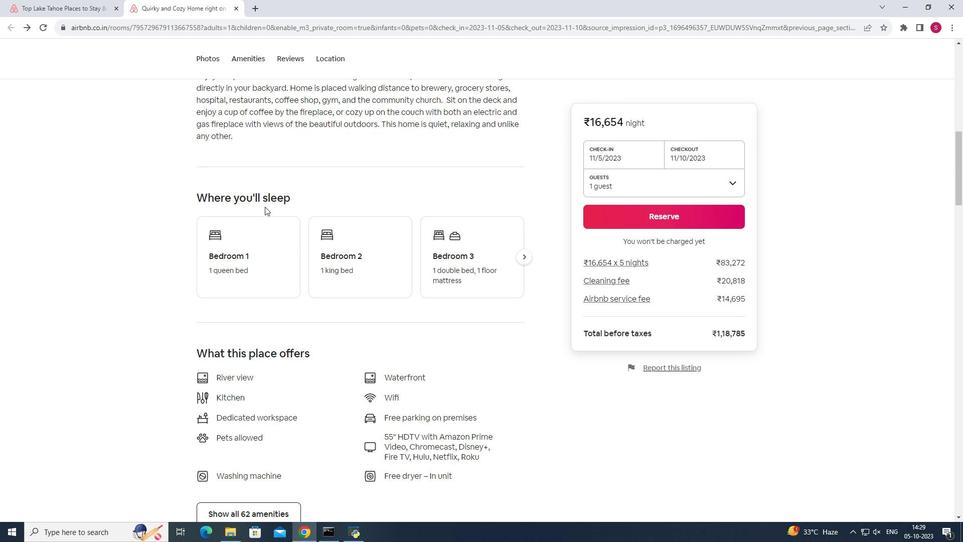 
Action: Mouse scrolled (265, 206) with delta (0, 0)
Screenshot: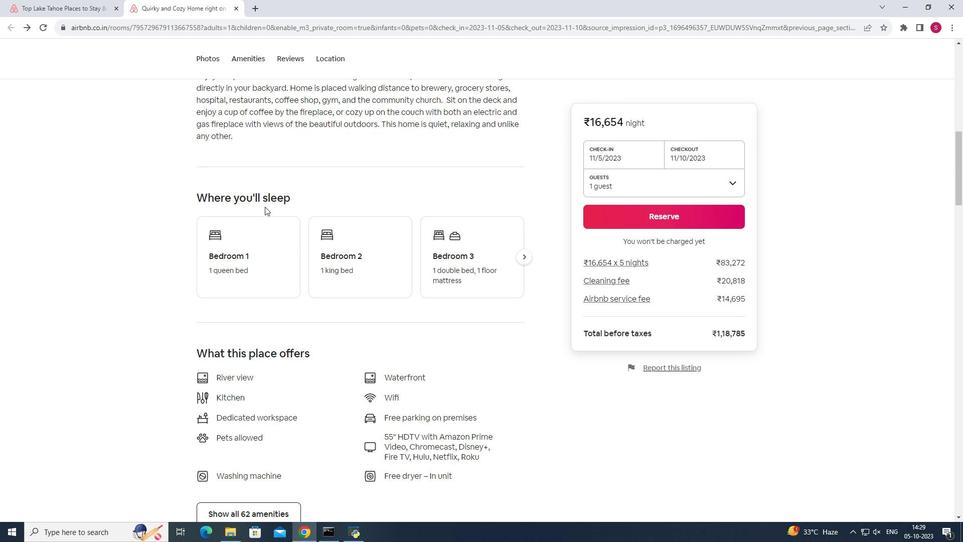 
Action: Mouse scrolled (265, 206) with delta (0, 0)
Screenshot: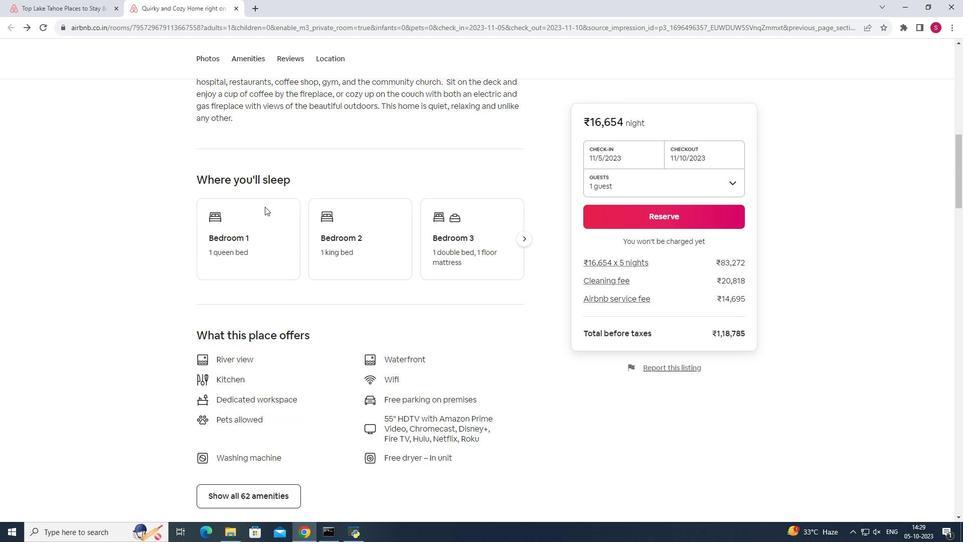 
Action: Mouse scrolled (265, 206) with delta (0, 0)
Screenshot: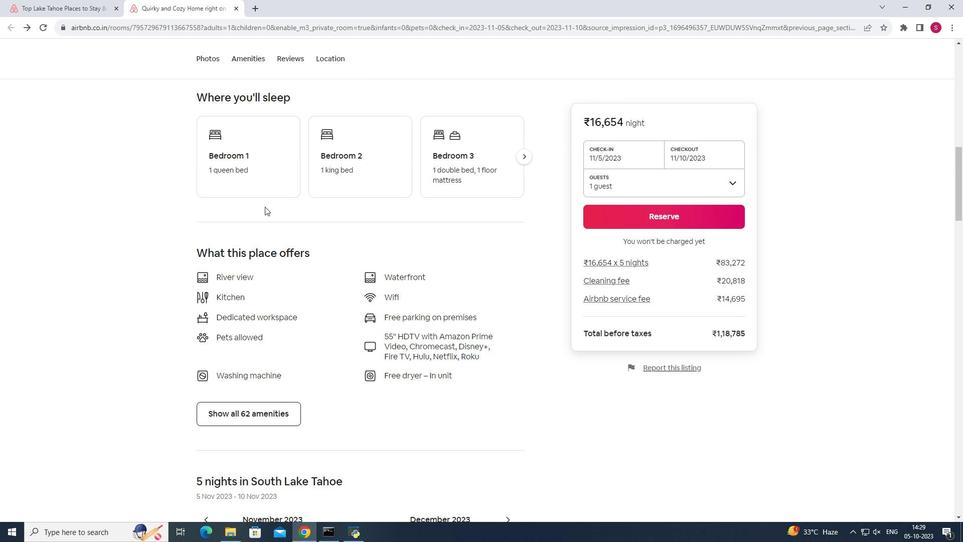 
Action: Mouse scrolled (265, 206) with delta (0, 0)
Screenshot: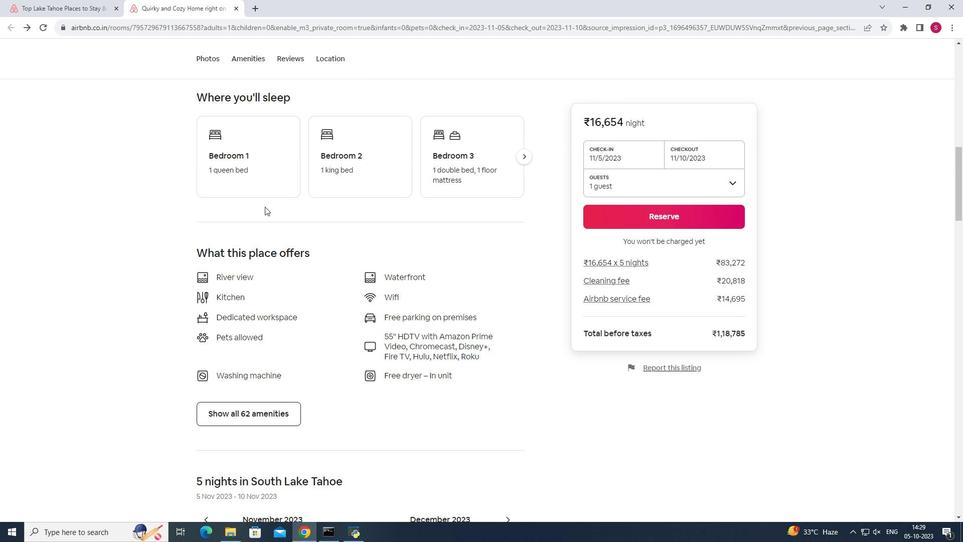 
Action: Mouse scrolled (265, 206) with delta (0, 0)
Screenshot: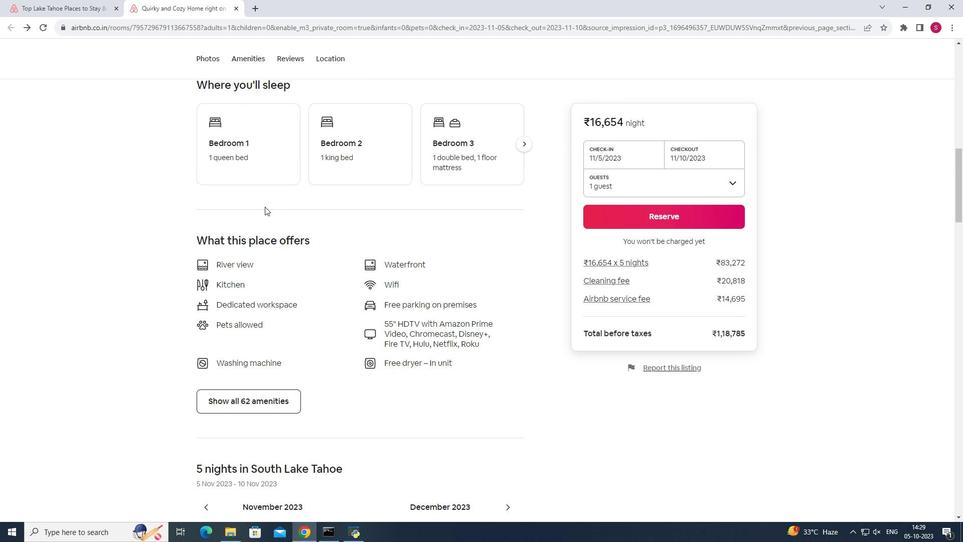 
Action: Mouse scrolled (265, 206) with delta (0, 0)
Screenshot: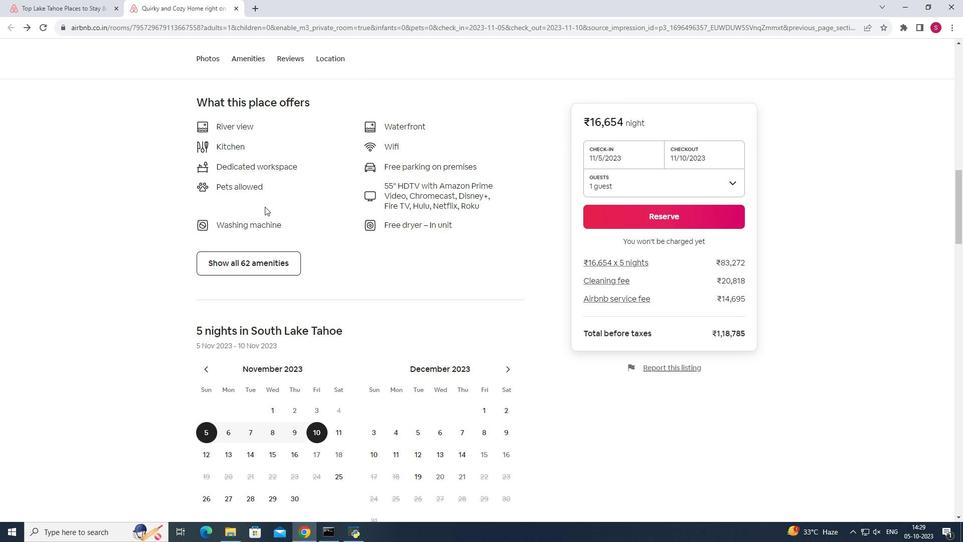 
Action: Mouse scrolled (265, 206) with delta (0, 0)
Screenshot: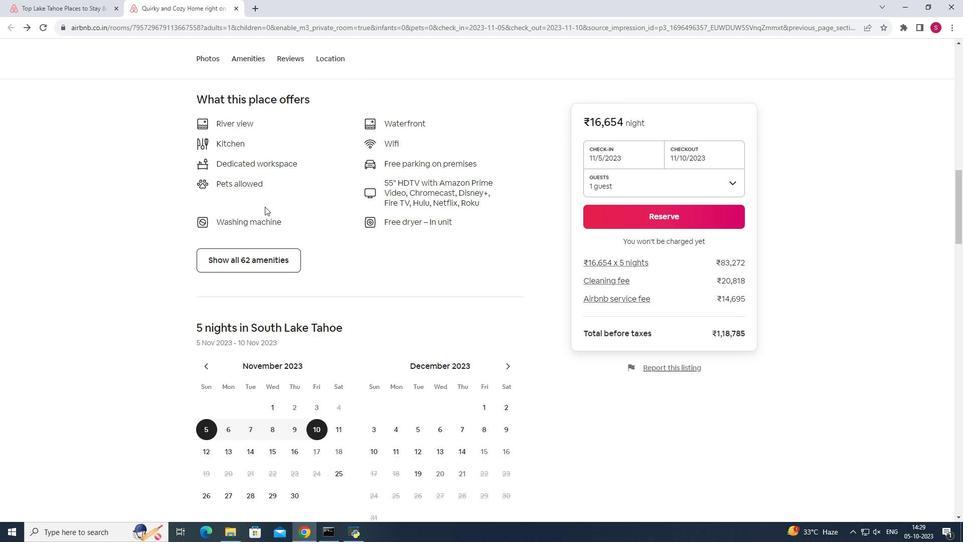 
Action: Mouse moved to (268, 163)
Screenshot: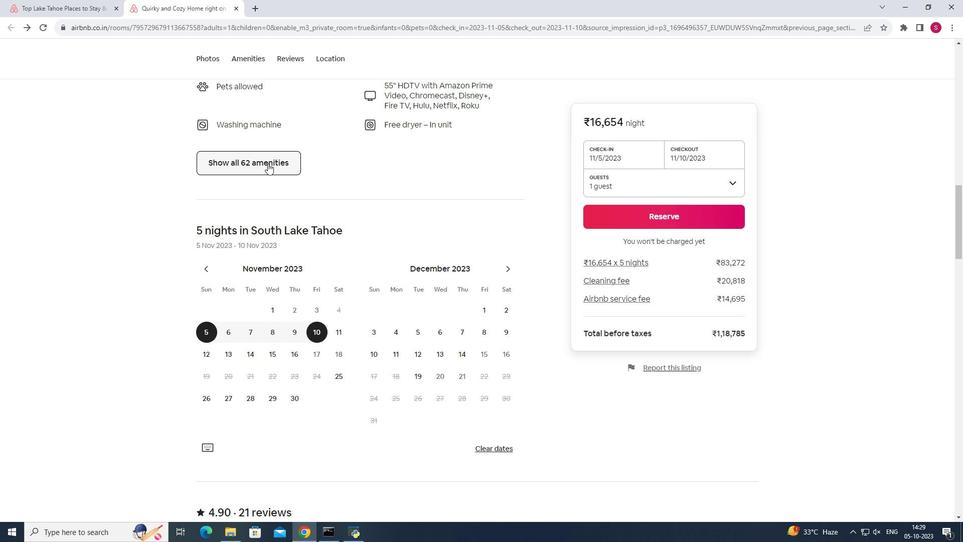
Action: Mouse pressed left at (268, 163)
Screenshot: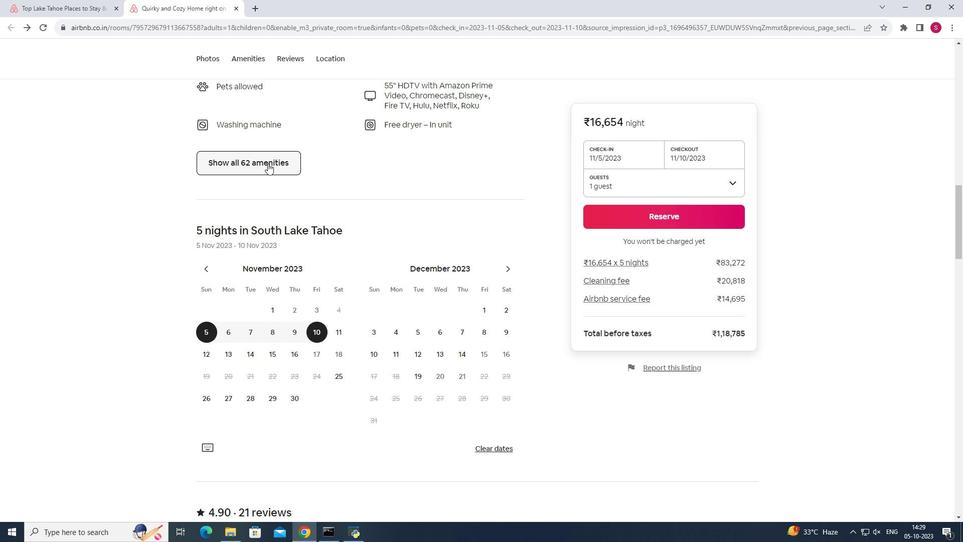 
Action: Mouse moved to (523, 205)
Screenshot: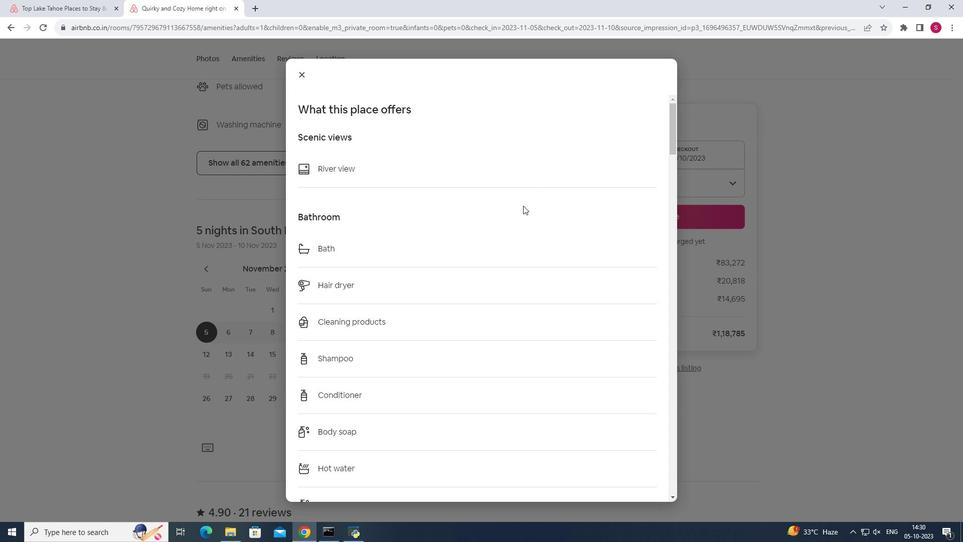 
Action: Mouse scrolled (523, 204) with delta (0, 0)
Screenshot: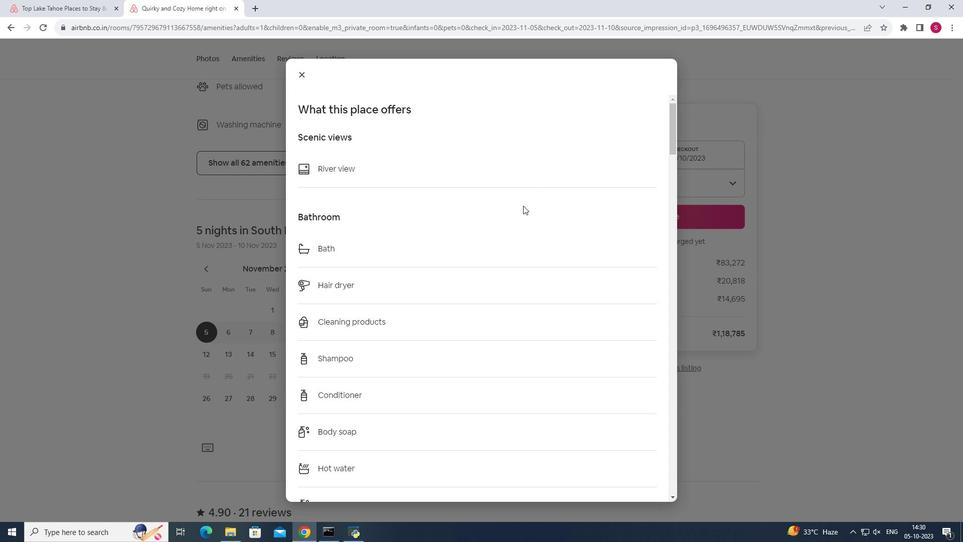 
Action: Mouse moved to (523, 207)
Screenshot: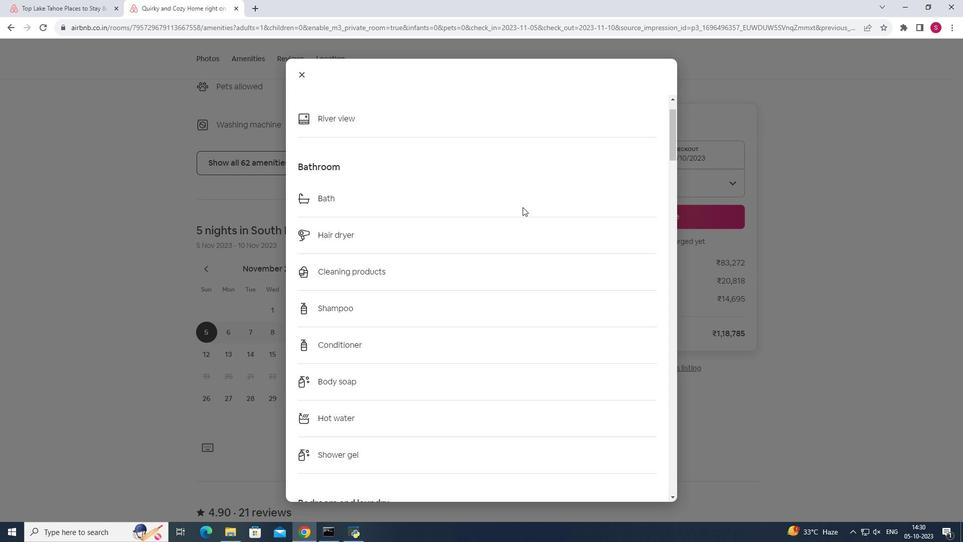 
Action: Mouse scrolled (523, 206) with delta (0, 0)
Screenshot: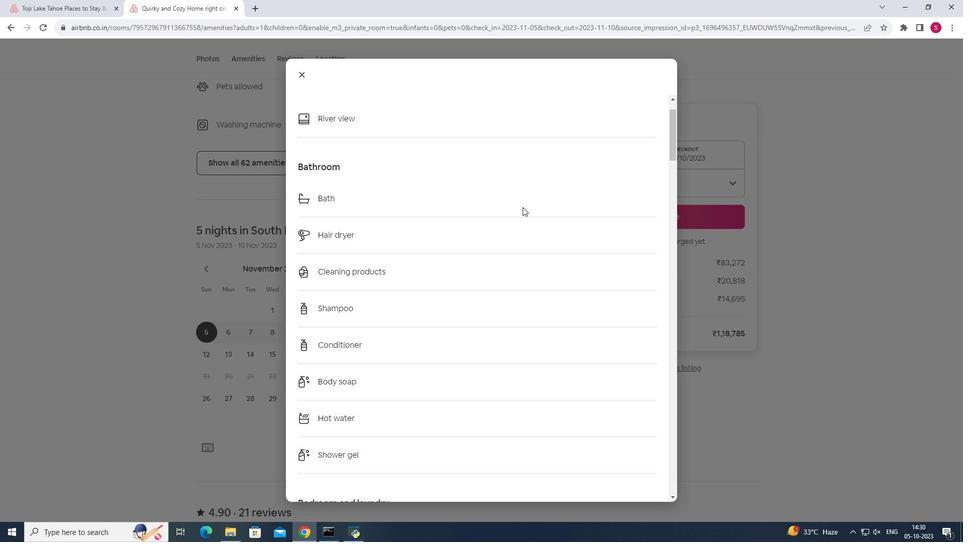 
Action: Mouse moved to (523, 208)
Screenshot: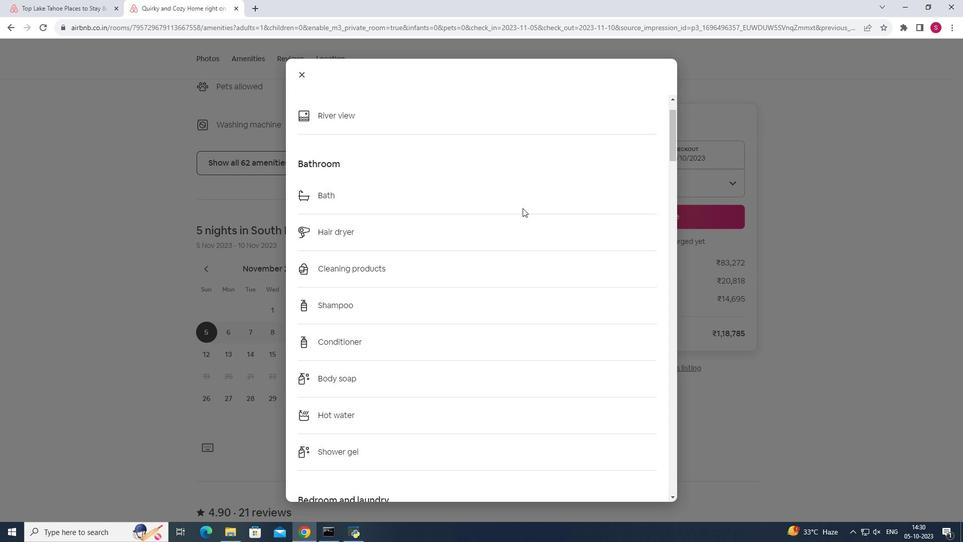 
Action: Mouse scrolled (523, 207) with delta (0, 0)
Screenshot: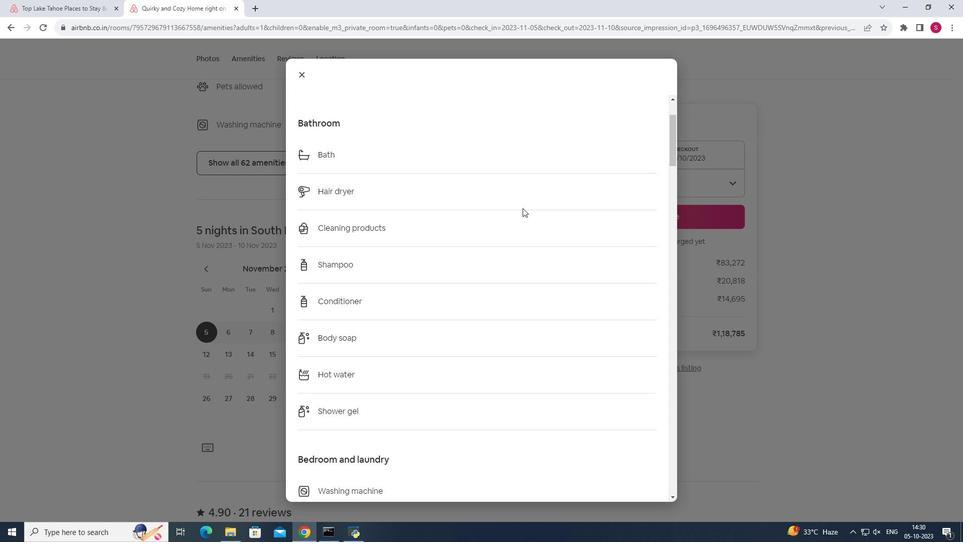 
Action: Mouse scrolled (523, 207) with delta (0, 0)
Screenshot: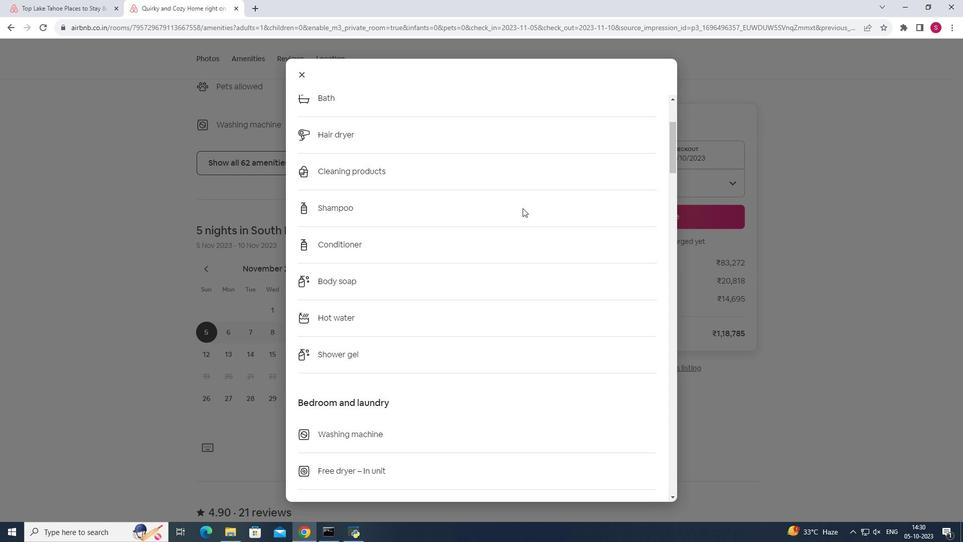 
Action: Mouse scrolled (523, 207) with delta (0, 0)
Screenshot: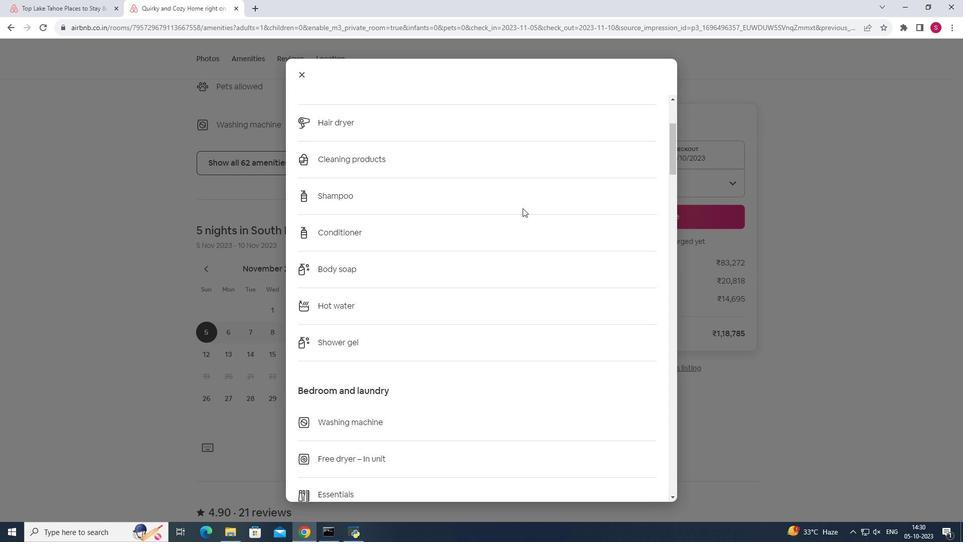 
Action: Mouse scrolled (523, 207) with delta (0, 0)
Screenshot: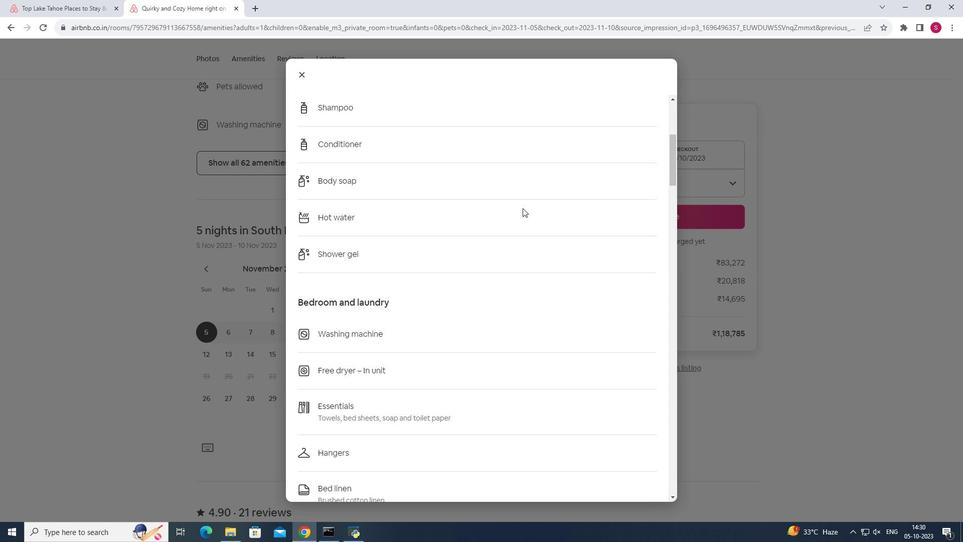 
Action: Mouse scrolled (523, 207) with delta (0, 0)
Screenshot: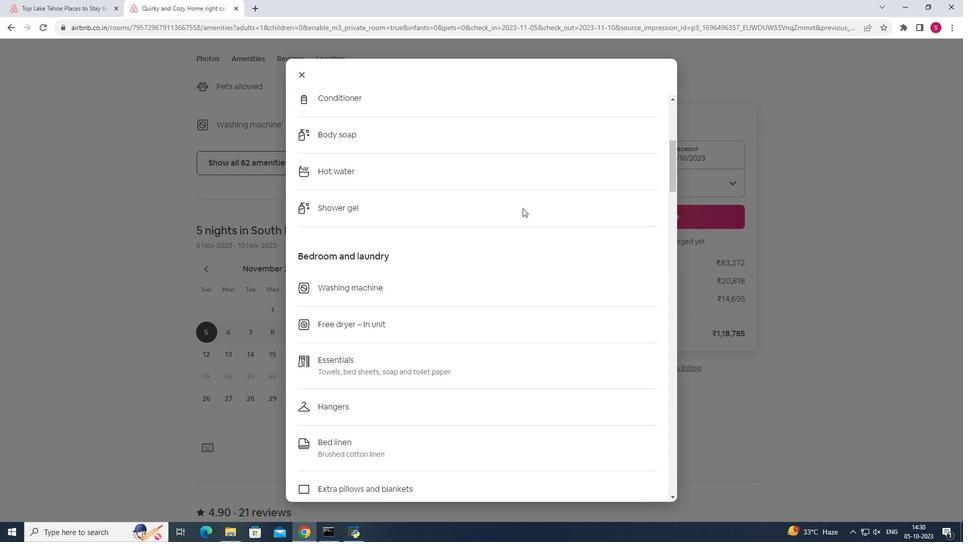 
Action: Mouse scrolled (523, 207) with delta (0, 0)
Screenshot: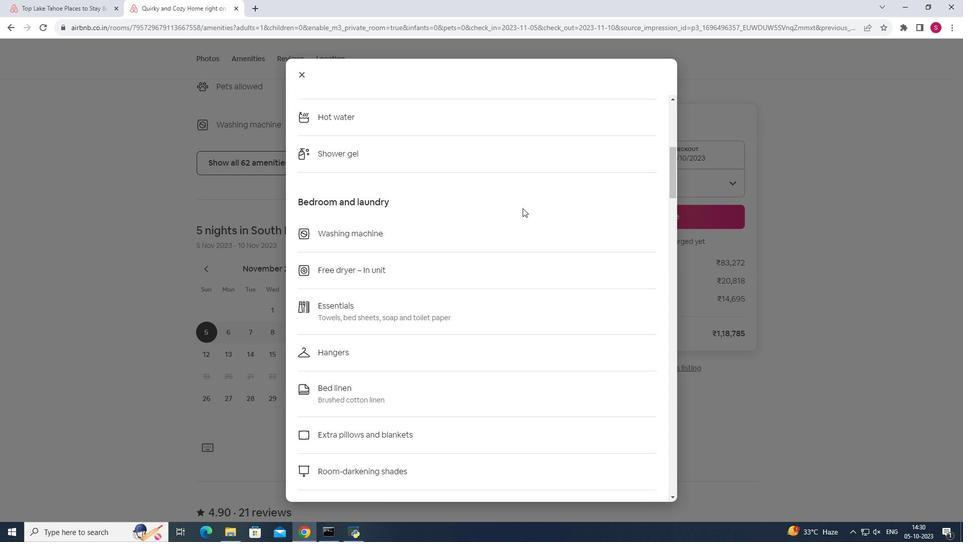 
Action: Mouse moved to (563, 209)
Screenshot: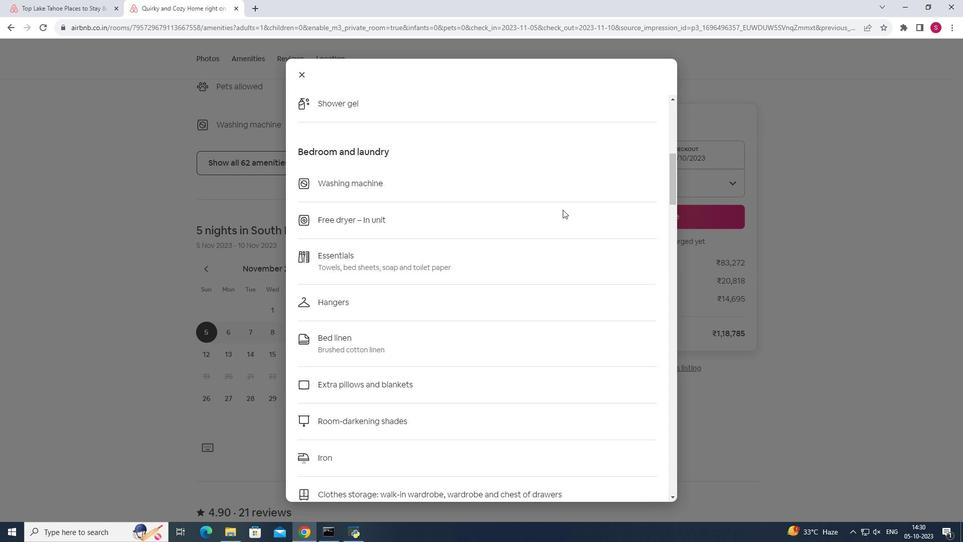 
Action: Mouse scrolled (563, 209) with delta (0, 0)
Screenshot: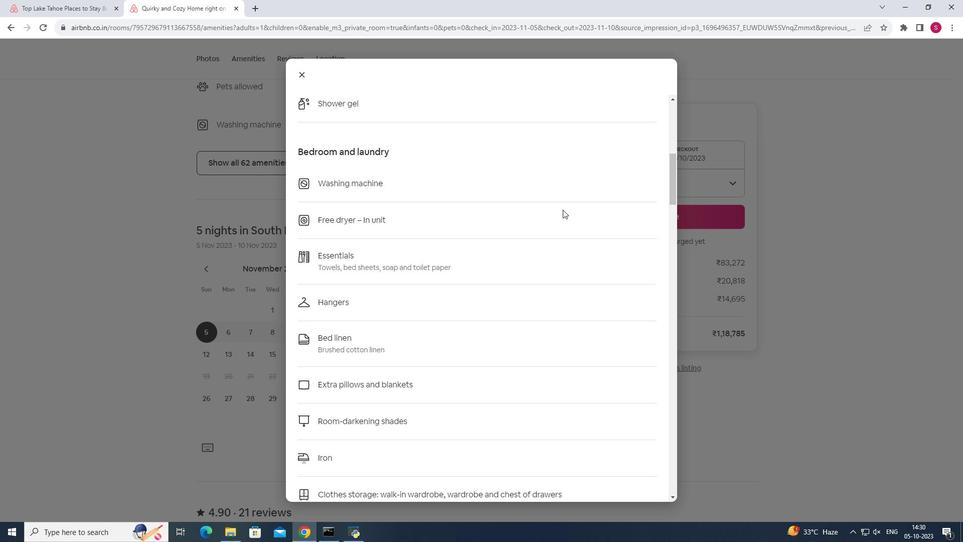 
Action: Mouse scrolled (563, 209) with delta (0, 0)
Screenshot: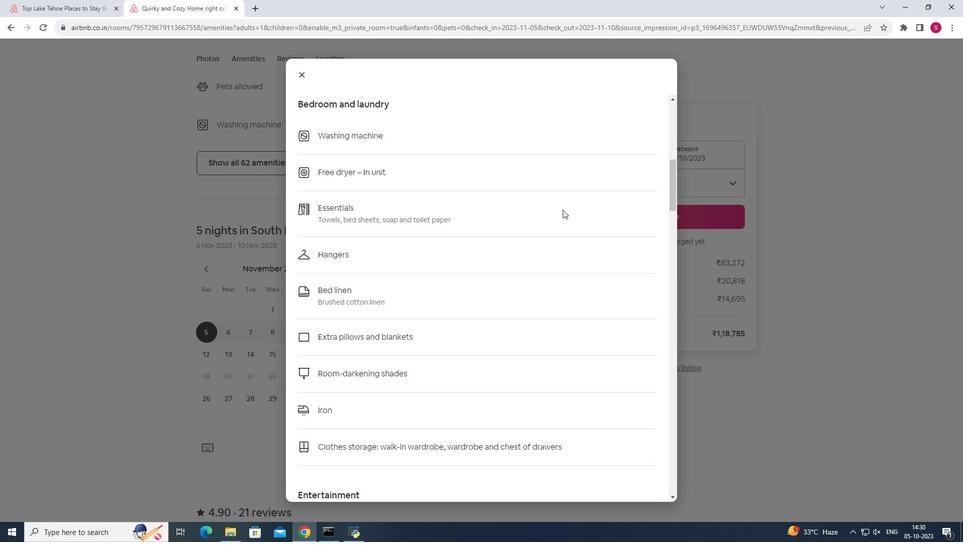 
Action: Mouse moved to (563, 209)
Screenshot: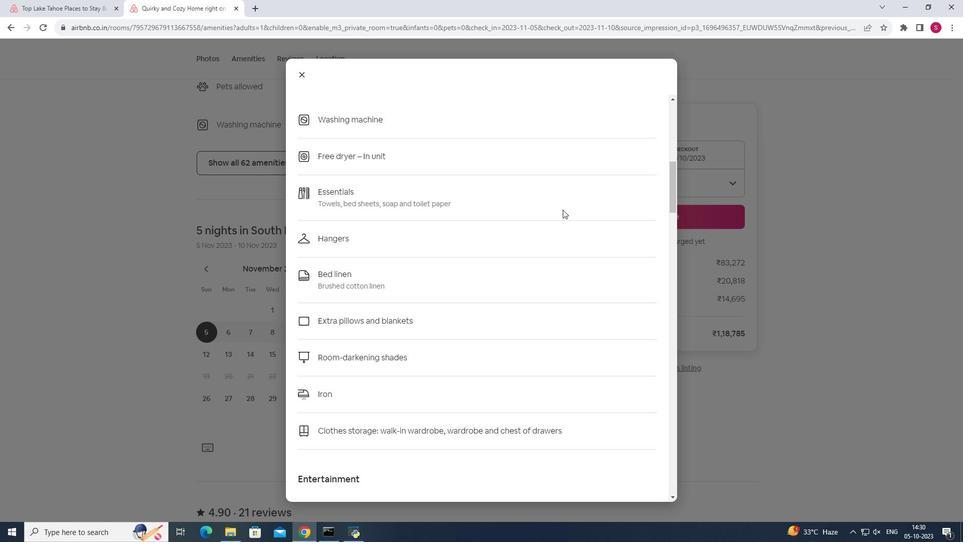 
Action: Mouse scrolled (563, 209) with delta (0, 0)
Screenshot: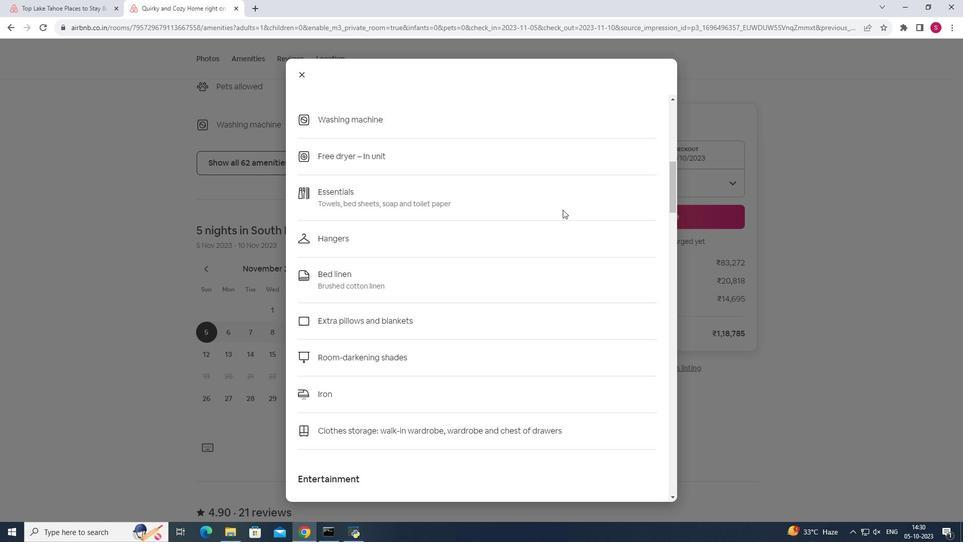 
Action: Mouse moved to (563, 210)
Screenshot: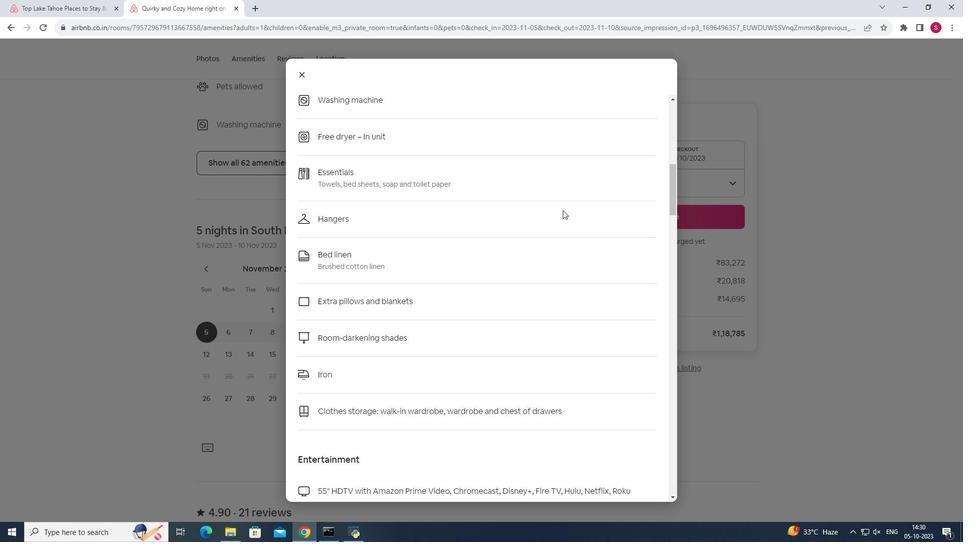 
Action: Mouse scrolled (563, 209) with delta (0, 0)
Screenshot: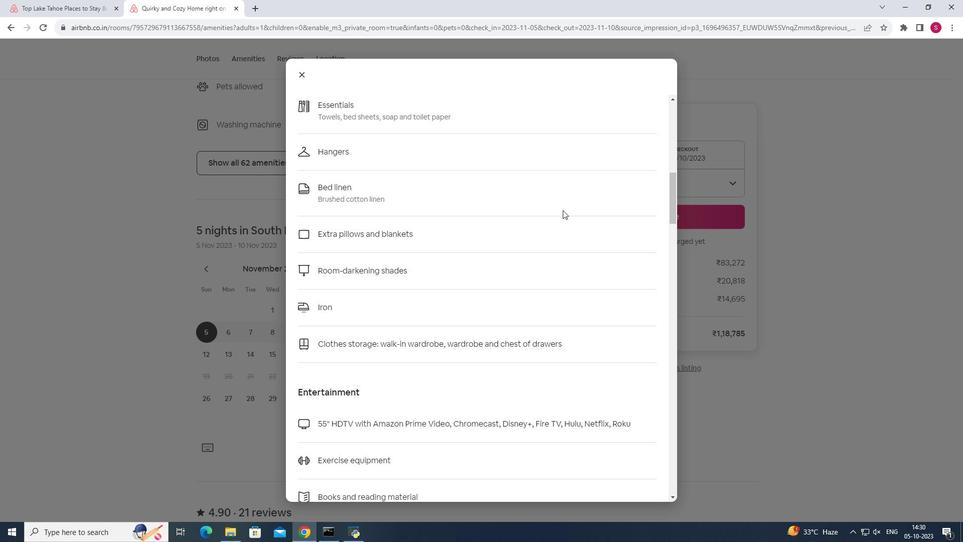 
Action: Mouse scrolled (563, 209) with delta (0, 0)
Screenshot: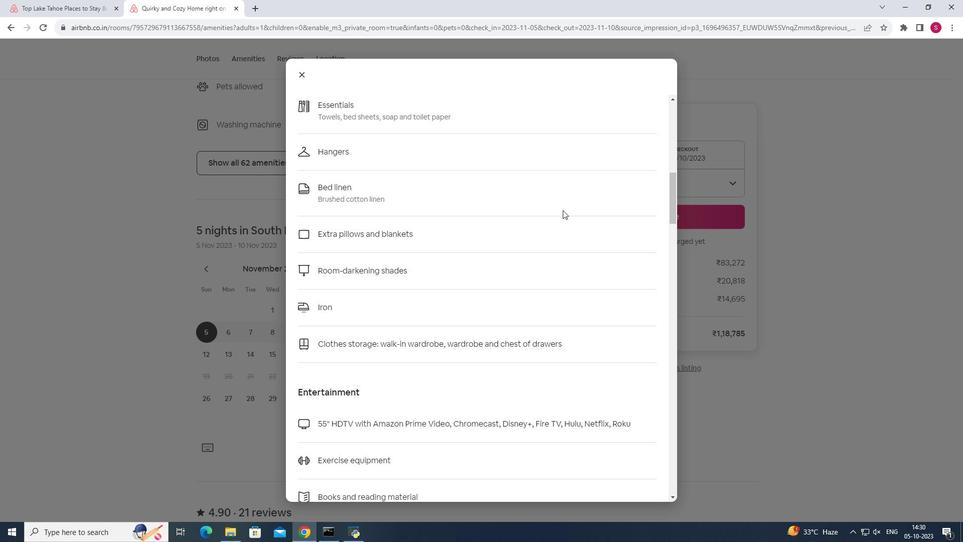 
Action: Mouse scrolled (563, 209) with delta (0, 0)
Screenshot: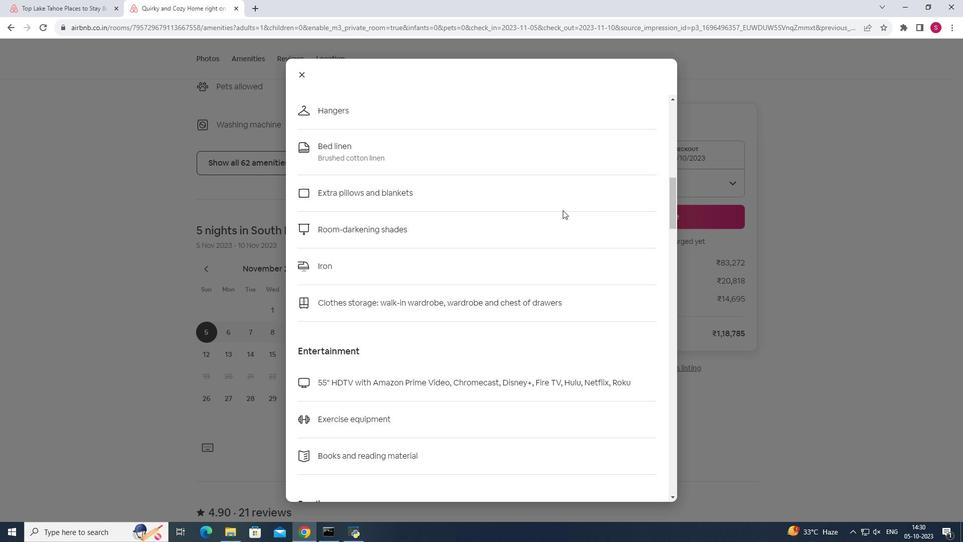 
Action: Mouse scrolled (563, 209) with delta (0, 0)
Screenshot: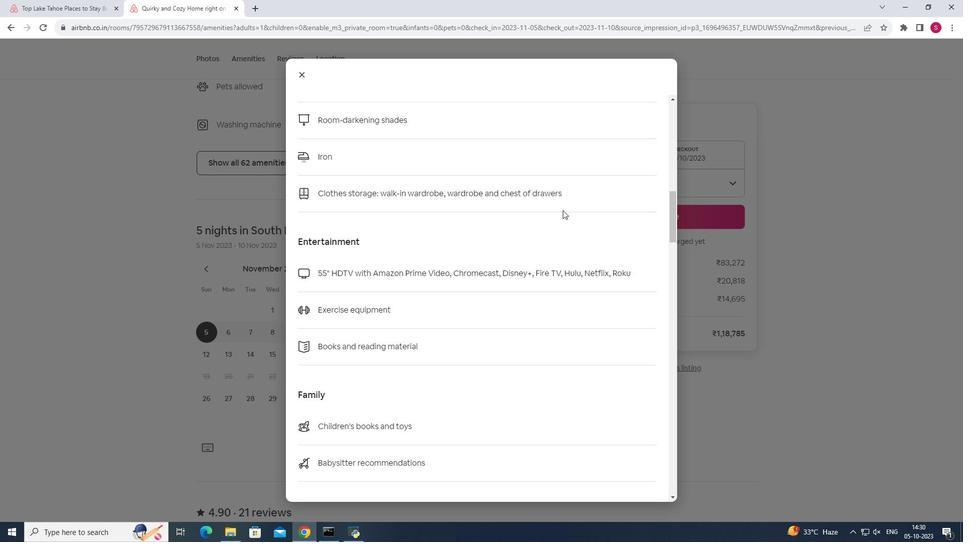 
Action: Mouse scrolled (563, 209) with delta (0, 0)
Screenshot: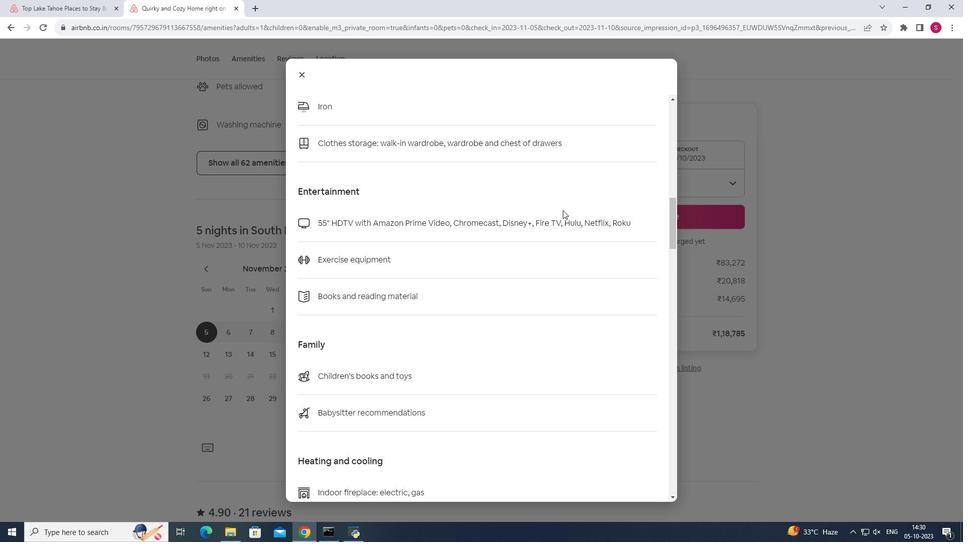 
Action: Mouse scrolled (563, 209) with delta (0, 0)
Screenshot: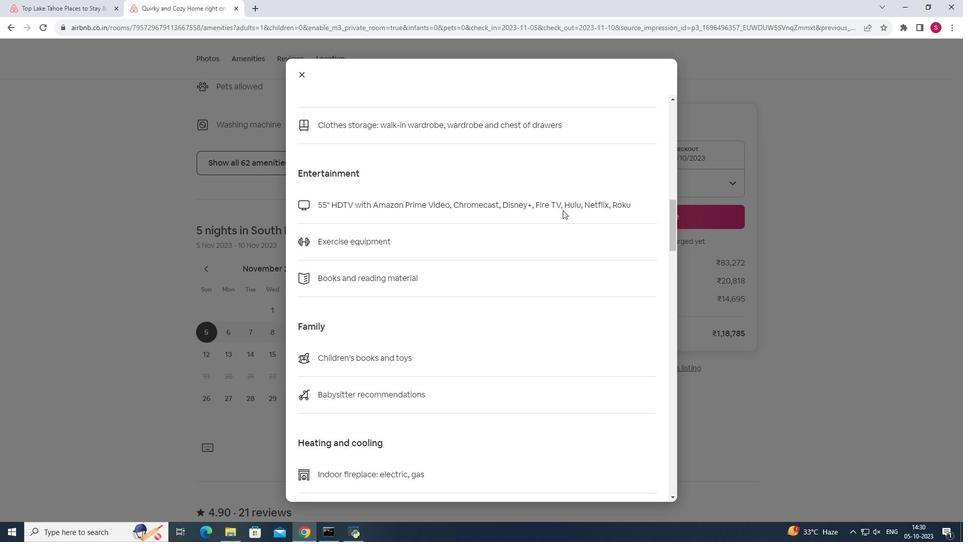 
Action: Mouse scrolled (563, 209) with delta (0, 0)
Screenshot: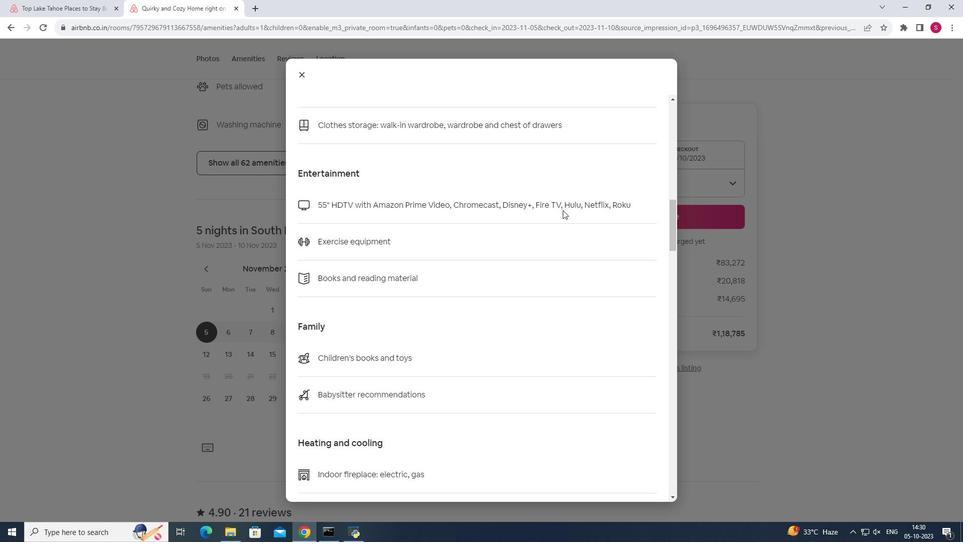 
Action: Mouse scrolled (563, 209) with delta (0, 0)
Screenshot: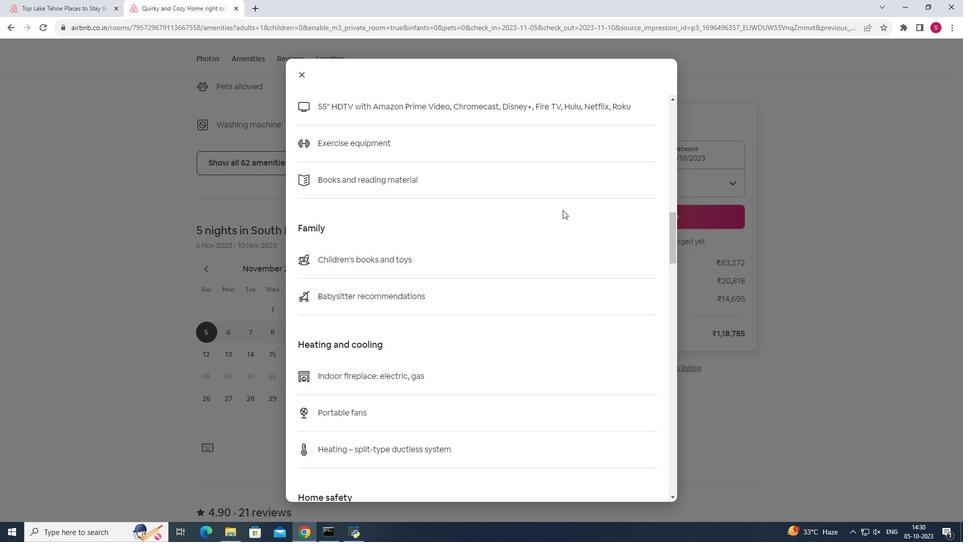 
Action: Mouse scrolled (563, 209) with delta (0, 0)
Screenshot: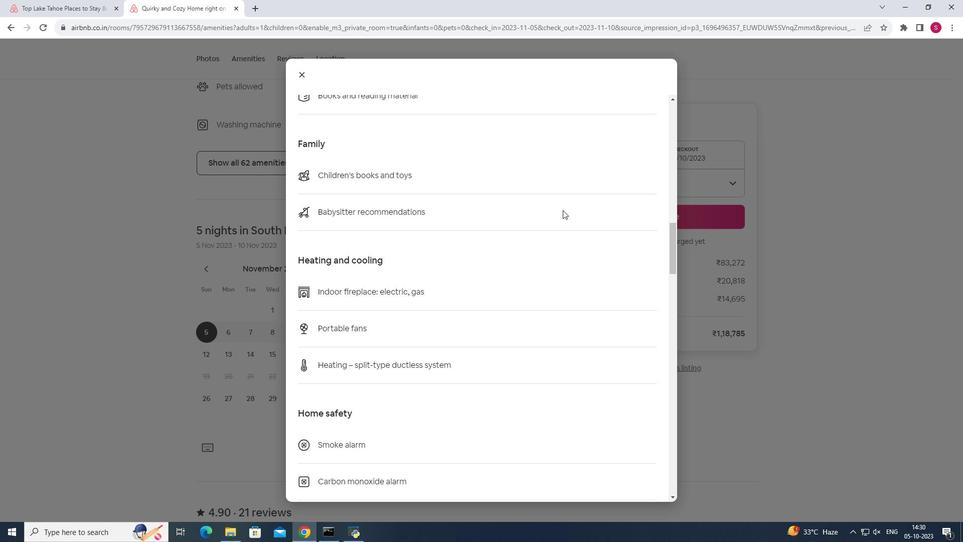 
Action: Mouse scrolled (563, 209) with delta (0, 0)
Screenshot: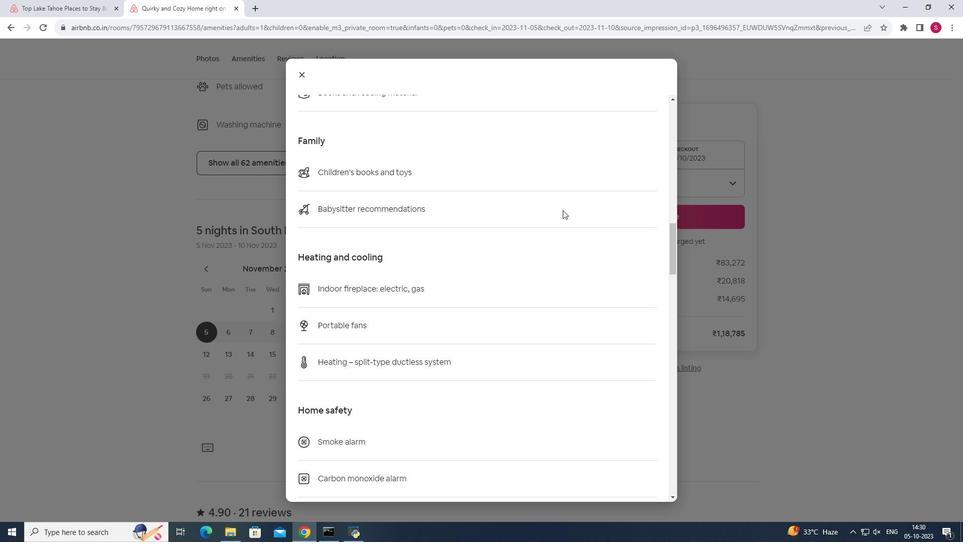 
Action: Mouse scrolled (563, 209) with delta (0, 0)
Screenshot: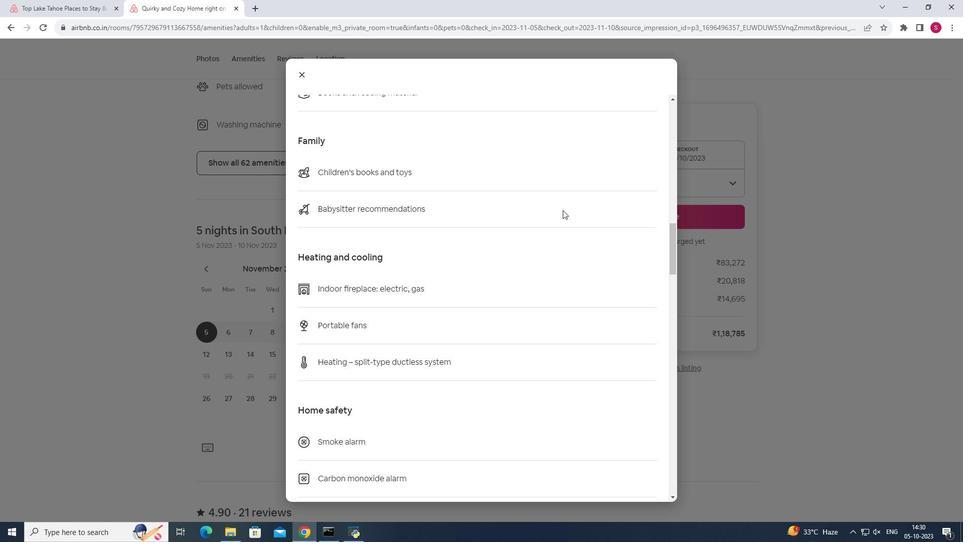 
Action: Mouse scrolled (563, 209) with delta (0, 0)
Screenshot: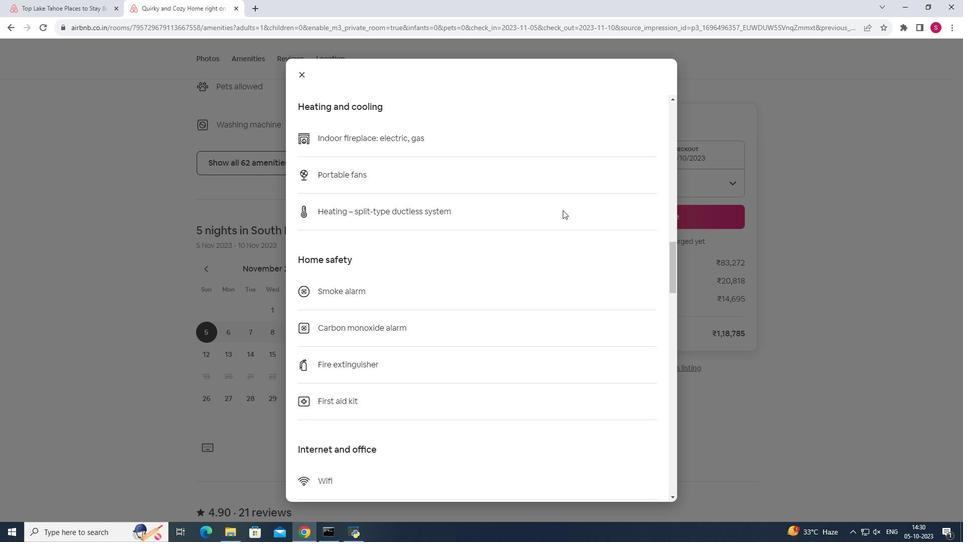 
Action: Mouse scrolled (563, 209) with delta (0, 0)
Screenshot: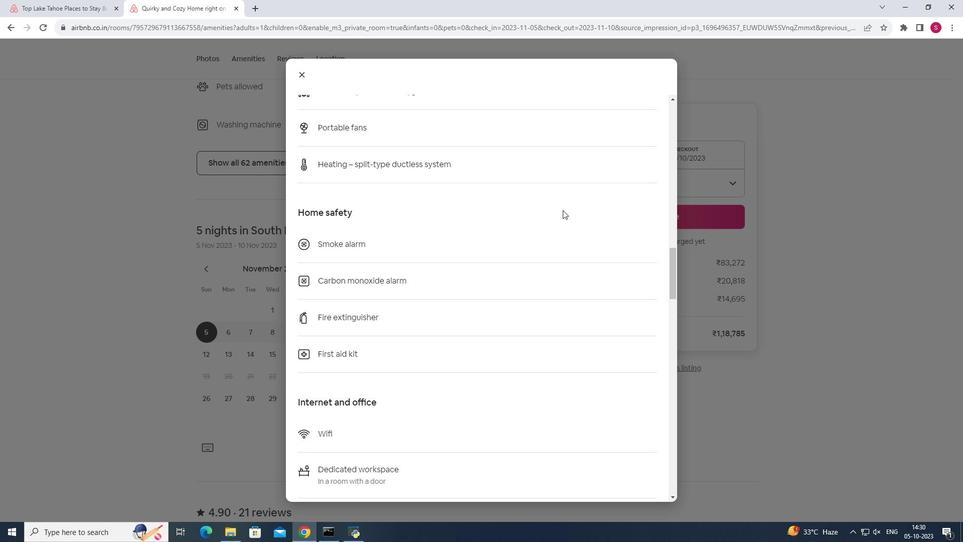 
Action: Mouse scrolled (563, 209) with delta (0, 0)
Screenshot: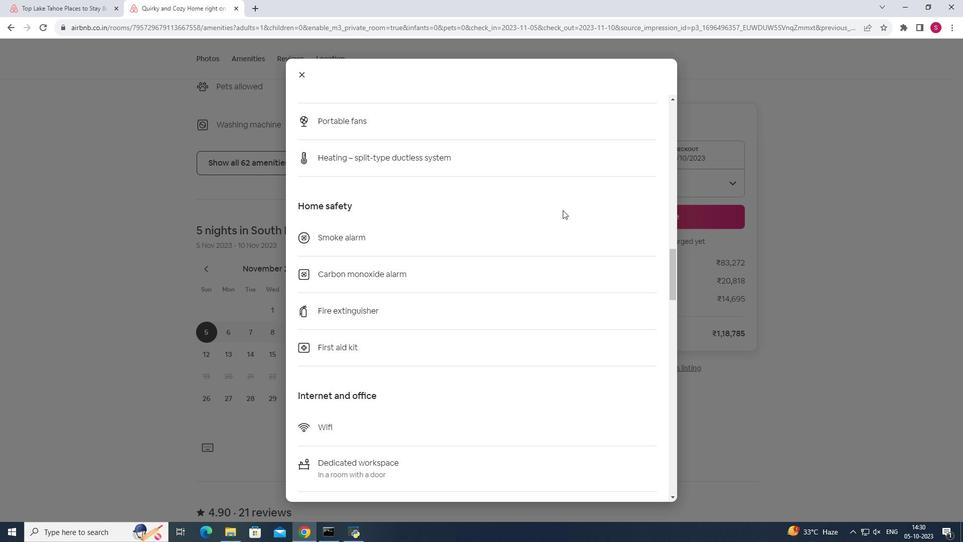 
Action: Mouse scrolled (563, 209) with delta (0, 0)
Screenshot: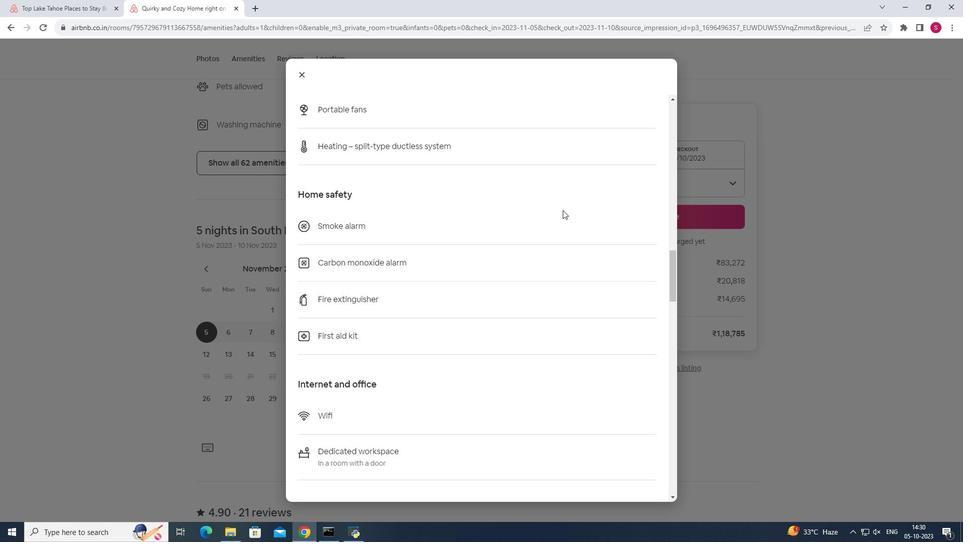 
Action: Mouse scrolled (563, 209) with delta (0, 0)
Screenshot: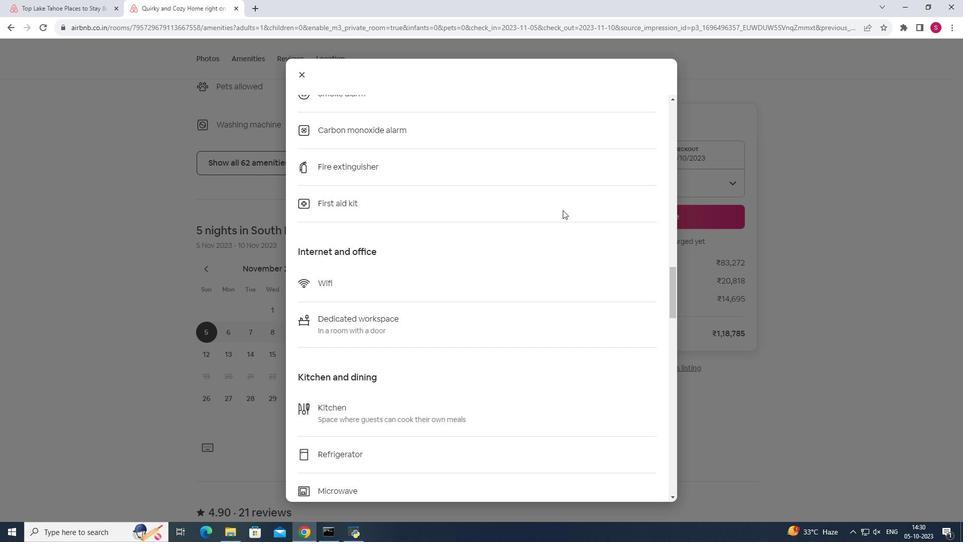 
Action: Mouse scrolled (563, 209) with delta (0, 0)
Screenshot: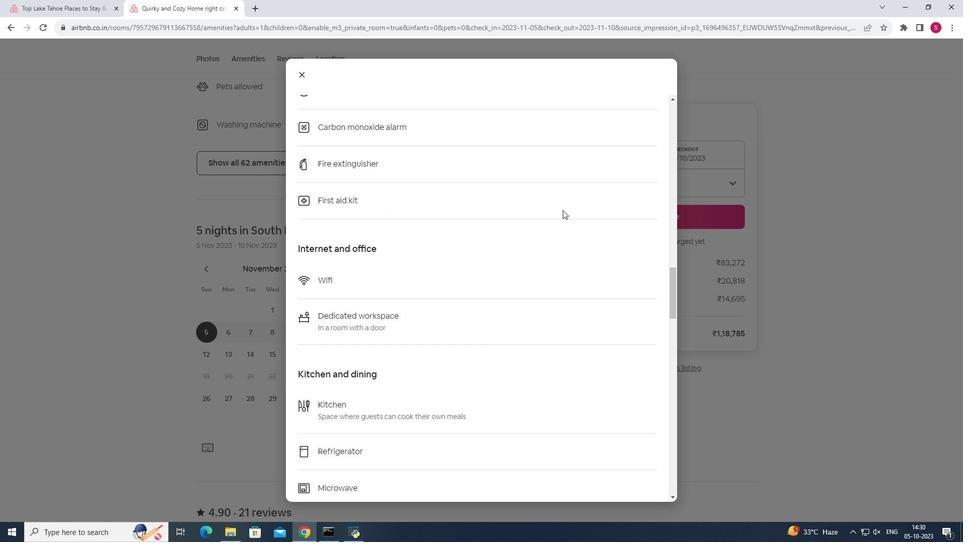 
Action: Mouse scrolled (563, 209) with delta (0, 0)
Screenshot: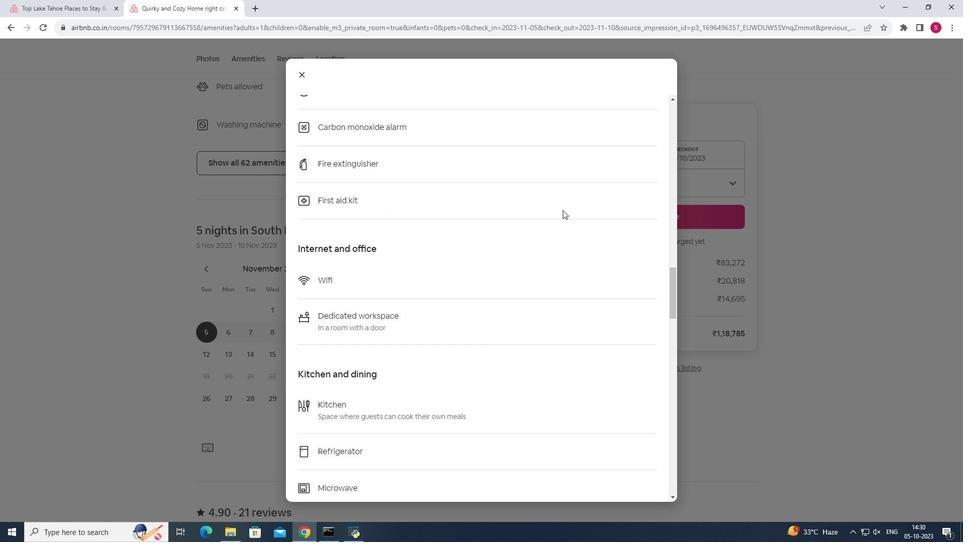 
Action: Mouse scrolled (563, 209) with delta (0, 0)
Screenshot: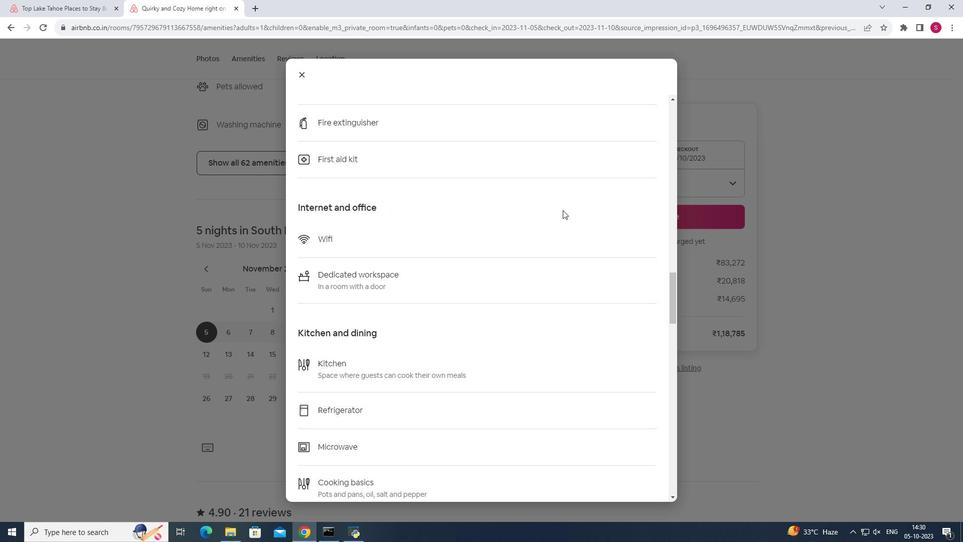 
Action: Mouse scrolled (563, 209) with delta (0, 0)
Screenshot: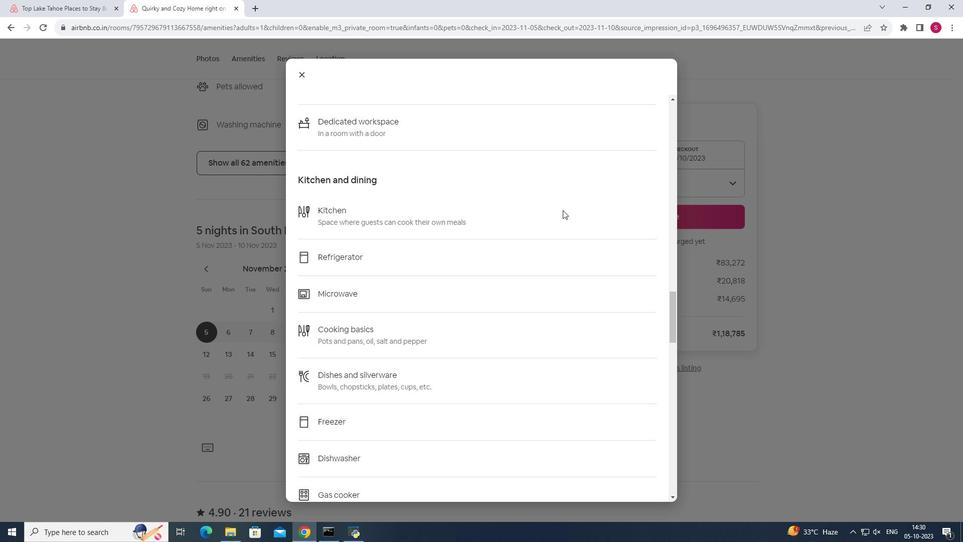 
Action: Mouse scrolled (563, 210) with delta (0, 0)
Screenshot: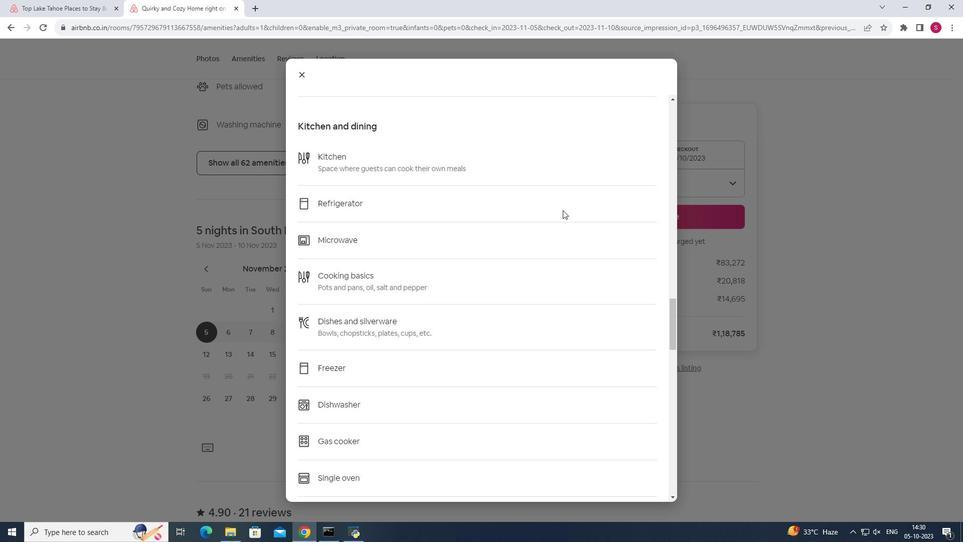 
Action: Mouse scrolled (563, 210) with delta (0, 0)
Screenshot: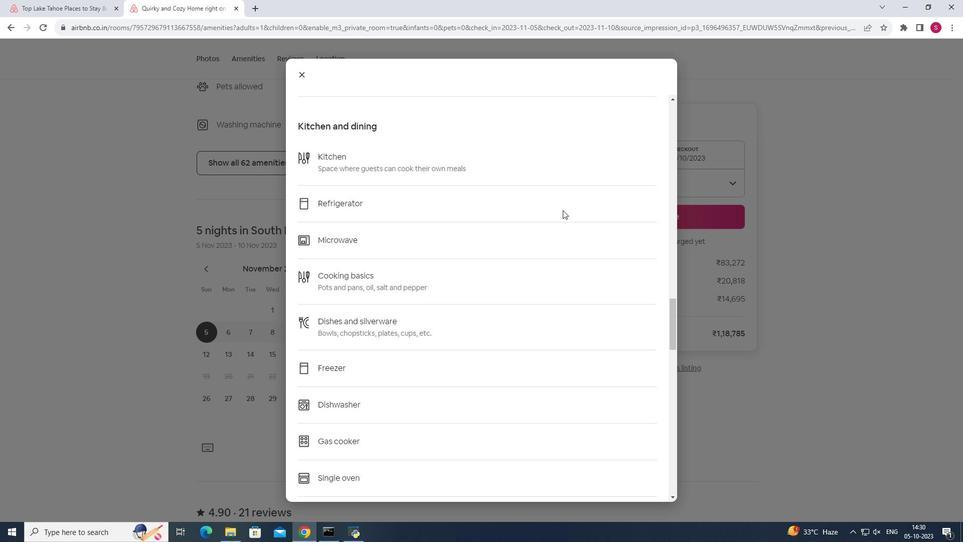 
Action: Mouse scrolled (563, 210) with delta (0, 0)
Screenshot: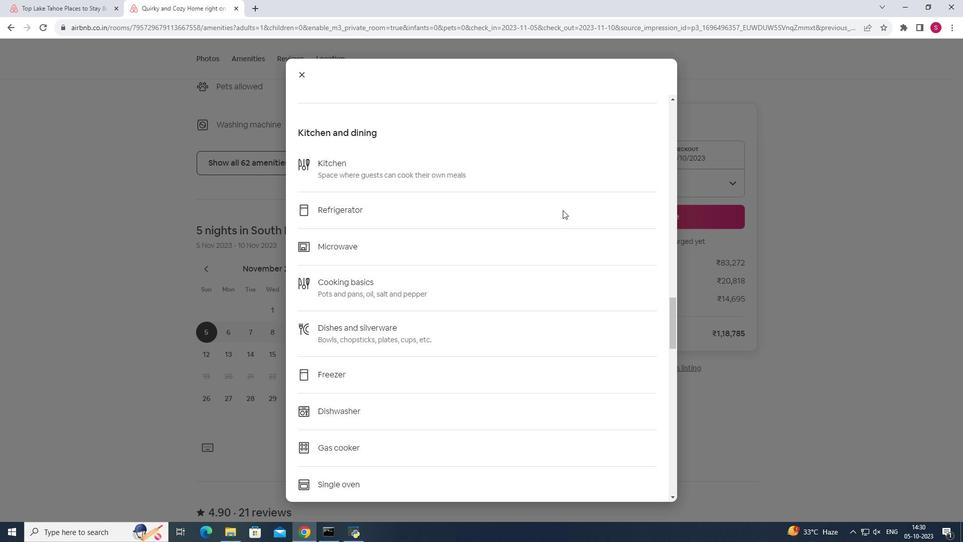 
Action: Mouse scrolled (563, 210) with delta (0, 0)
Screenshot: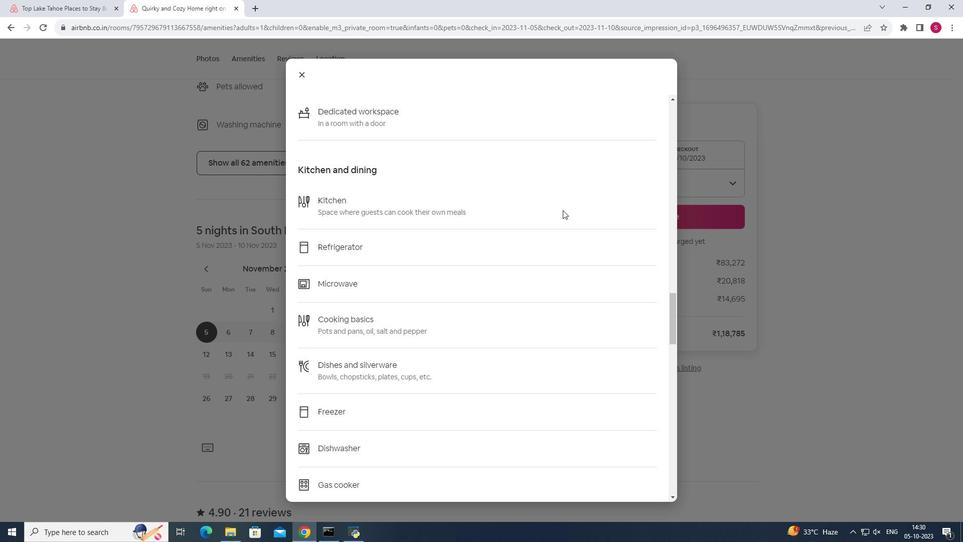 
Action: Mouse moved to (301, 73)
Screenshot: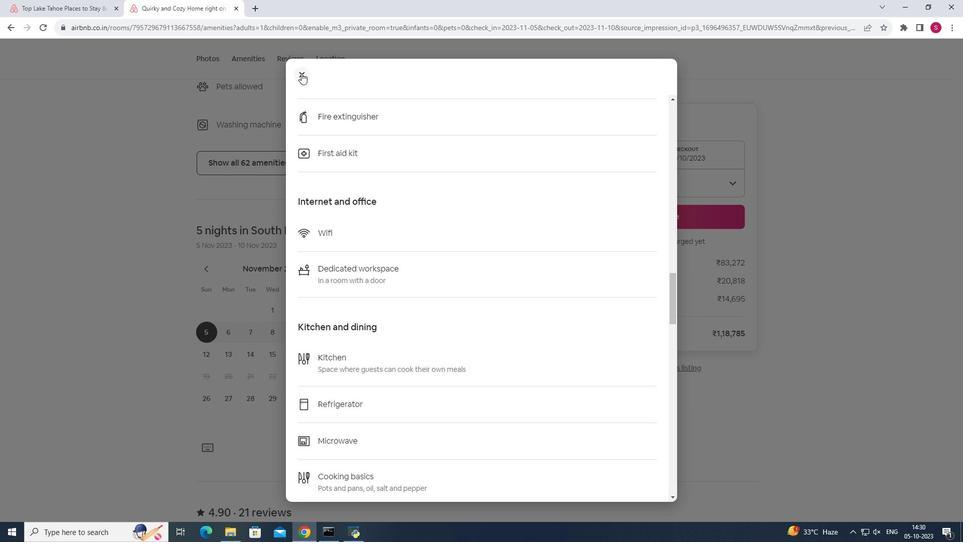 
Action: Mouse pressed left at (301, 73)
Screenshot: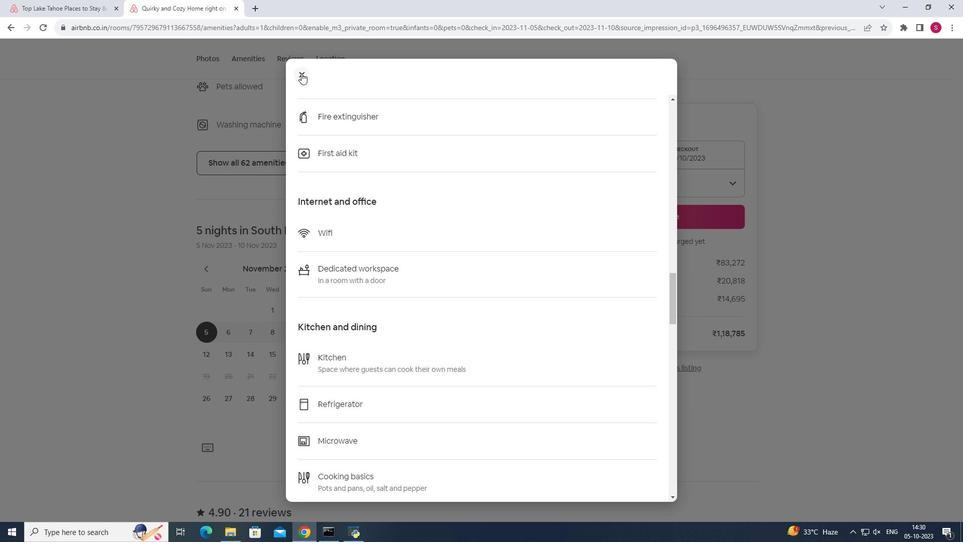 
Action: Mouse moved to (498, 342)
Screenshot: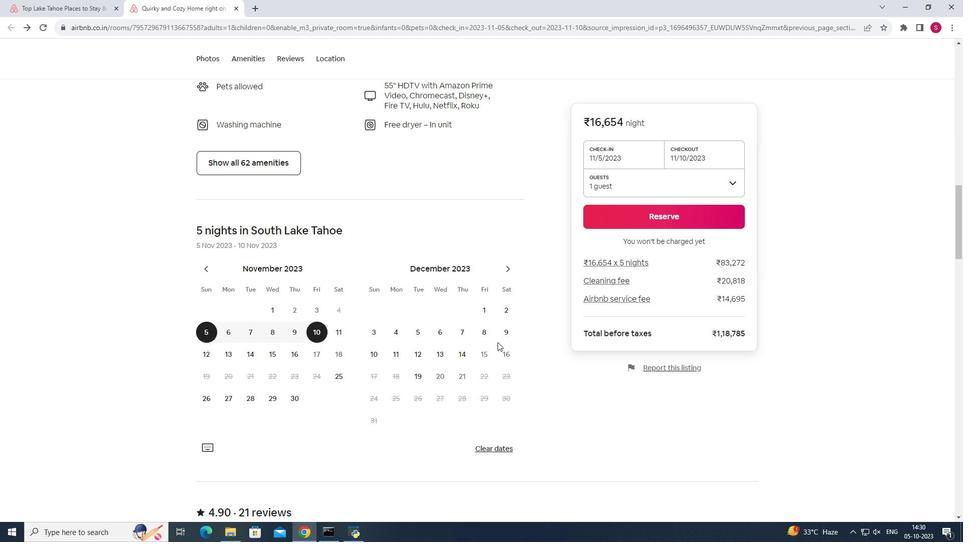 
Action: Mouse scrolled (498, 341) with delta (0, 0)
Screenshot: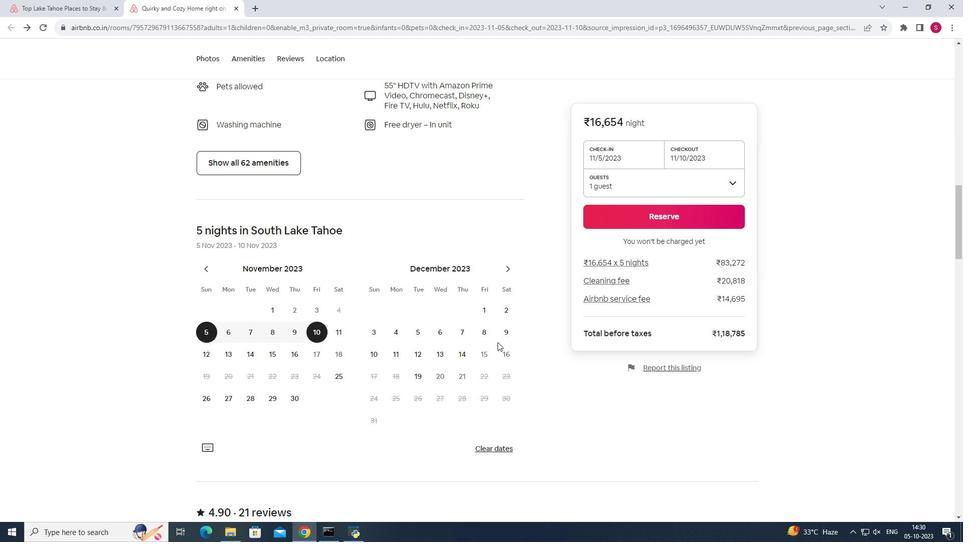 
Action: Mouse moved to (499, 342)
Screenshot: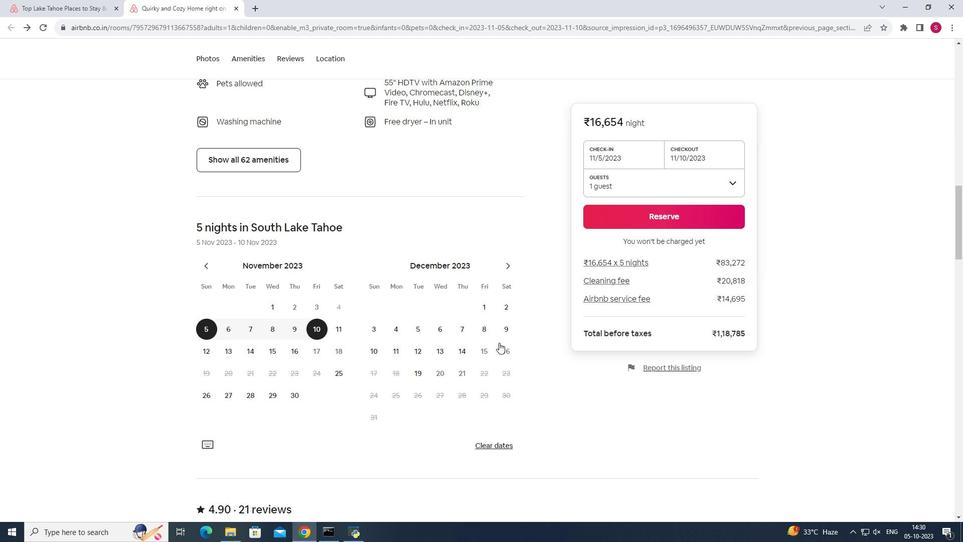 
Action: Mouse scrolled (499, 341) with delta (0, 0)
Screenshot: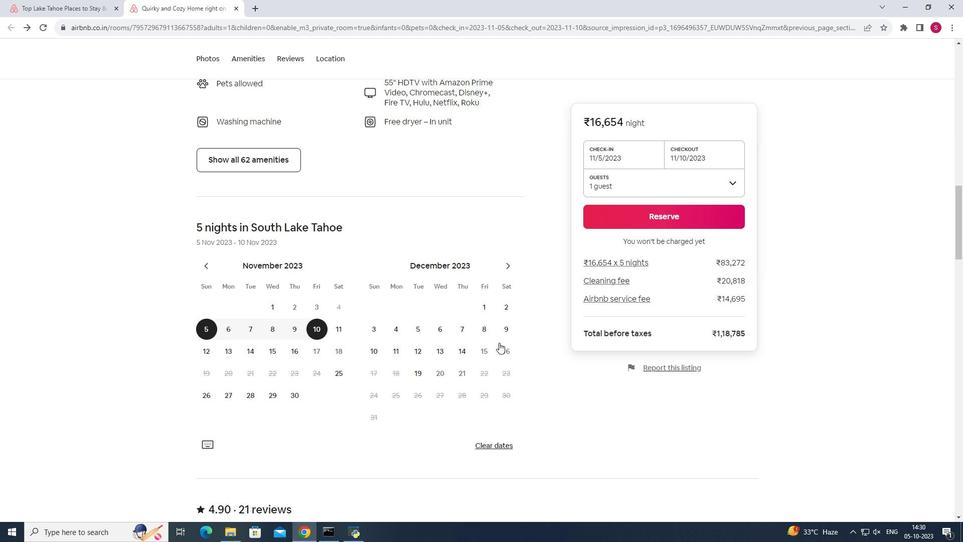 
Action: Mouse moved to (500, 342)
Screenshot: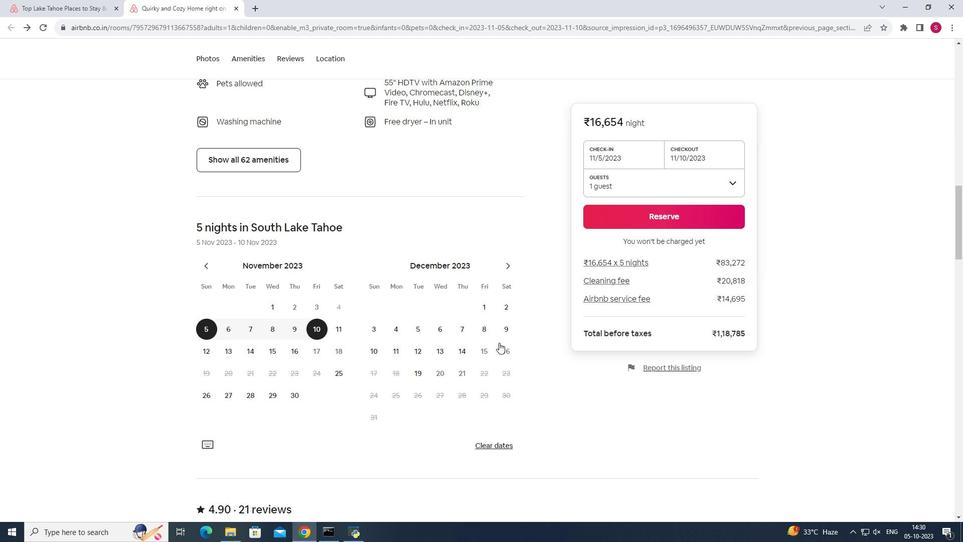 
Action: Mouse scrolled (500, 342) with delta (0, 0)
Screenshot: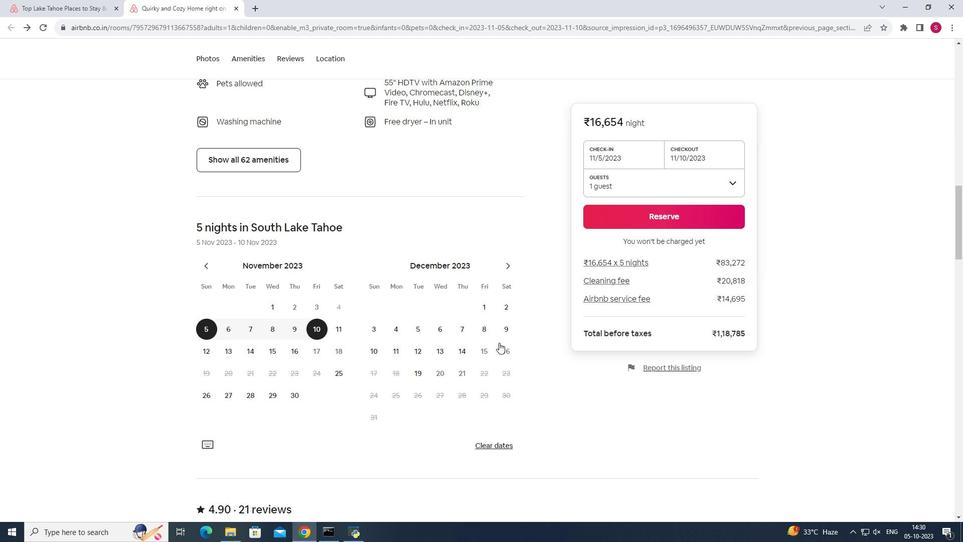 
Action: Mouse moved to (501, 342)
Screenshot: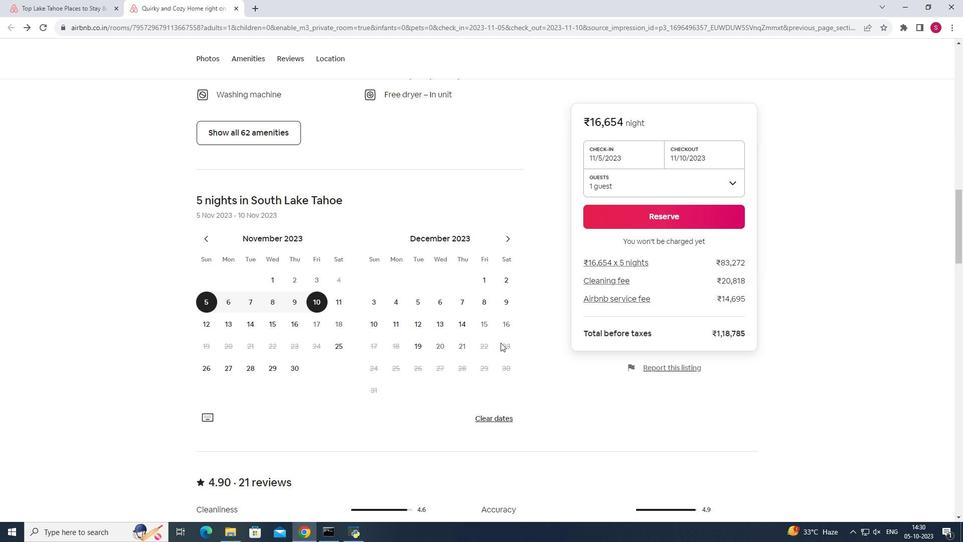 
Action: Mouse scrolled (501, 342) with delta (0, 0)
Screenshot: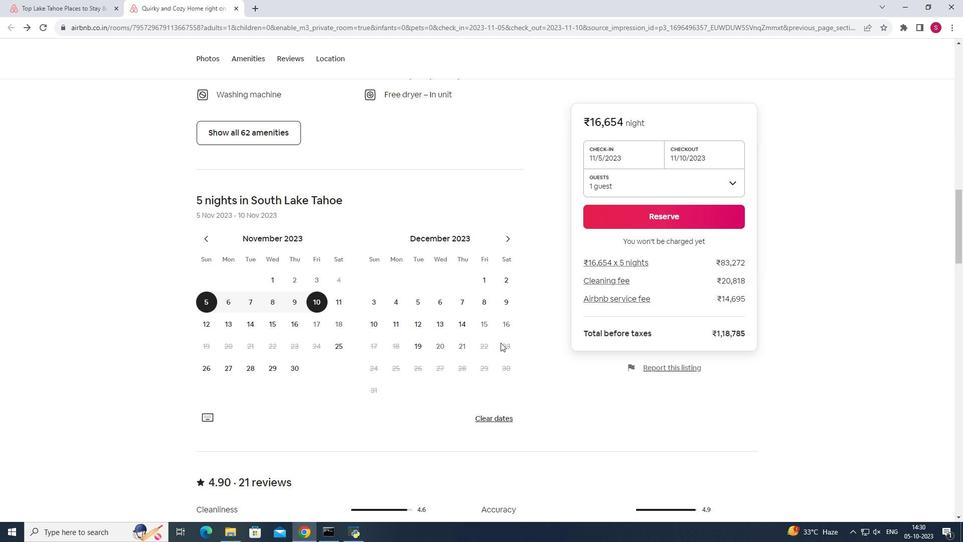 
Action: Mouse moved to (506, 343)
Screenshot: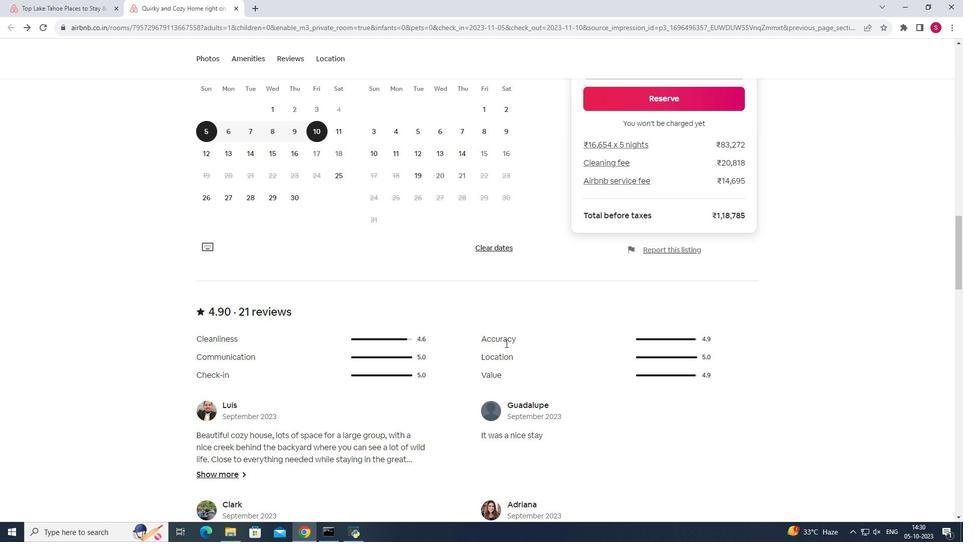 
Action: Mouse scrolled (506, 342) with delta (0, 0)
Screenshot: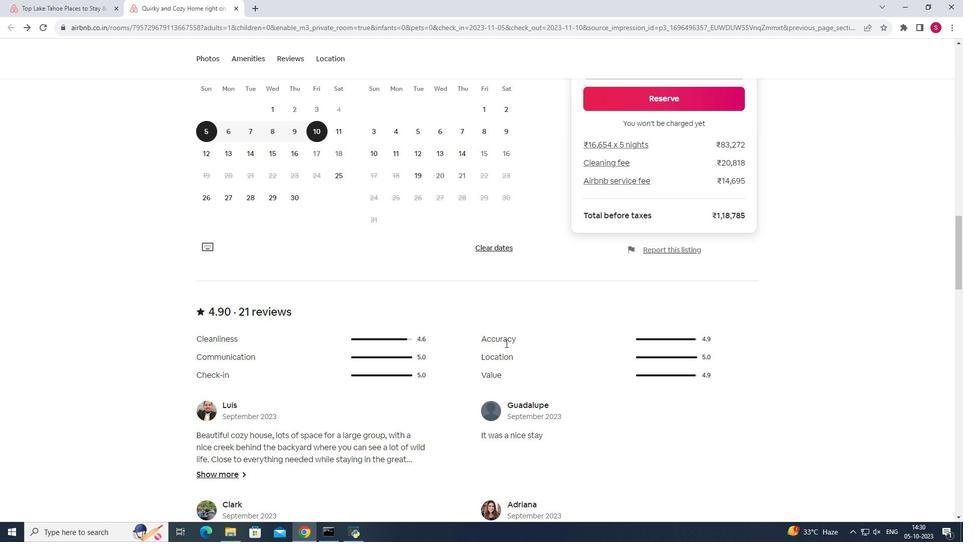 
Action: Mouse moved to (513, 344)
Screenshot: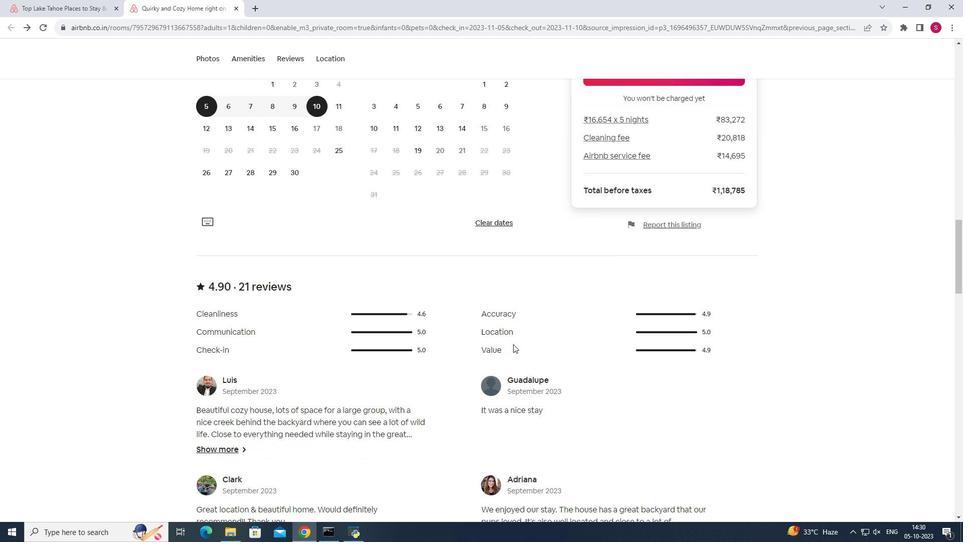 
Action: Mouse scrolled (513, 343) with delta (0, 0)
Screenshot: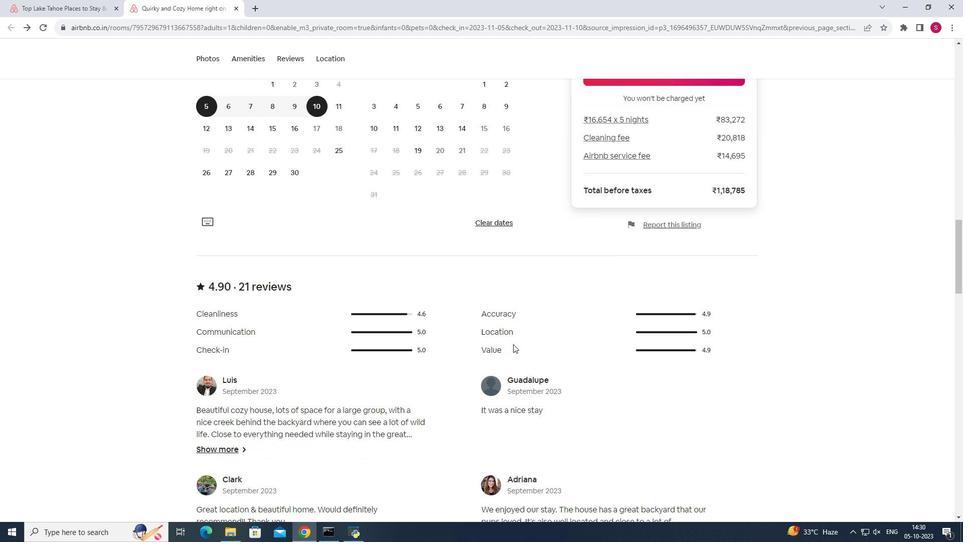 
Action: Mouse moved to (566, 363)
Screenshot: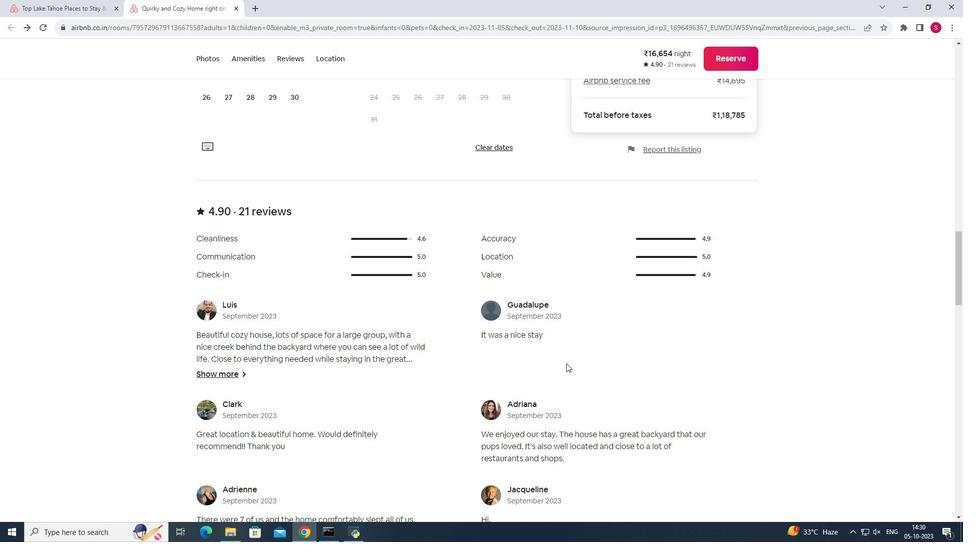 
Action: Mouse scrolled (566, 363) with delta (0, 0)
Screenshot: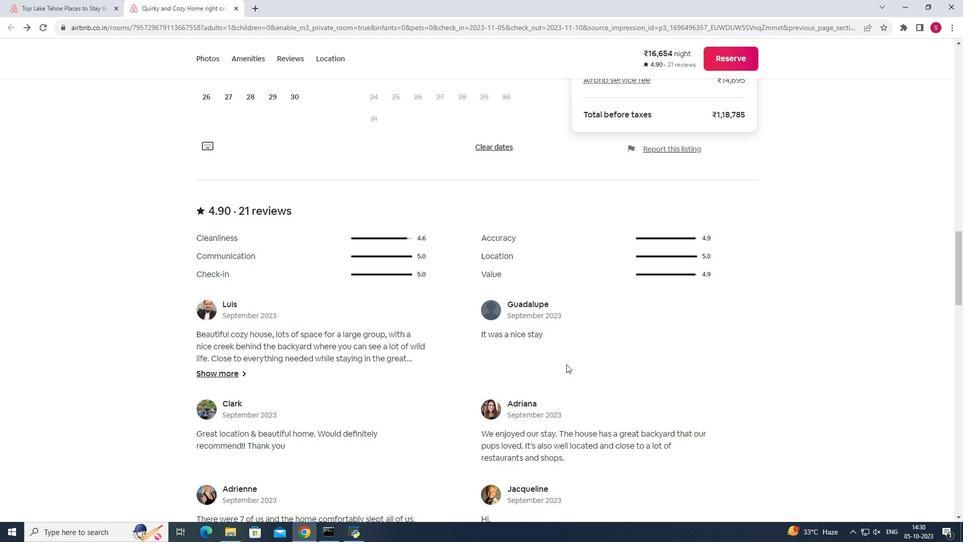 
Action: Mouse moved to (566, 364)
Screenshot: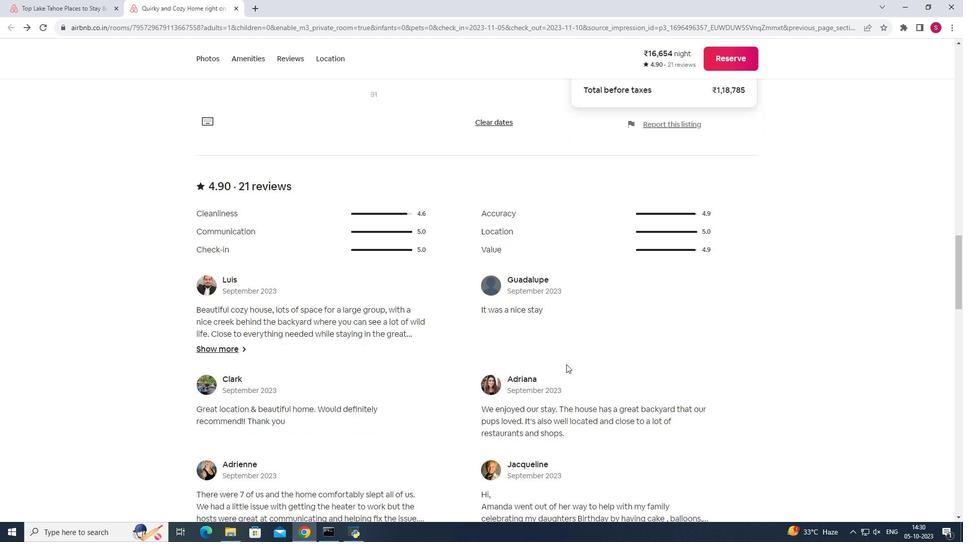 
Action: Mouse scrolled (566, 364) with delta (0, 0)
Screenshot: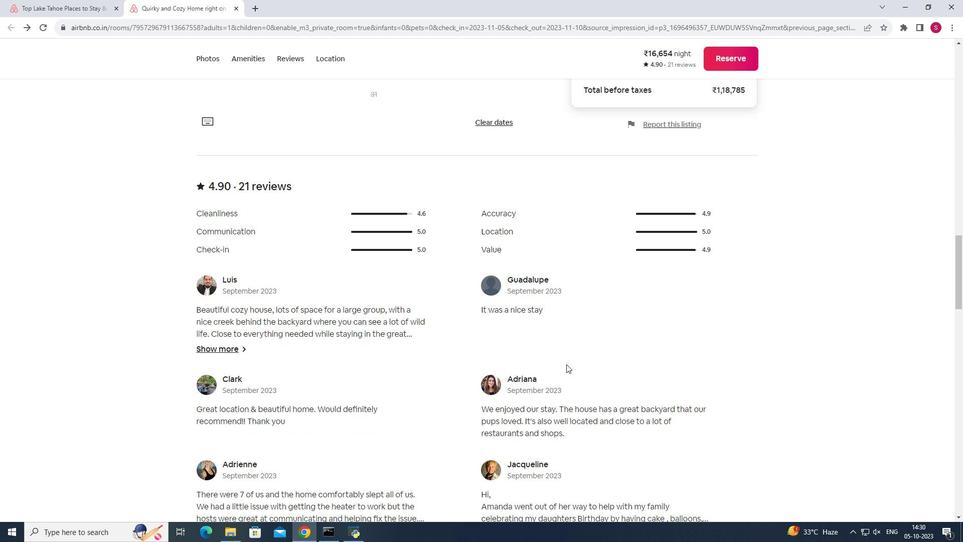 
Action: Mouse moved to (566, 365)
Screenshot: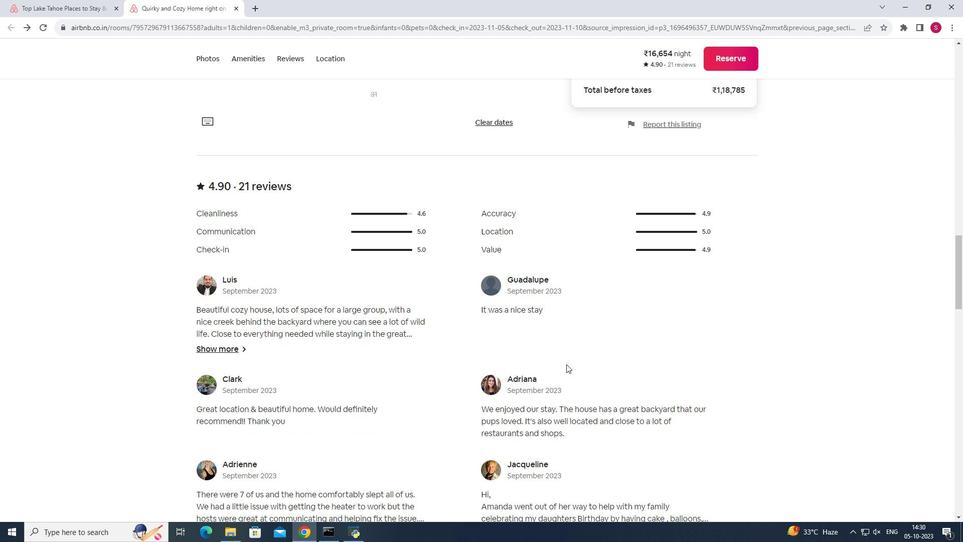 
Action: Mouse scrolled (566, 364) with delta (0, 0)
Screenshot: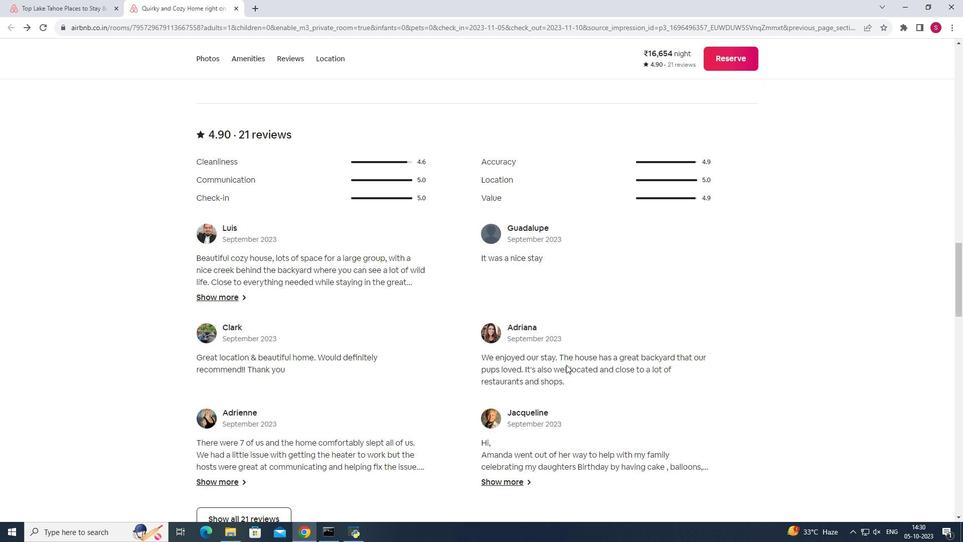 
Action: Mouse moved to (512, 442)
Screenshot: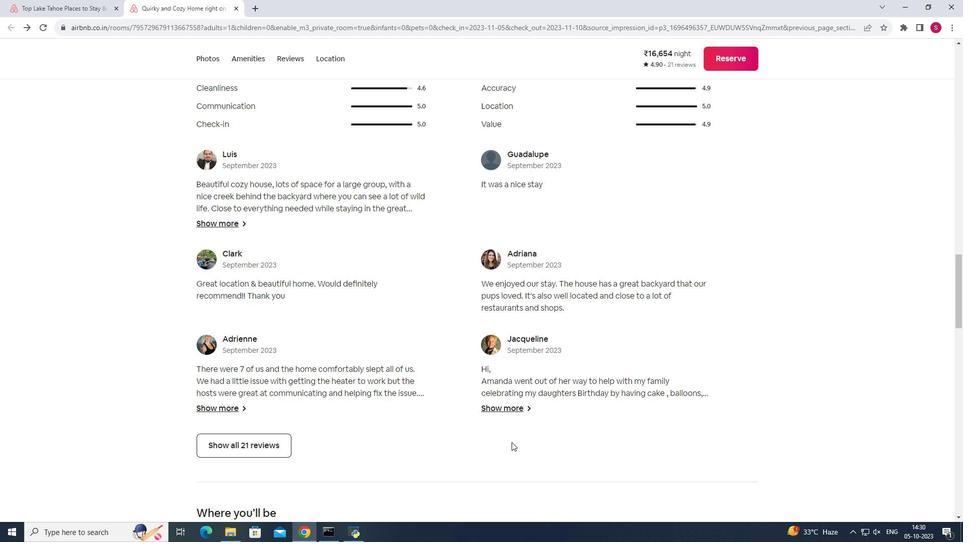 
Action: Mouse scrolled (512, 441) with delta (0, 0)
Screenshot: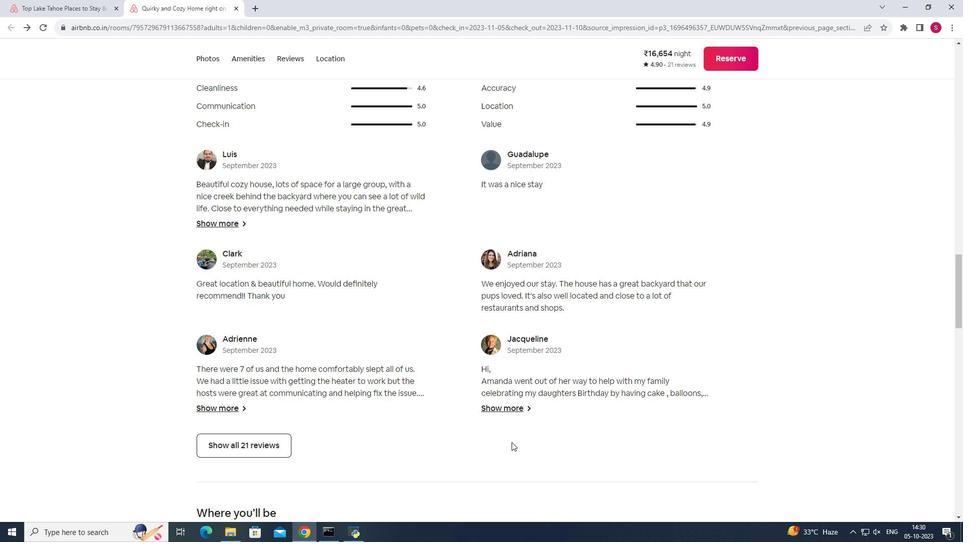 
Action: Mouse scrolled (512, 441) with delta (0, 0)
Screenshot: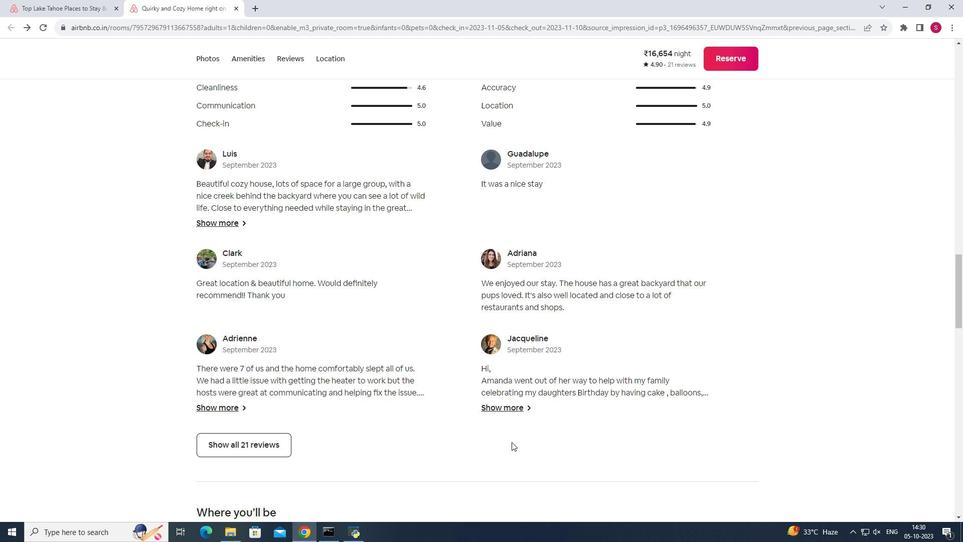 
Action: Mouse moved to (512, 442)
Screenshot: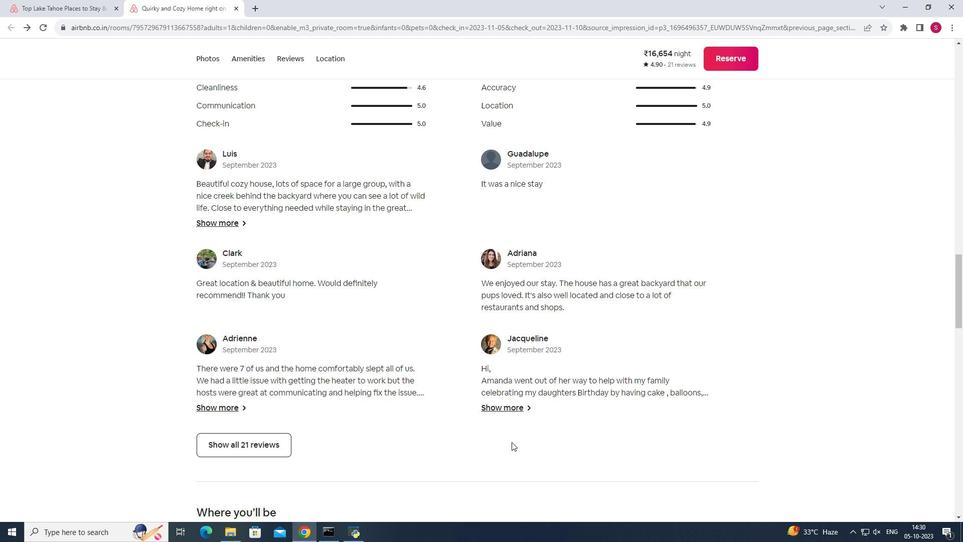 
Action: Mouse scrolled (512, 441) with delta (0, 0)
Screenshot: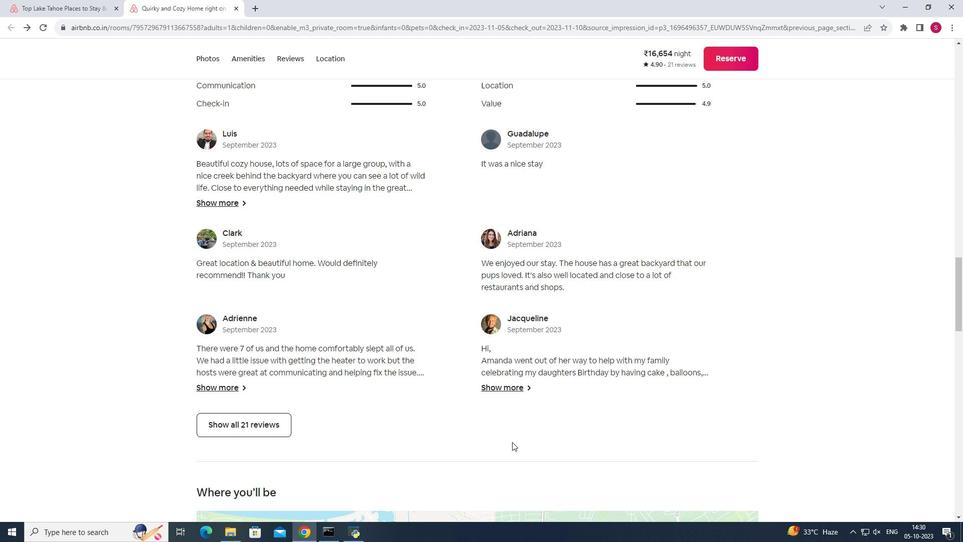 
Action: Mouse moved to (512, 442)
Screenshot: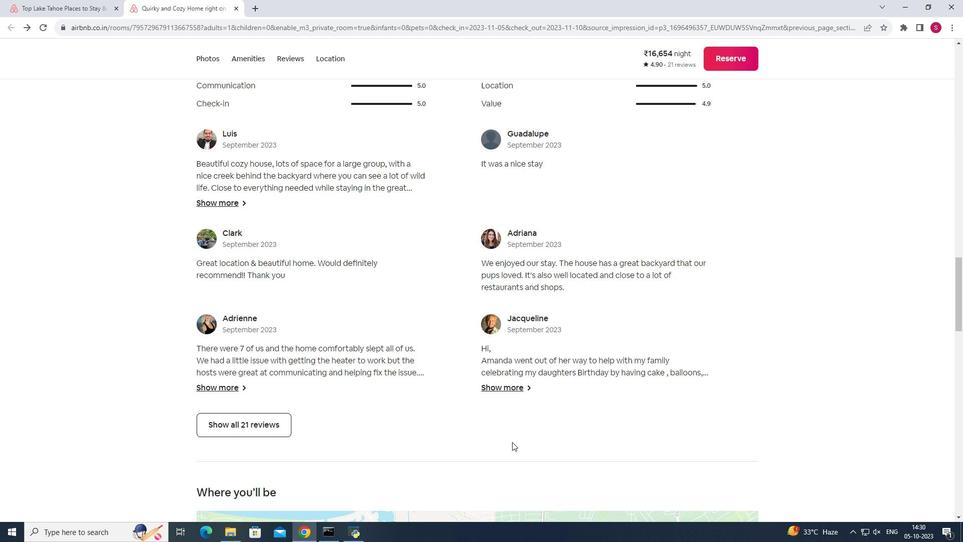 
Action: Mouse scrolled (512, 441) with delta (0, 0)
Screenshot: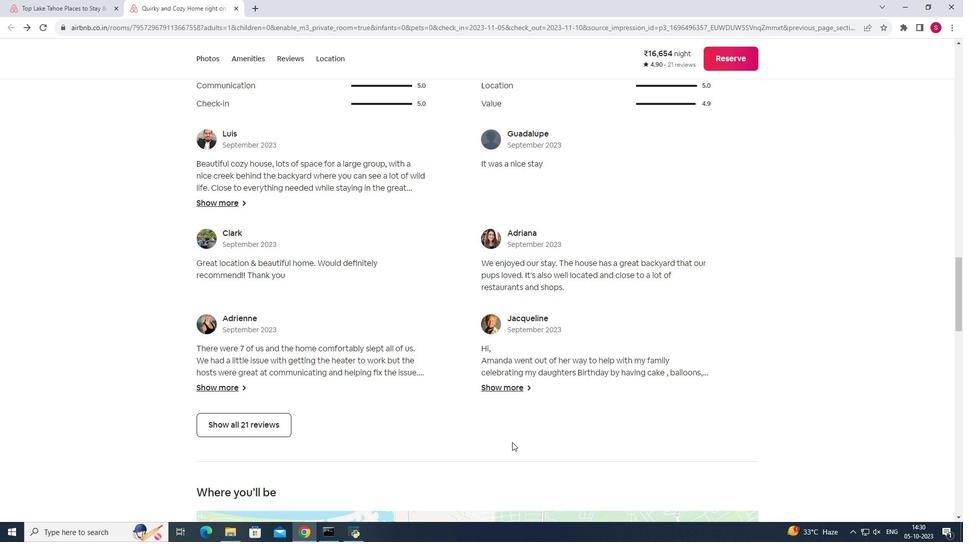 
Action: Mouse moved to (515, 442)
Screenshot: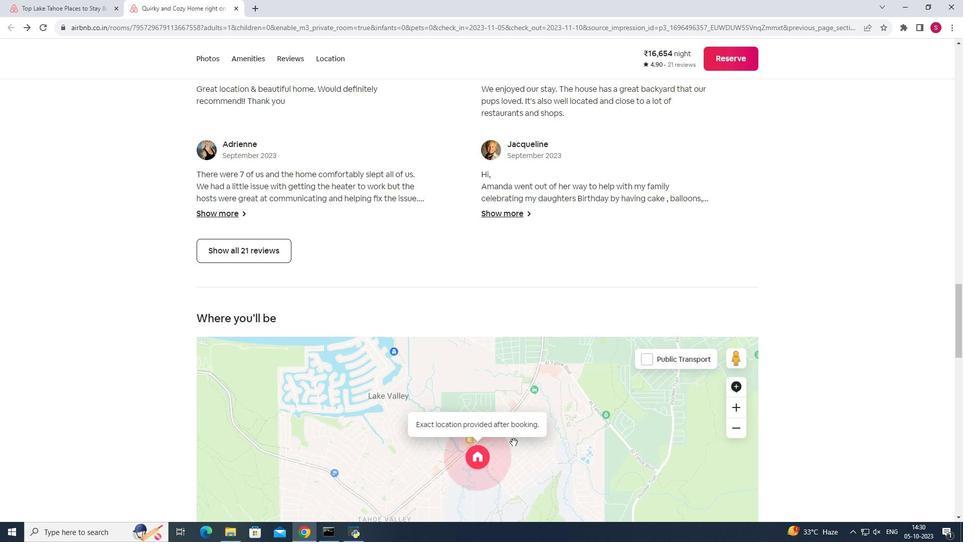 
Action: Mouse scrolled (515, 441) with delta (0, 0)
Screenshot: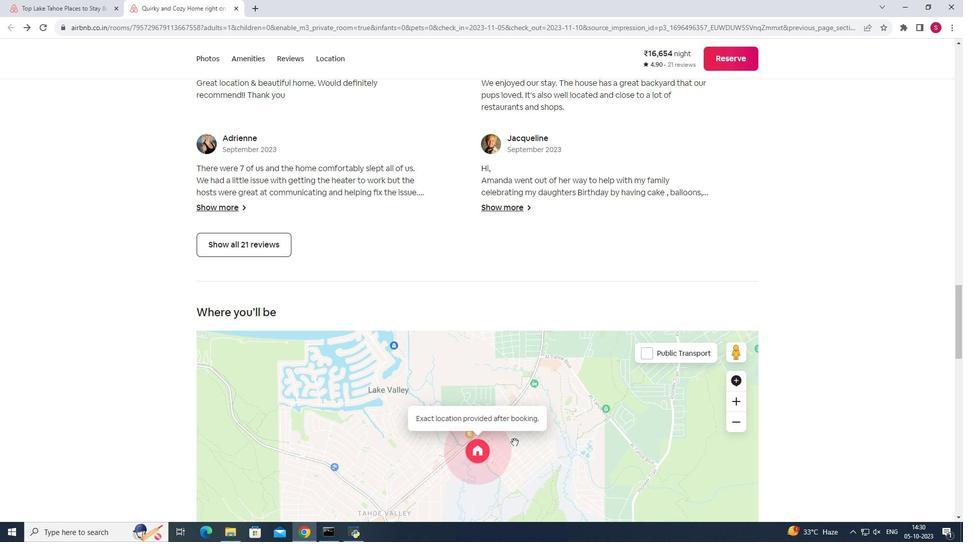 
Action: Mouse scrolled (515, 441) with delta (0, 0)
Screenshot: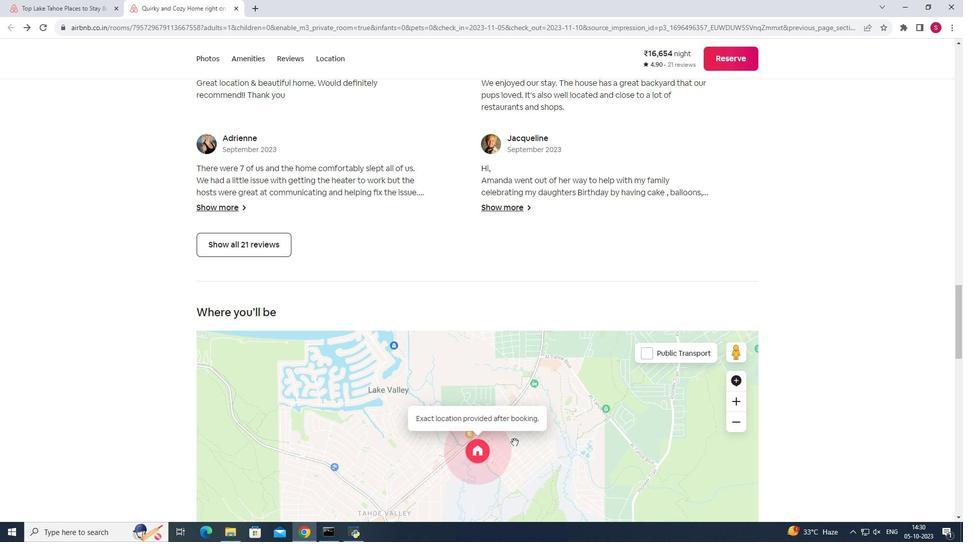 
Action: Mouse scrolled (515, 441) with delta (0, 0)
Screenshot: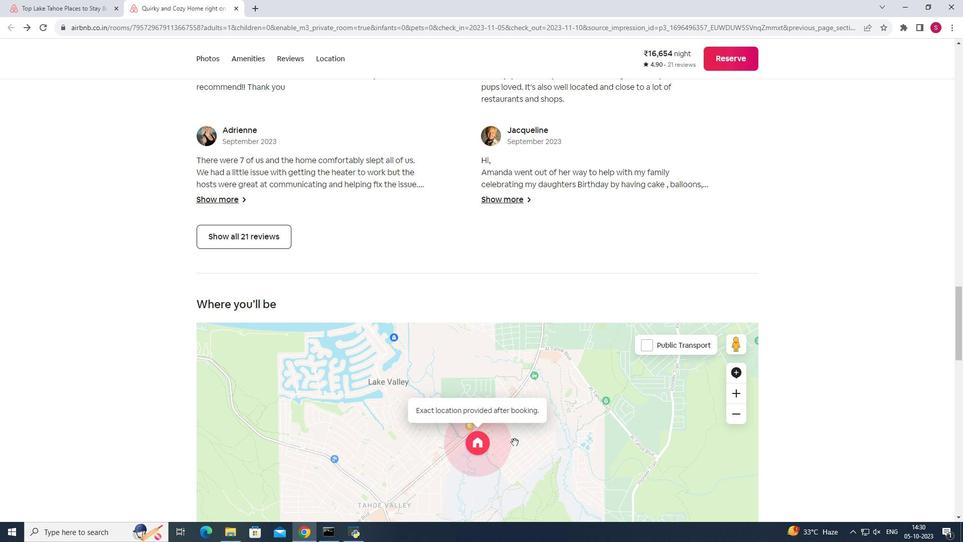 
Action: Mouse scrolled (515, 441) with delta (0, 0)
Screenshot: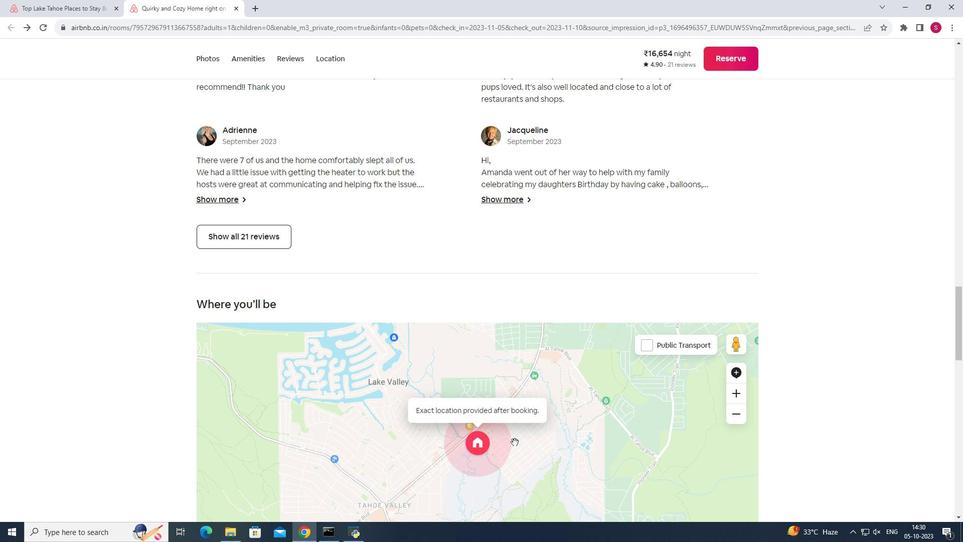 
Action: Mouse scrolled (515, 441) with delta (0, 0)
Screenshot: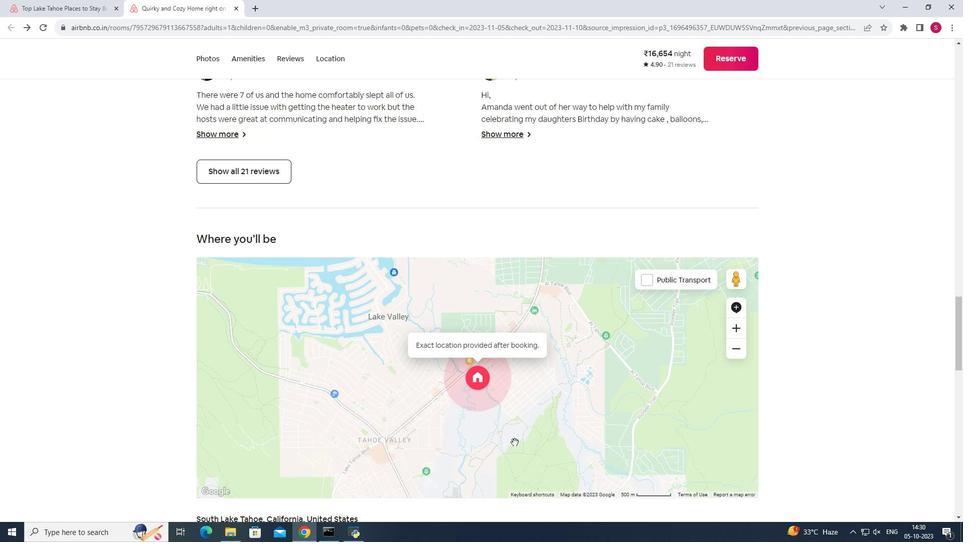 
Action: Mouse moved to (670, 441)
Screenshot: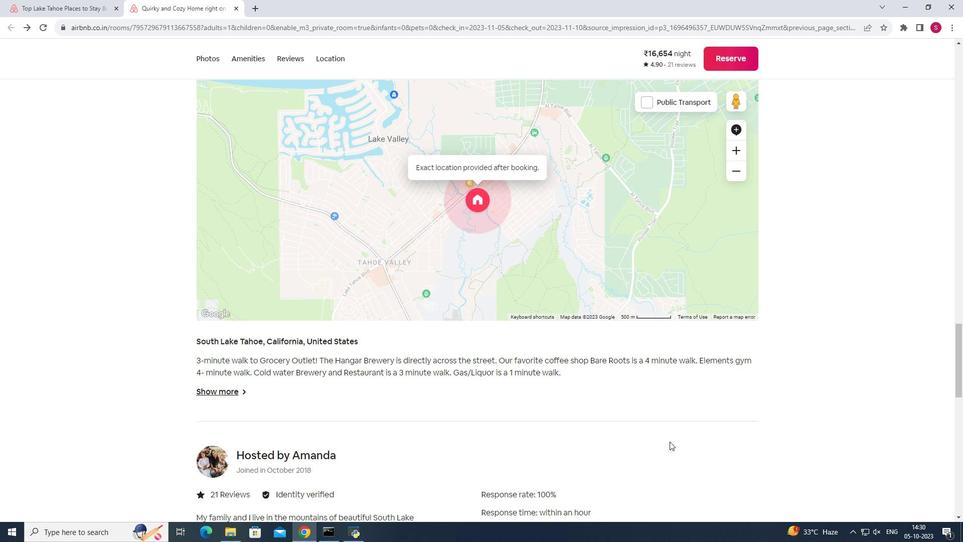 
Action: Mouse scrolled (670, 441) with delta (0, 0)
Screenshot: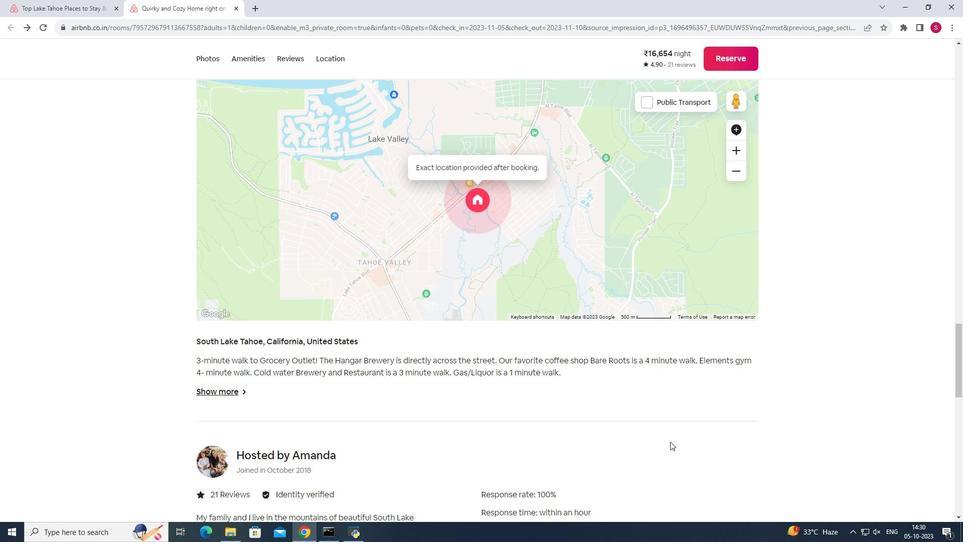 
Action: Mouse scrolled (670, 441) with delta (0, 0)
Screenshot: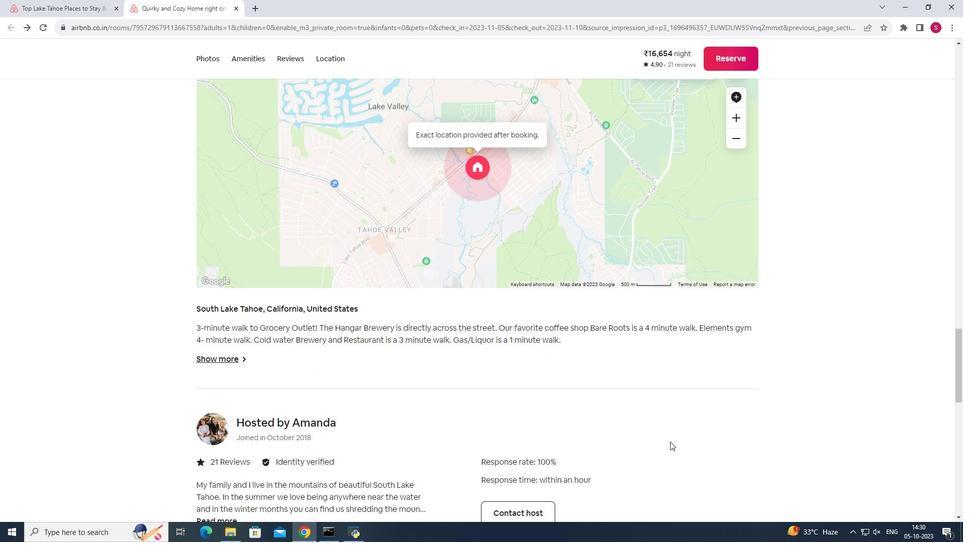 
Action: Mouse scrolled (670, 441) with delta (0, 0)
Screenshot: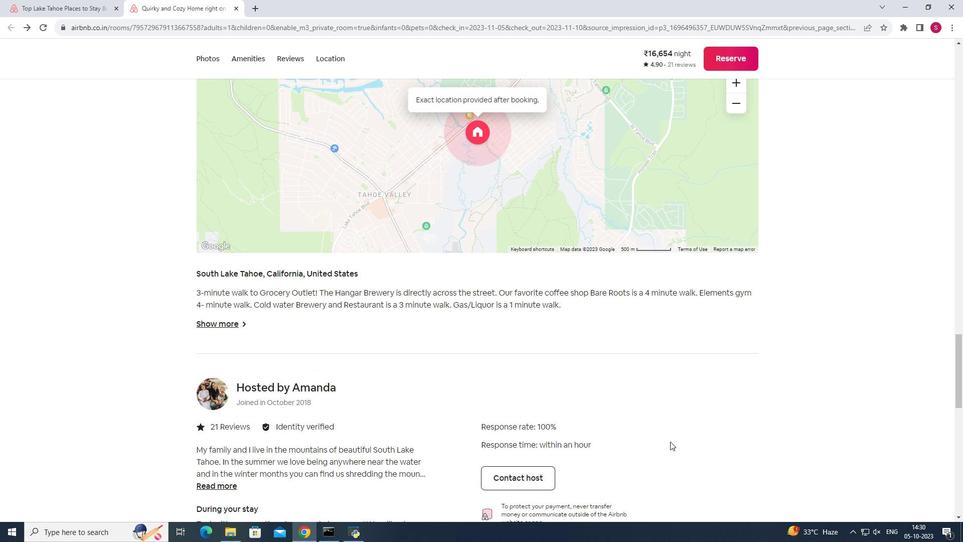 
Action: Mouse scrolled (670, 441) with delta (0, 0)
Screenshot: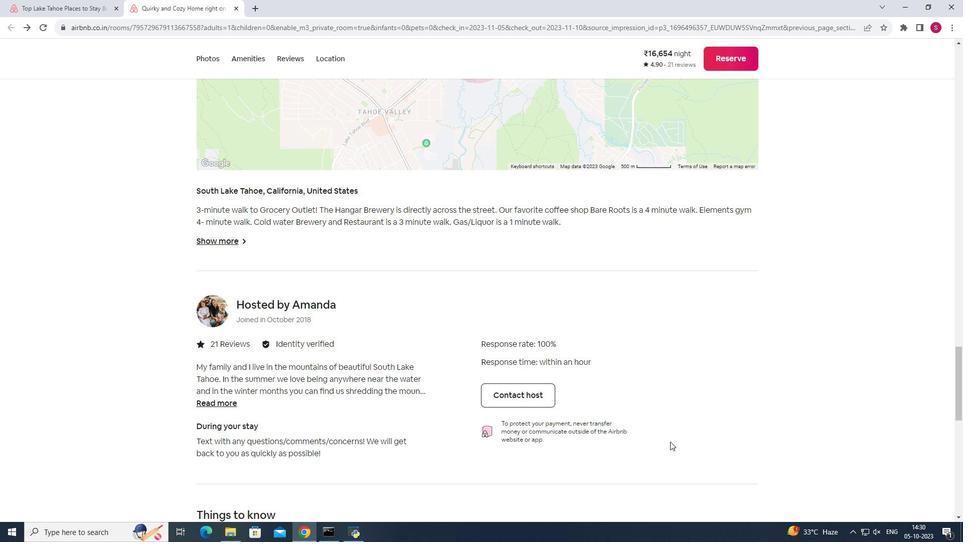 
Action: Mouse scrolled (670, 441) with delta (0, 0)
Screenshot: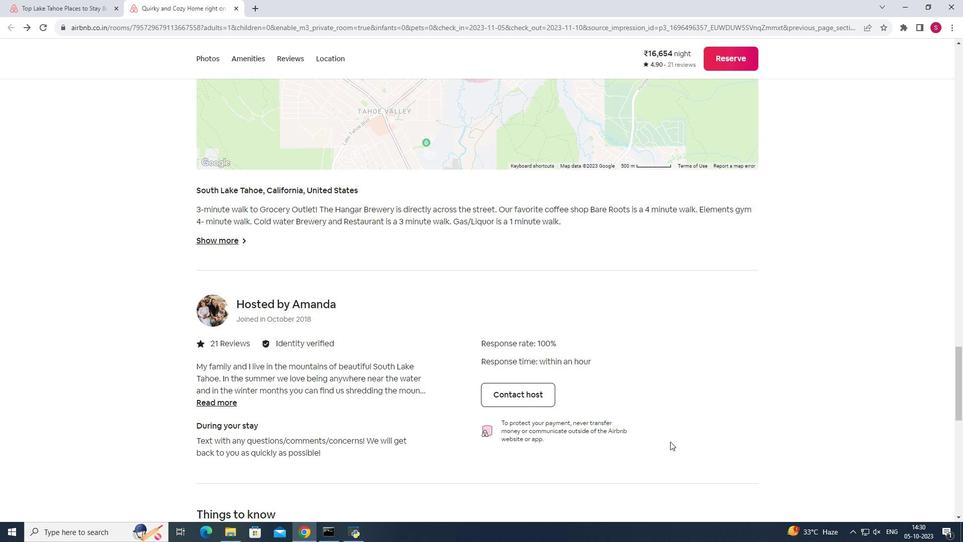 
Action: Mouse scrolled (670, 441) with delta (0, 0)
Screenshot: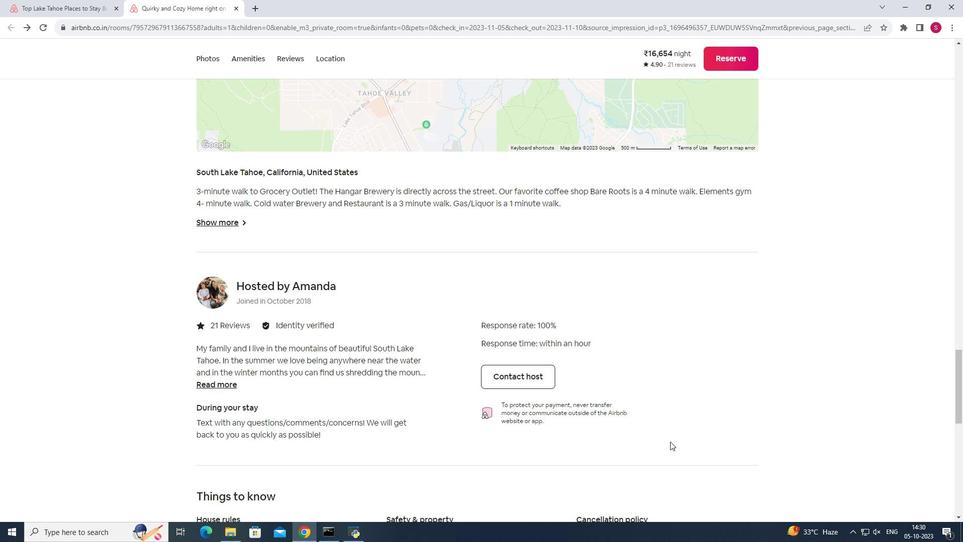 
Action: Mouse scrolled (670, 441) with delta (0, 0)
Screenshot: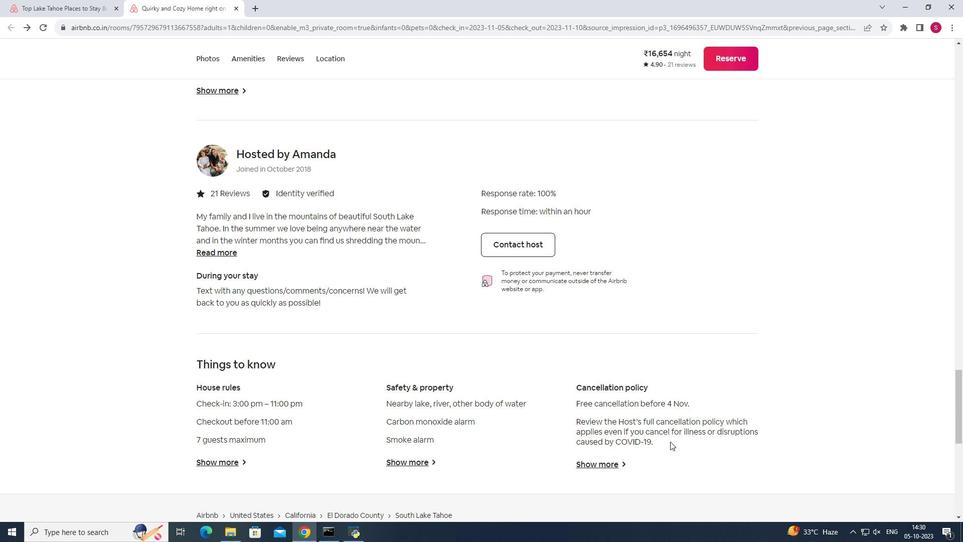 
Action: Mouse moved to (670, 441)
Screenshot: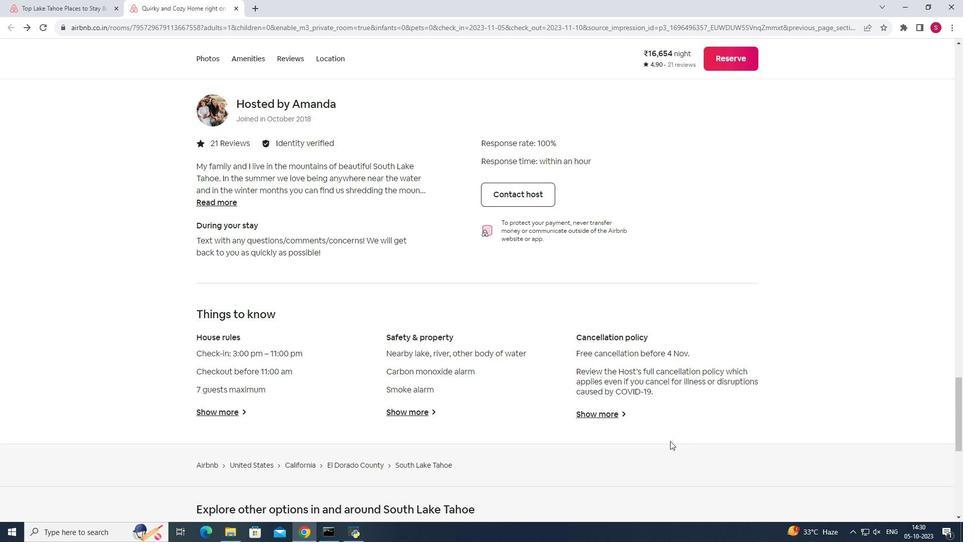 
Action: Mouse scrolled (670, 440) with delta (0, 0)
Screenshot: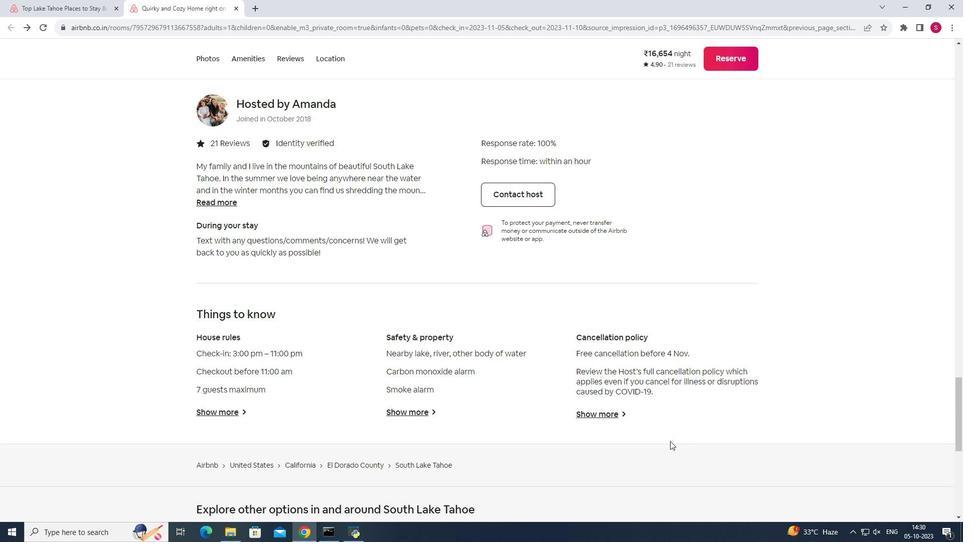 
Action: Mouse scrolled (670, 440) with delta (0, 0)
Screenshot: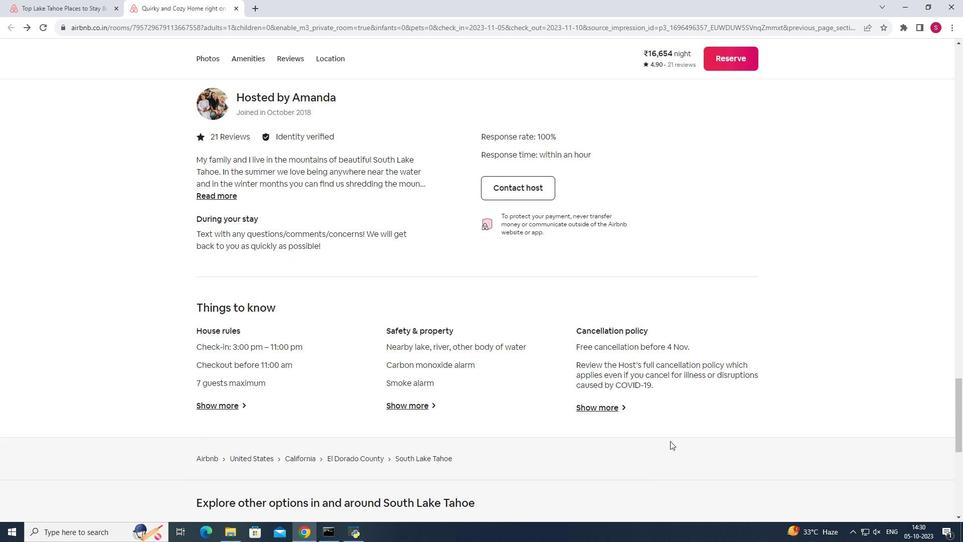 
Action: Mouse scrolled (670, 440) with delta (0, 0)
Screenshot: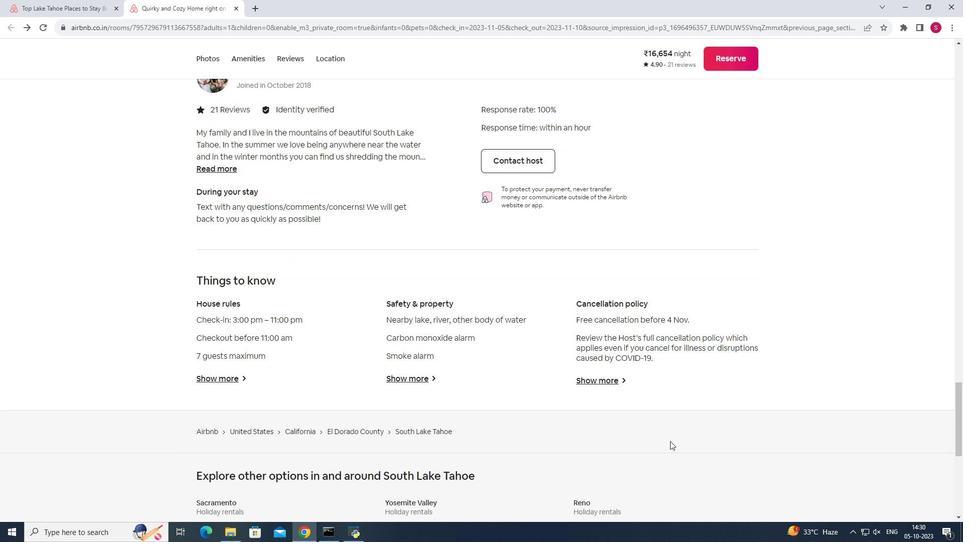 
Action: Mouse moved to (234, 7)
Screenshot: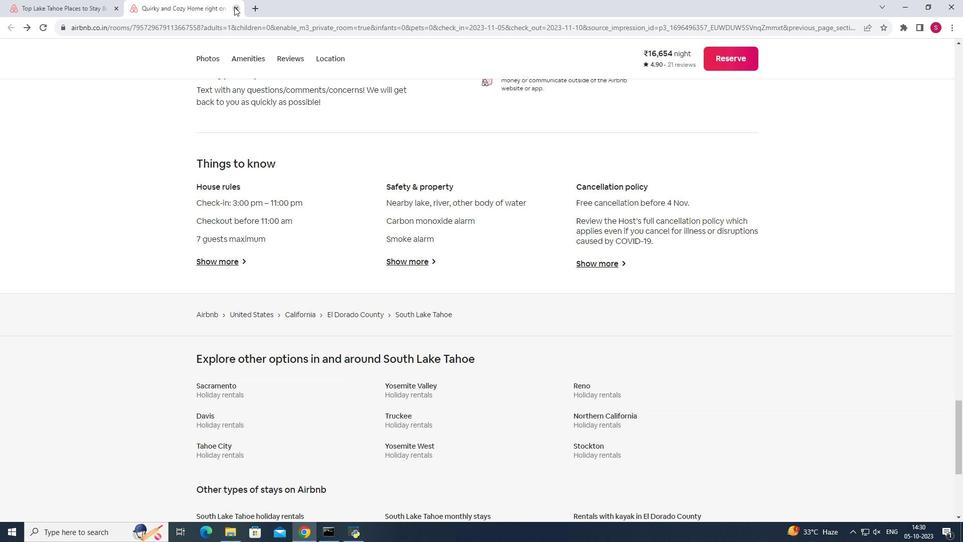 
Action: Mouse pressed left at (234, 7)
Screenshot: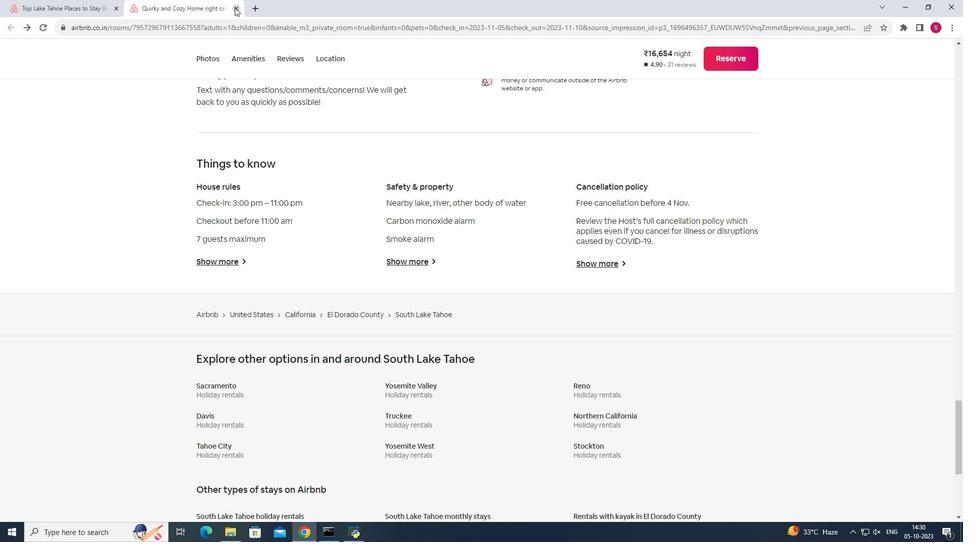
Action: Mouse moved to (464, 263)
Screenshot: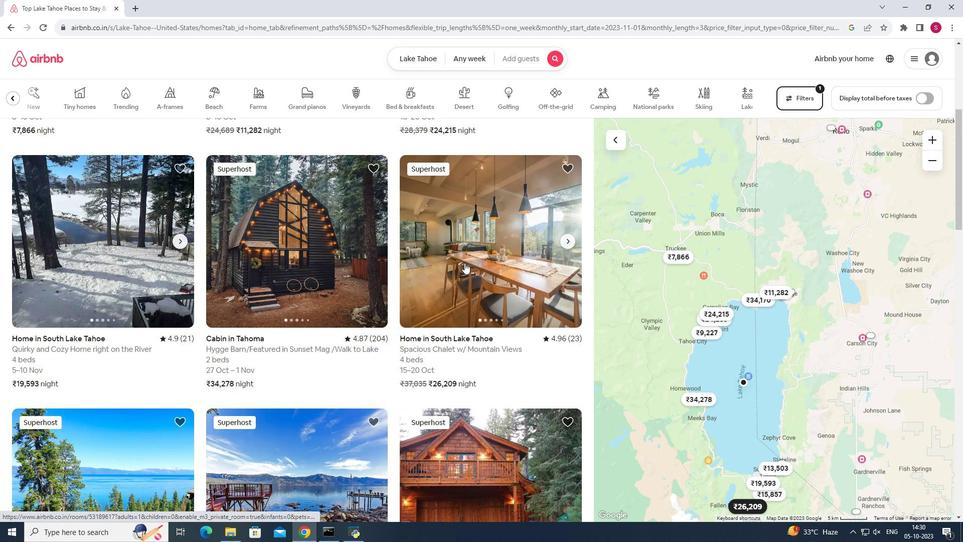 
Action: Mouse pressed left at (464, 263)
Screenshot: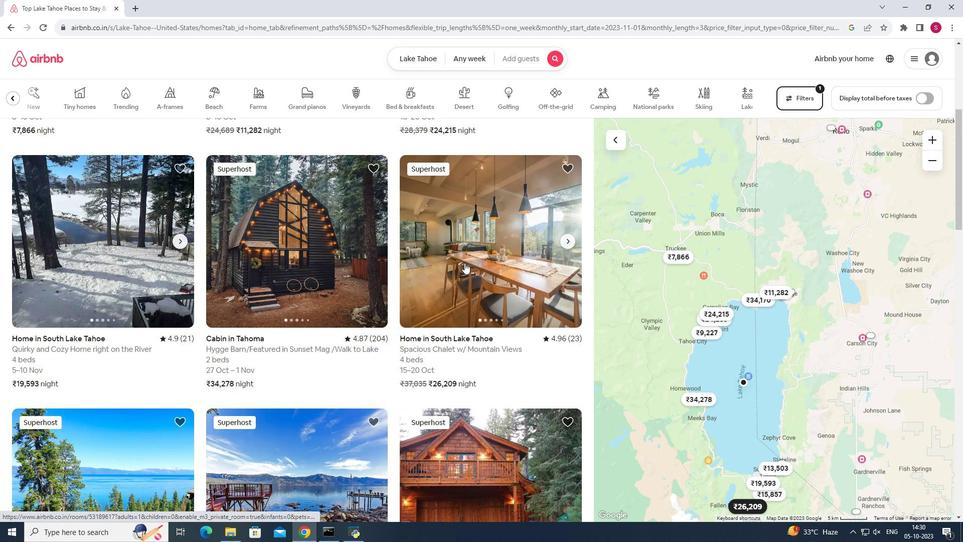 
Action: Mouse moved to (704, 353)
Screenshot: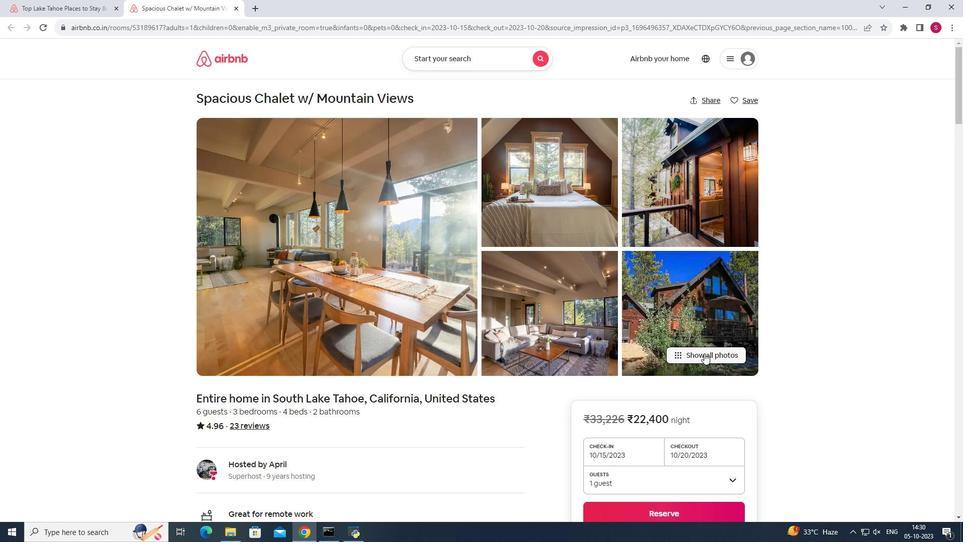 
Action: Mouse pressed left at (704, 353)
Screenshot: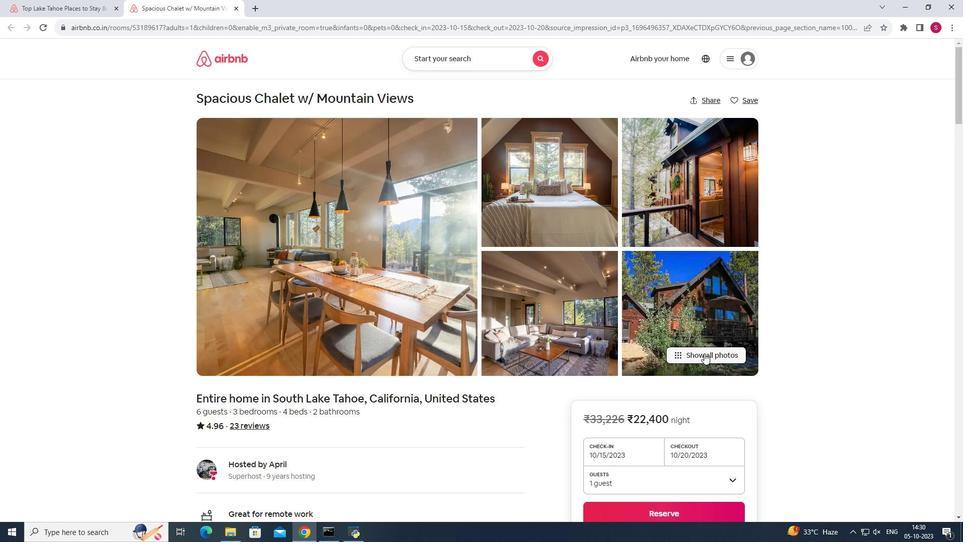 
Action: Mouse moved to (703, 369)
Screenshot: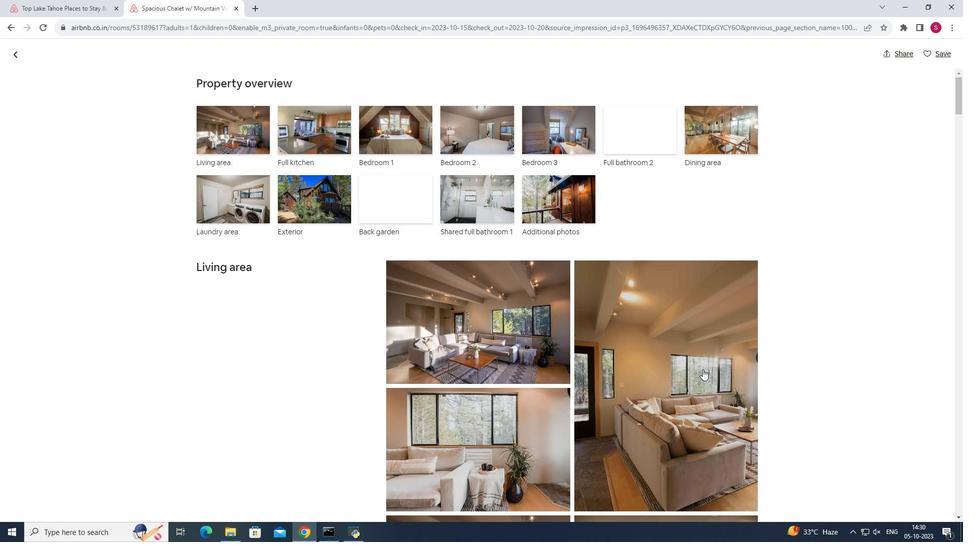 
Action: Mouse scrolled (703, 369) with delta (0, 0)
Screenshot: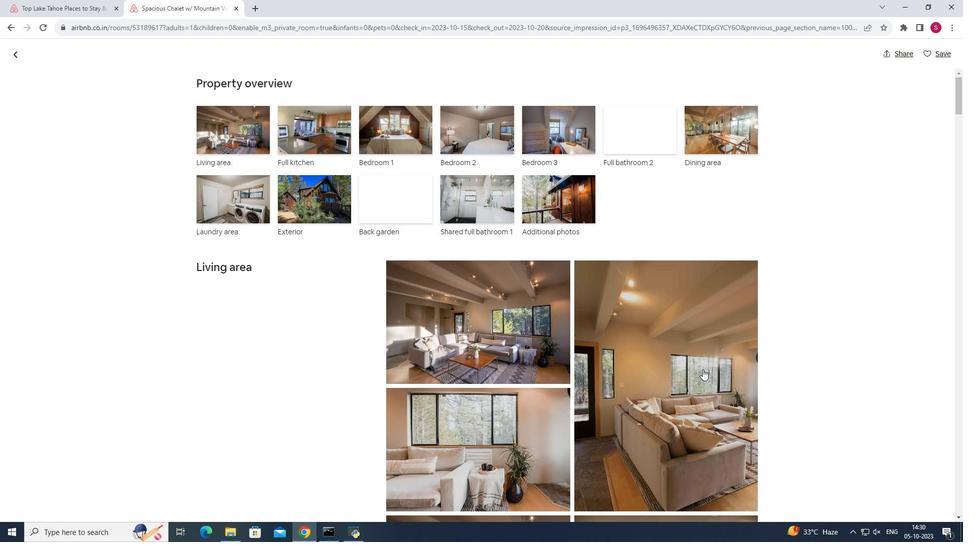 
Action: Mouse moved to (709, 371)
Screenshot: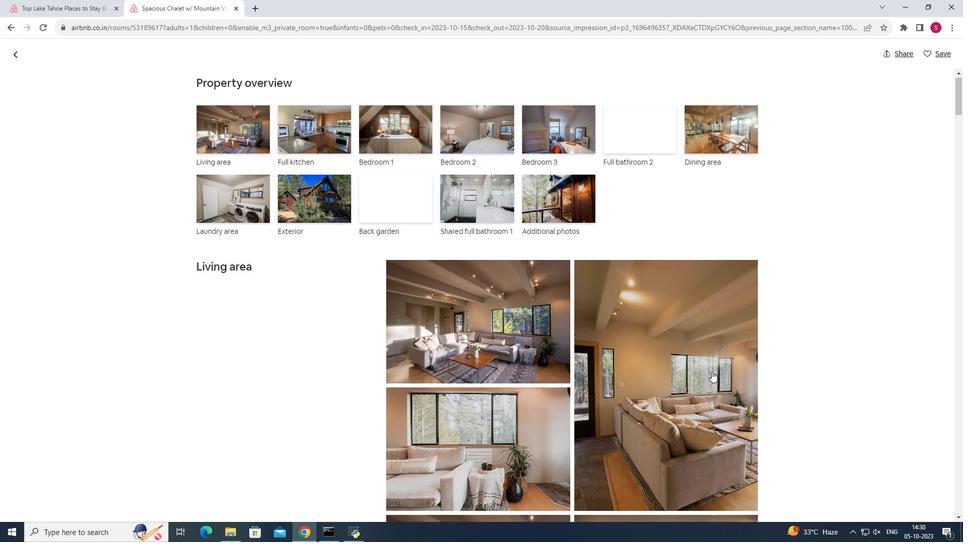 
Action: Mouse scrolled (709, 370) with delta (0, 0)
Screenshot: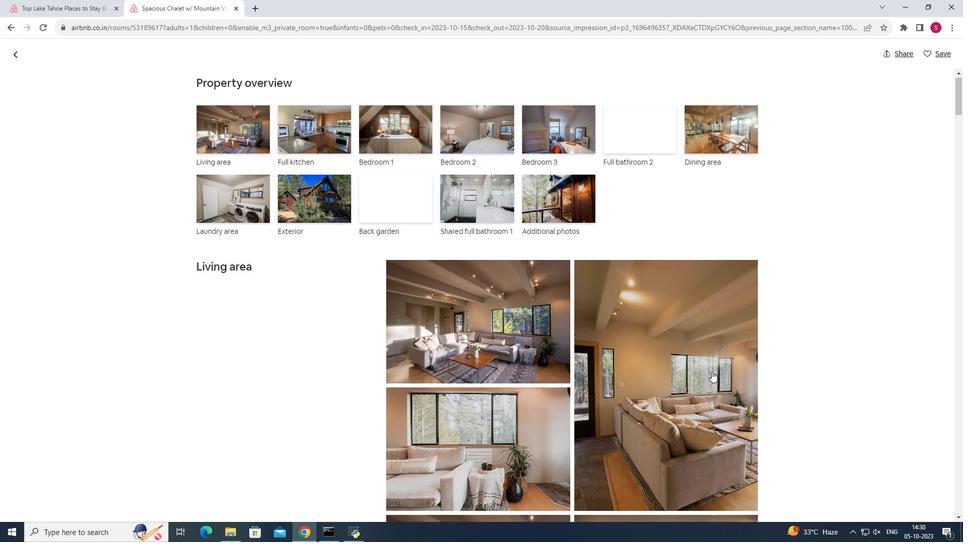 
Action: Mouse moved to (711, 371)
Screenshot: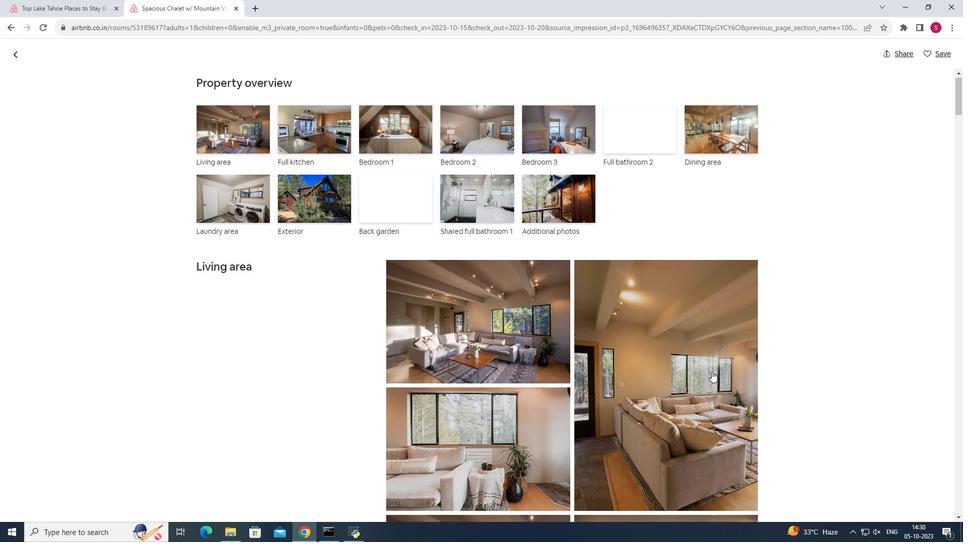 
Action: Mouse scrolled (711, 371) with delta (0, 0)
Screenshot: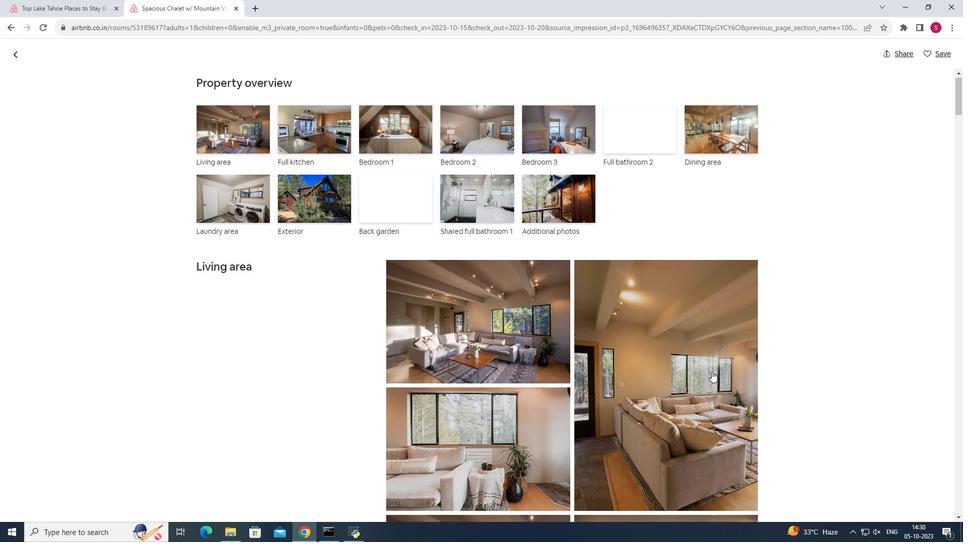 
Action: Mouse moved to (714, 371)
Screenshot: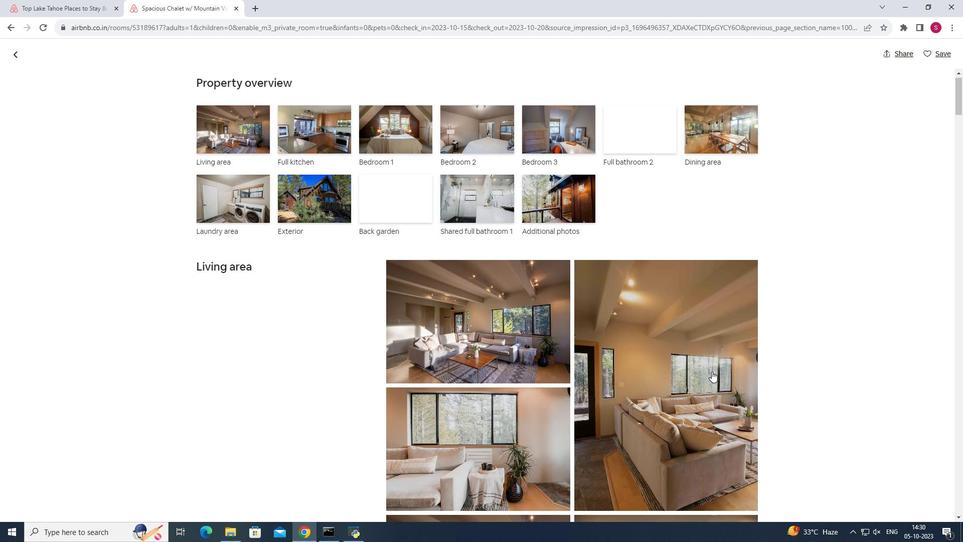 
Action: Mouse scrolled (713, 371) with delta (0, 0)
Screenshot: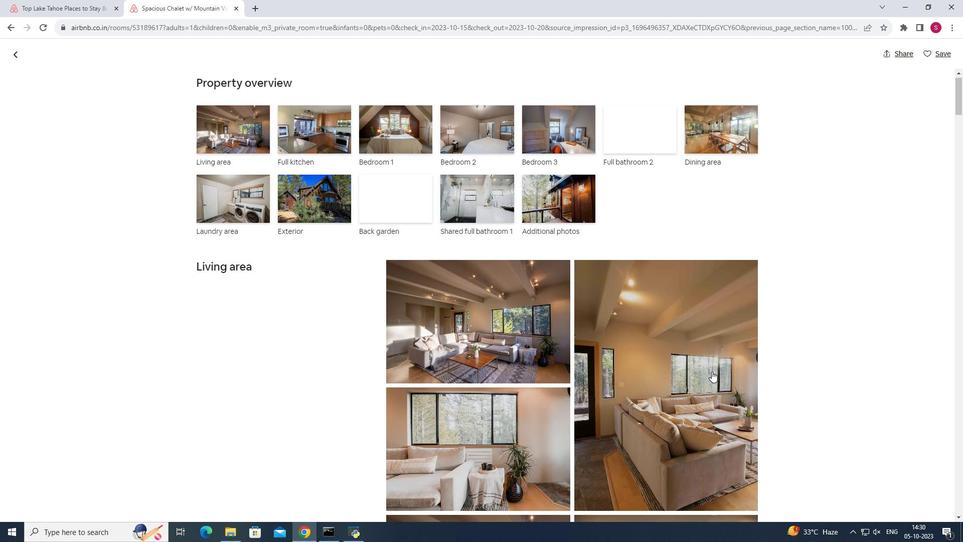 
Action: Mouse scrolled (714, 371) with delta (0, 0)
Screenshot: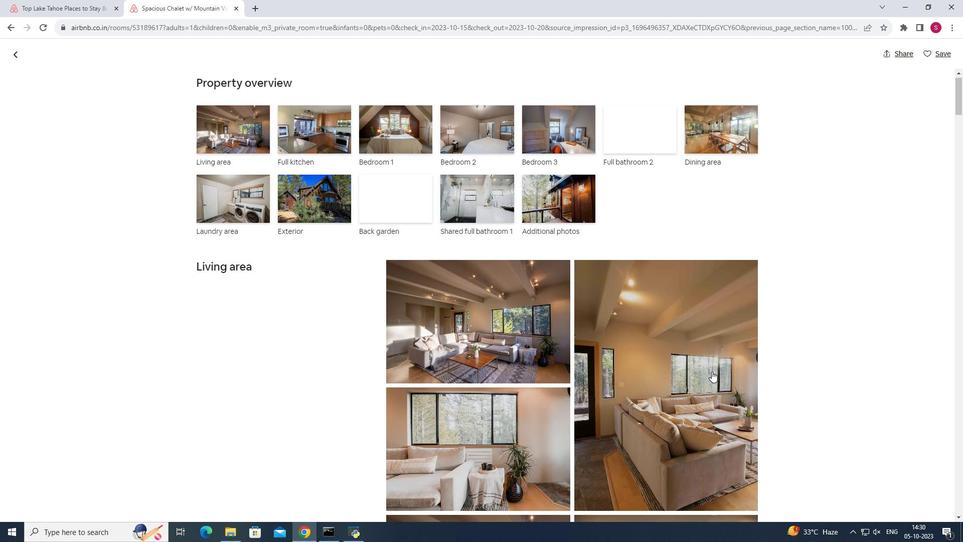 
Action: Mouse moved to (718, 370)
Screenshot: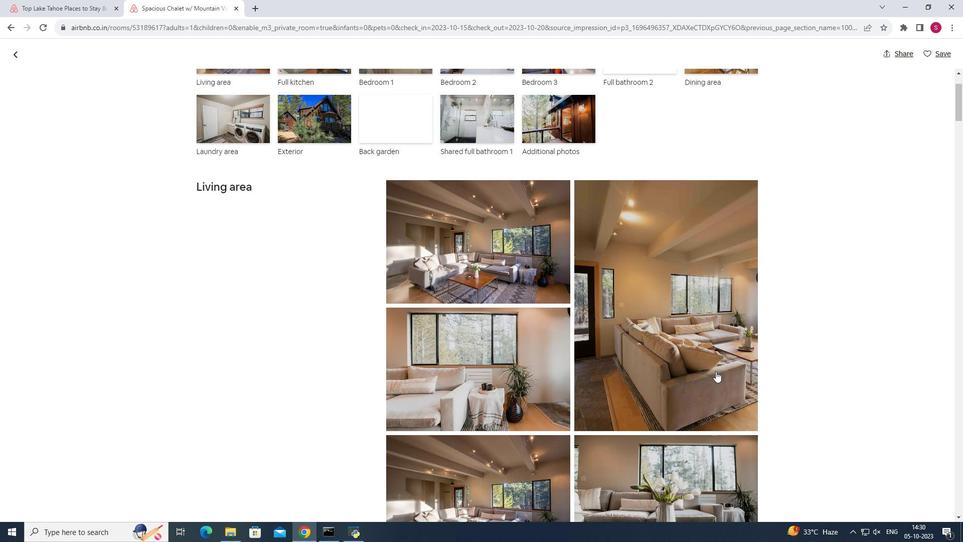 
Action: Mouse scrolled (718, 369) with delta (0, 0)
Screenshot: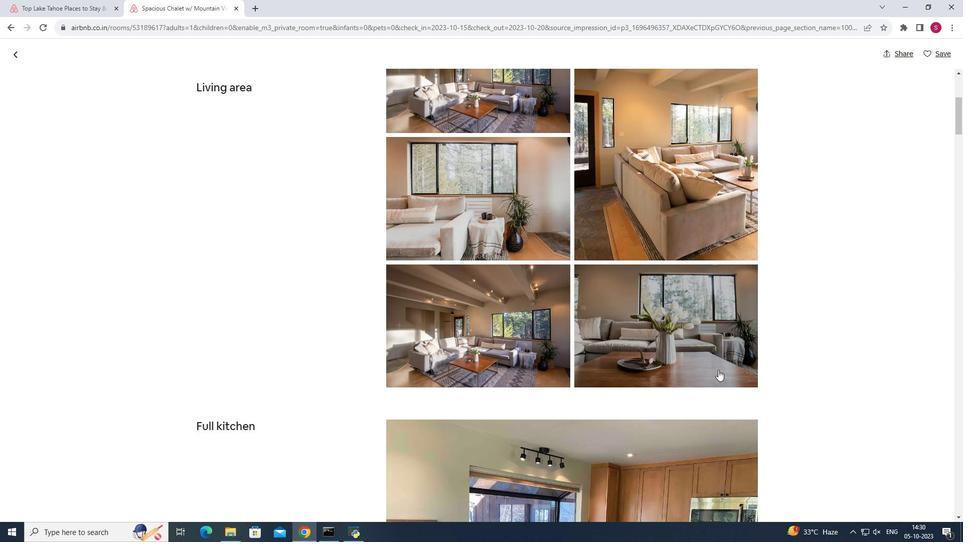 
Action: Mouse scrolled (718, 369) with delta (0, 0)
Screenshot: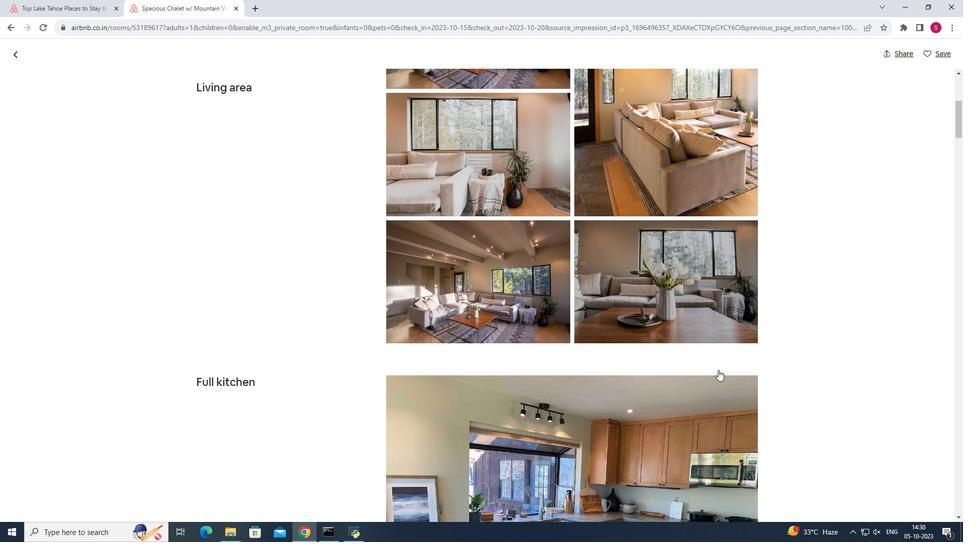 
Action: Mouse scrolled (718, 369) with delta (0, 0)
Screenshot: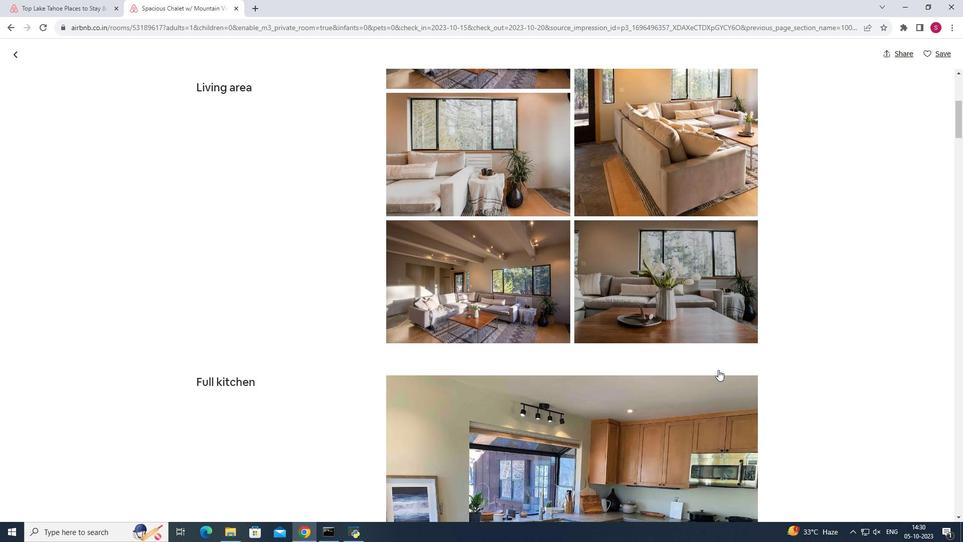 
Action: Mouse scrolled (718, 369) with delta (0, 0)
Screenshot: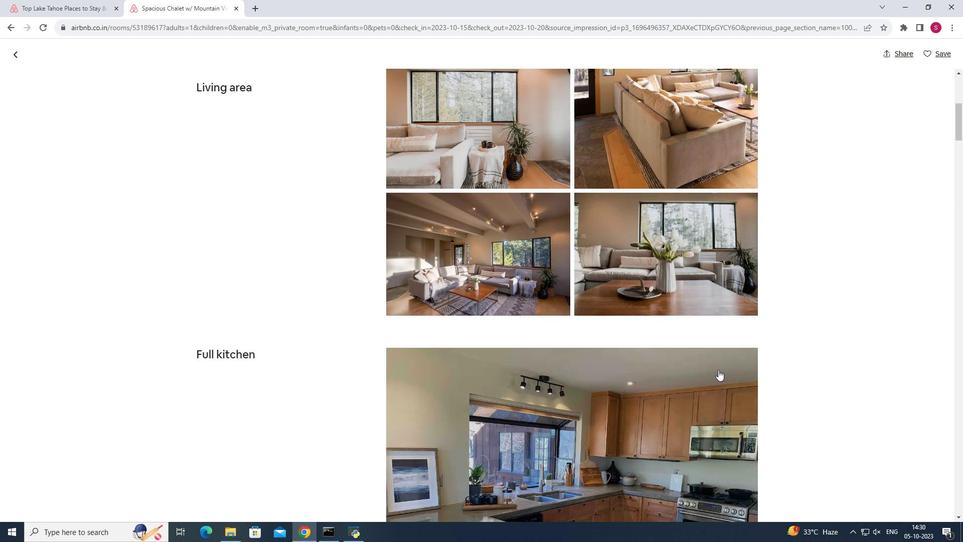 
Action: Mouse moved to (718, 369)
Screenshot: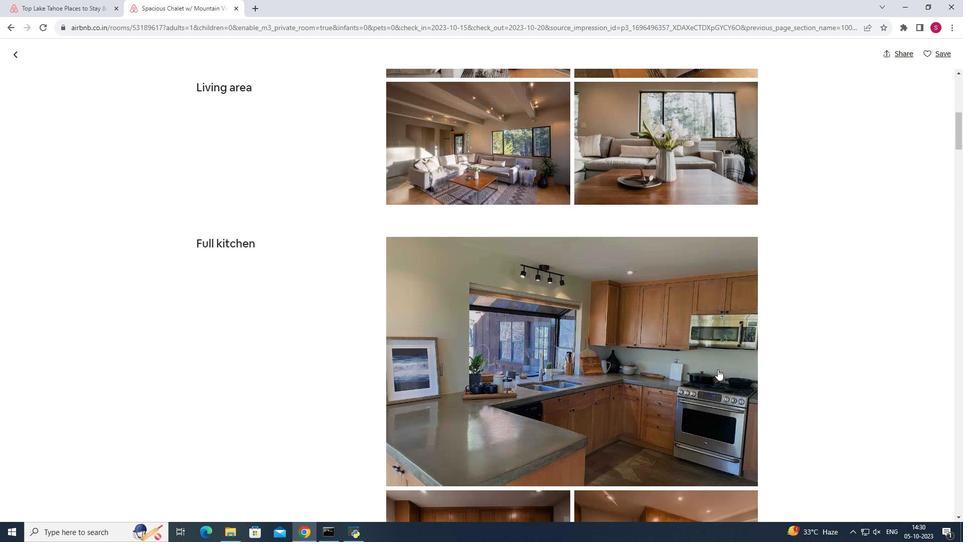 
Action: Mouse scrolled (718, 369) with delta (0, 0)
Screenshot: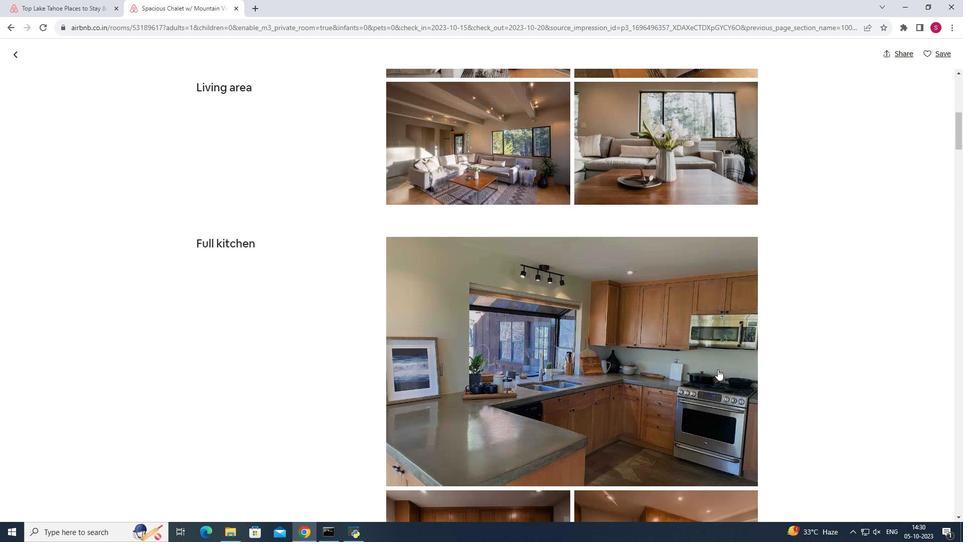 
Action: Mouse scrolled (718, 369) with delta (0, 0)
Screenshot: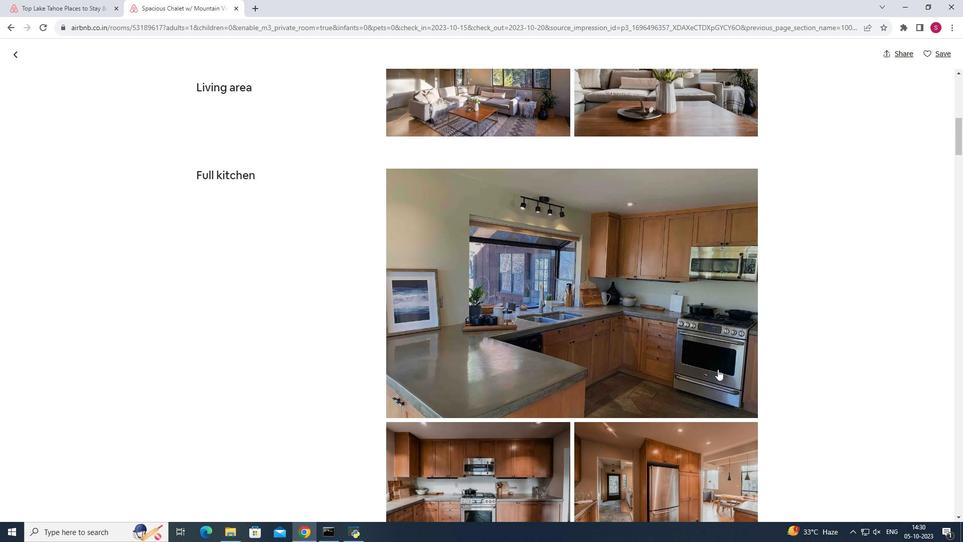 
Action: Mouse moved to (718, 369)
Screenshot: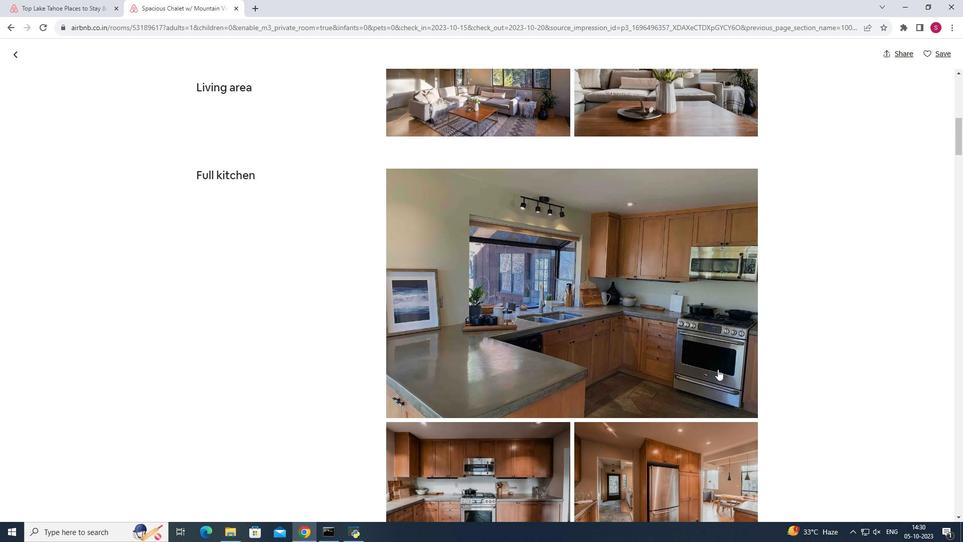 
Action: Mouse scrolled (718, 369) with delta (0, 0)
Screenshot: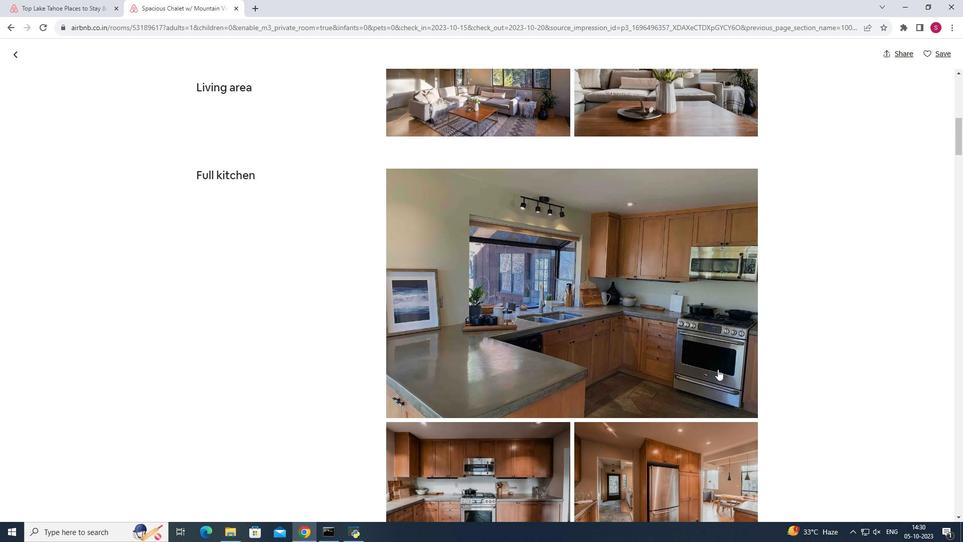 
Action: Mouse scrolled (718, 369) with delta (0, 0)
Screenshot: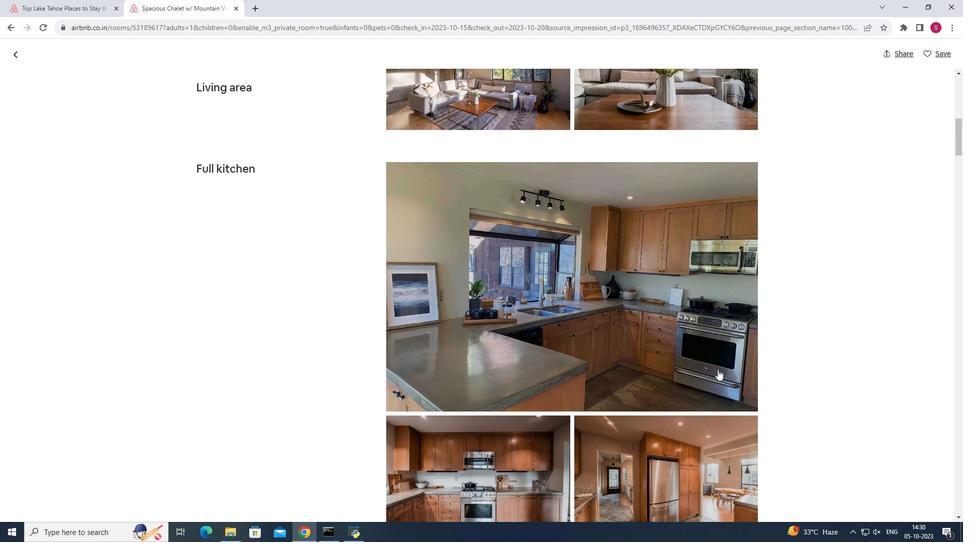 
Action: Mouse scrolled (718, 369) with delta (0, 0)
Screenshot: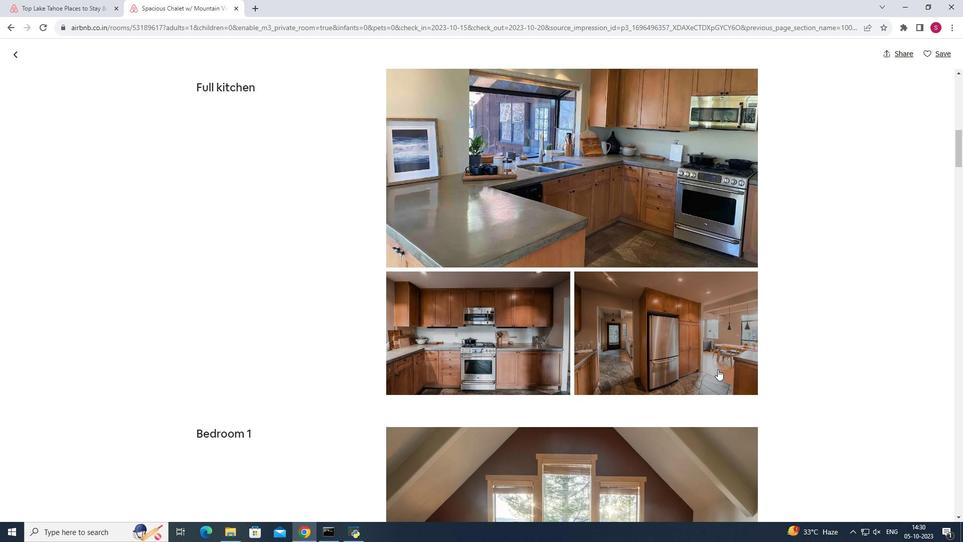 
Action: Mouse scrolled (718, 369) with delta (0, 0)
Screenshot: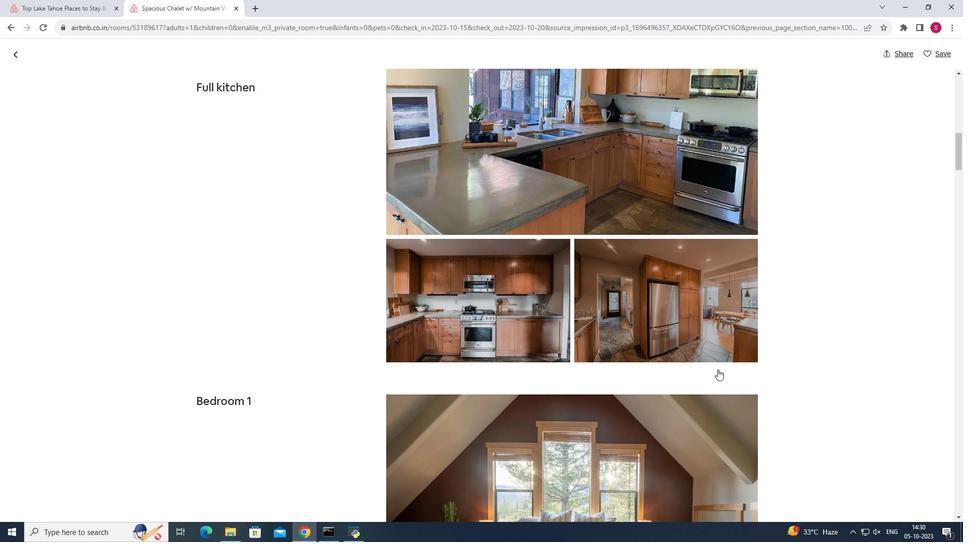 
Action: Mouse scrolled (718, 369) with delta (0, 0)
Screenshot: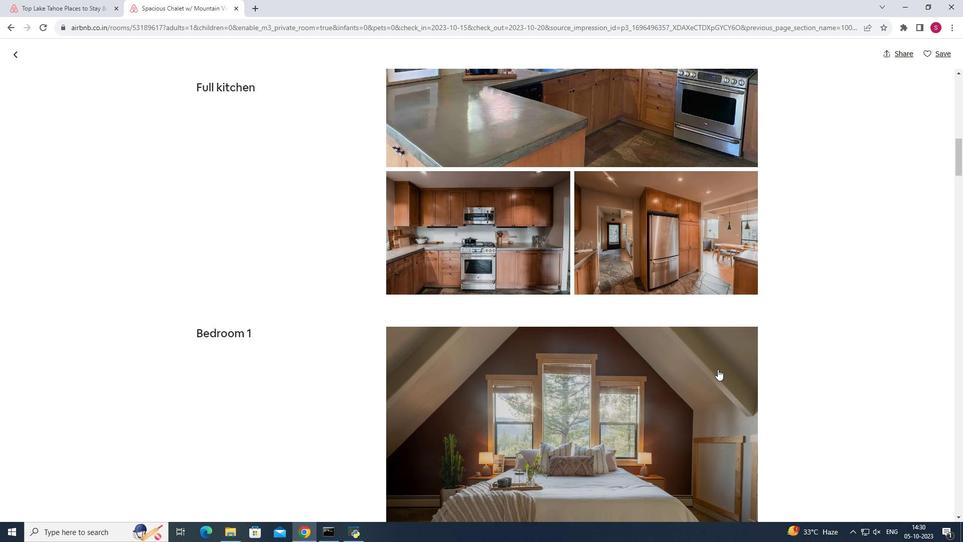 
Action: Mouse scrolled (718, 369) with delta (0, 0)
Screenshot: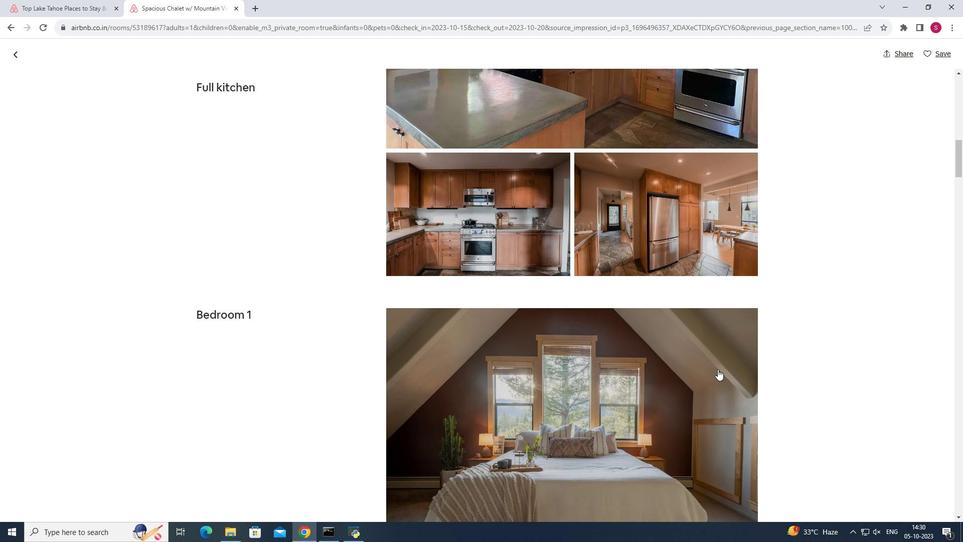 
Action: Mouse scrolled (718, 369) with delta (0, 0)
Screenshot: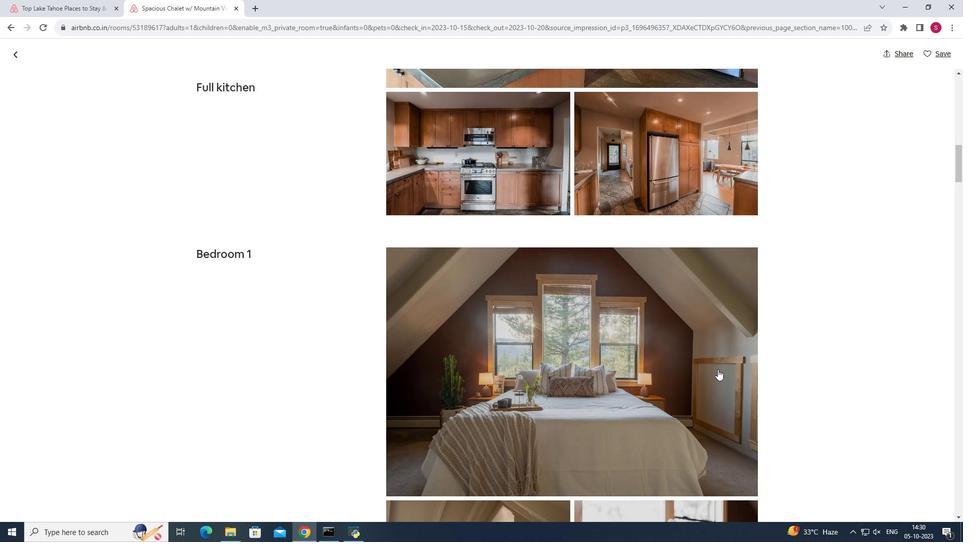 
Action: Mouse scrolled (718, 369) with delta (0, 0)
Screenshot: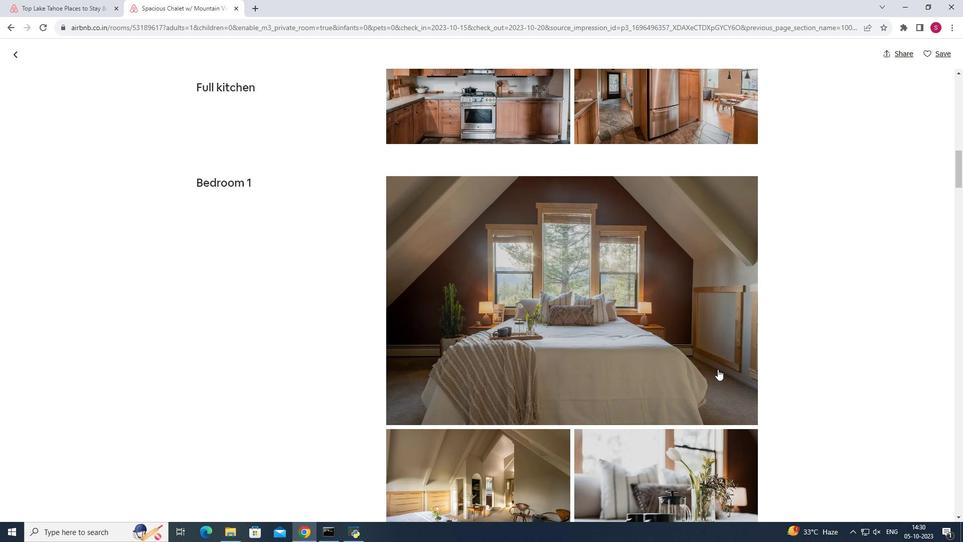
Action: Mouse scrolled (718, 369) with delta (0, 0)
Screenshot: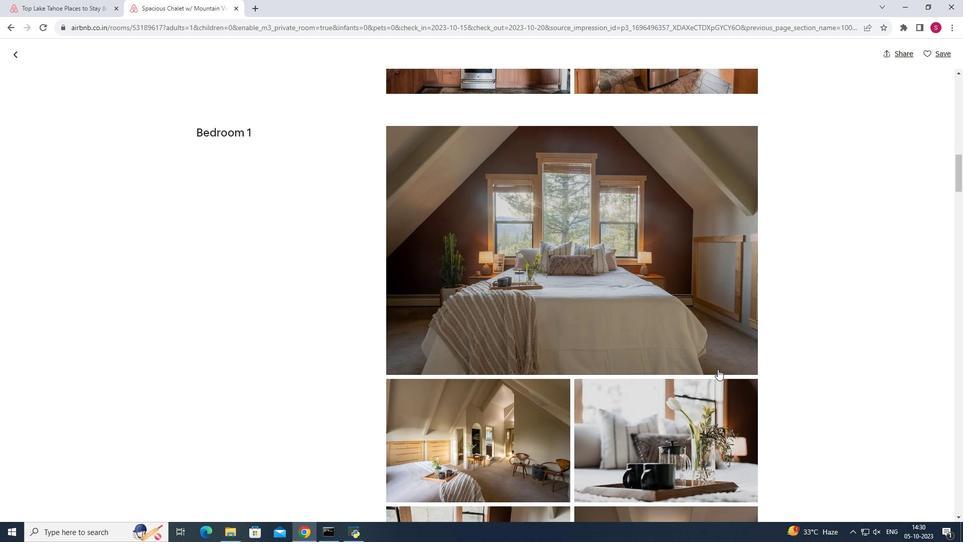 
Action: Mouse scrolled (718, 369) with delta (0, 0)
Screenshot: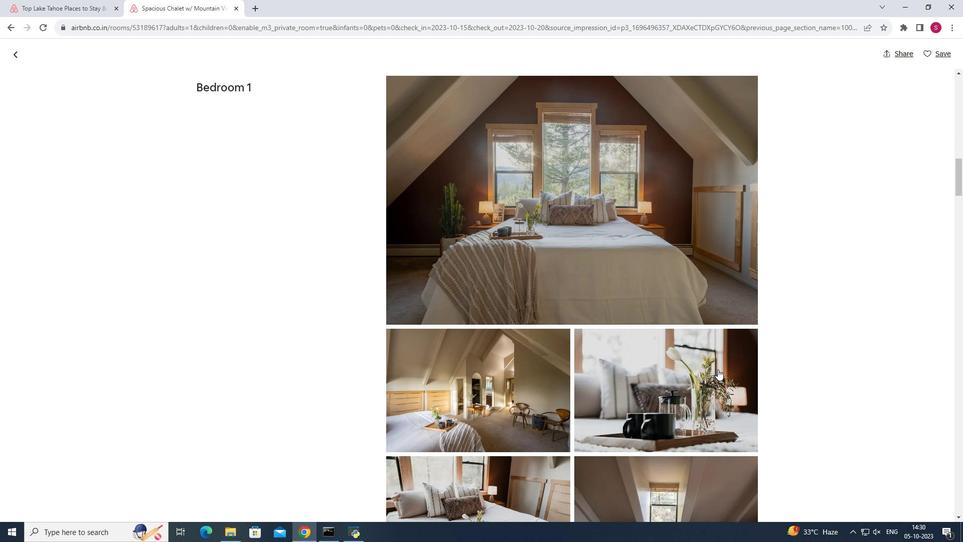 
Action: Mouse scrolled (718, 369) with delta (0, 0)
Screenshot: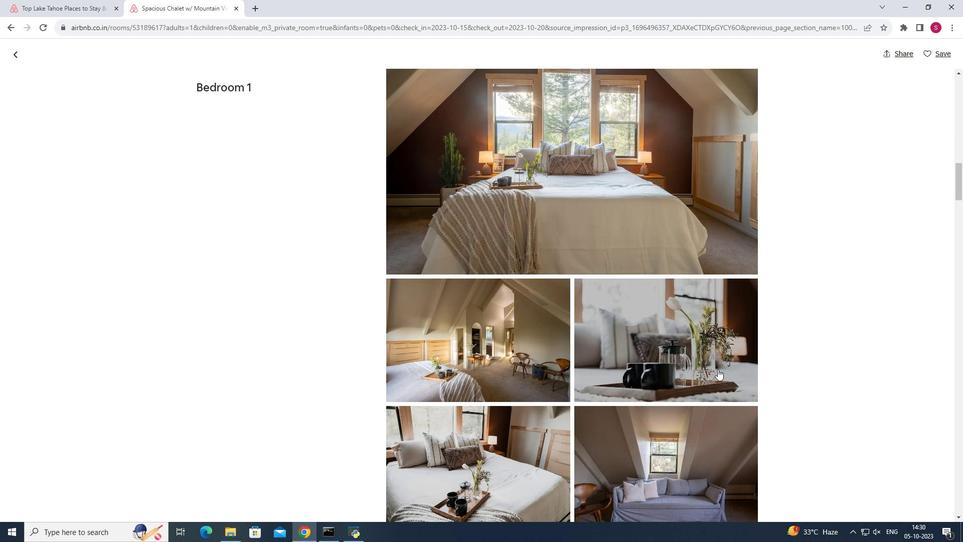 
Action: Mouse scrolled (718, 369) with delta (0, 0)
Screenshot: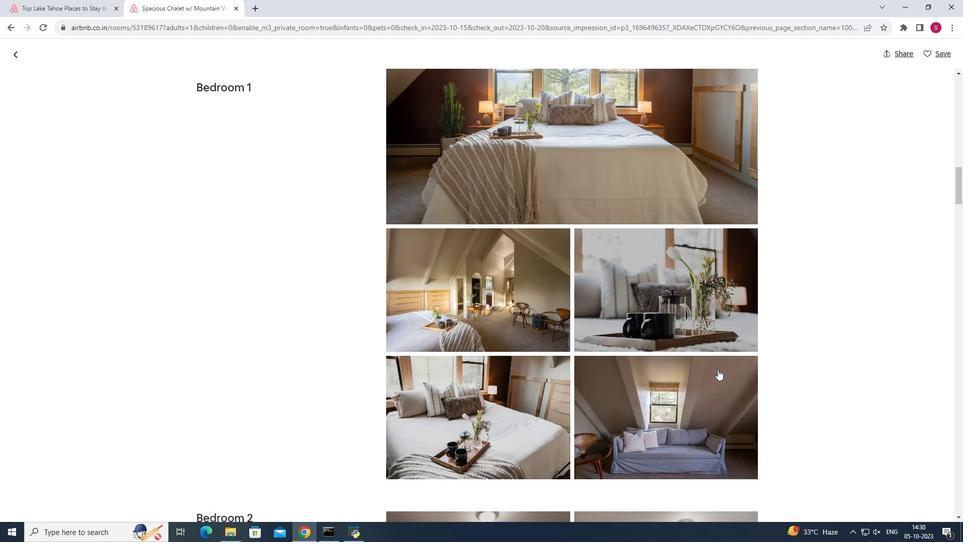 
Action: Mouse scrolled (718, 369) with delta (0, 0)
Screenshot: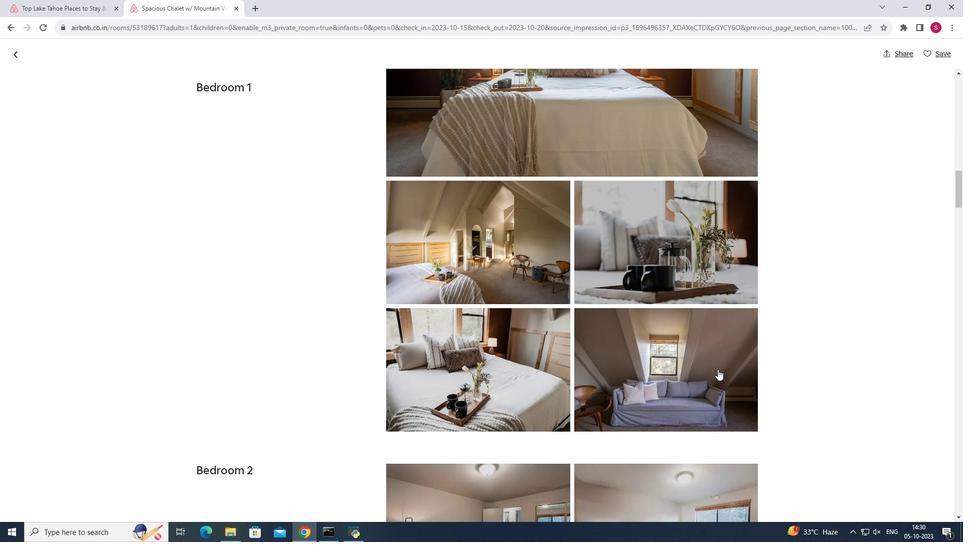 
Action: Mouse scrolled (718, 369) with delta (0, 0)
Screenshot: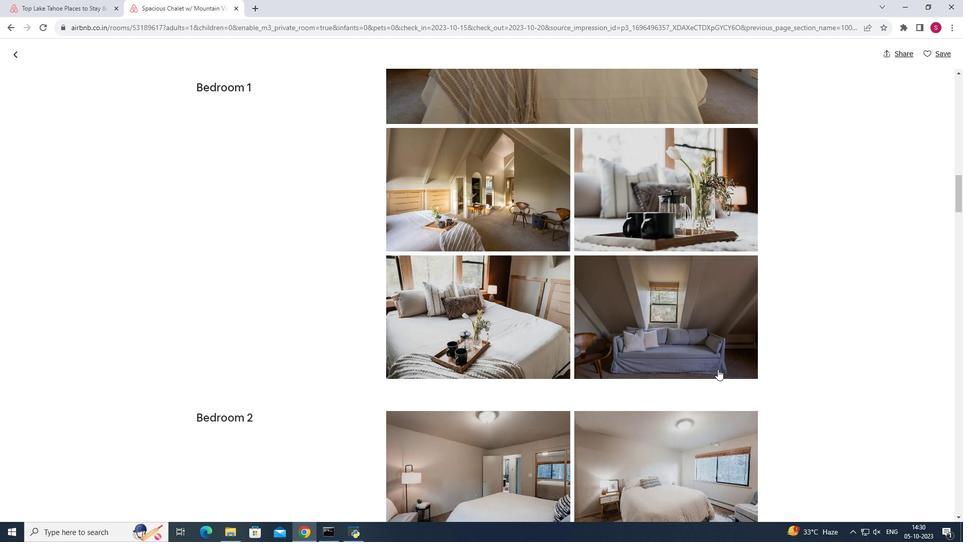 
Action: Mouse scrolled (718, 369) with delta (0, 0)
